Task: Find connections with filter location Besançon with filter topic #property with filter profile language French with filter current company Instant Info Solutions - IIS INDIA with filter school University of Mysore with filter industry Equipment Rental Services with filter service category AnimationArchitecture with filter keywords title Community Volunteer Jobs
Action: Mouse moved to (551, 75)
Screenshot: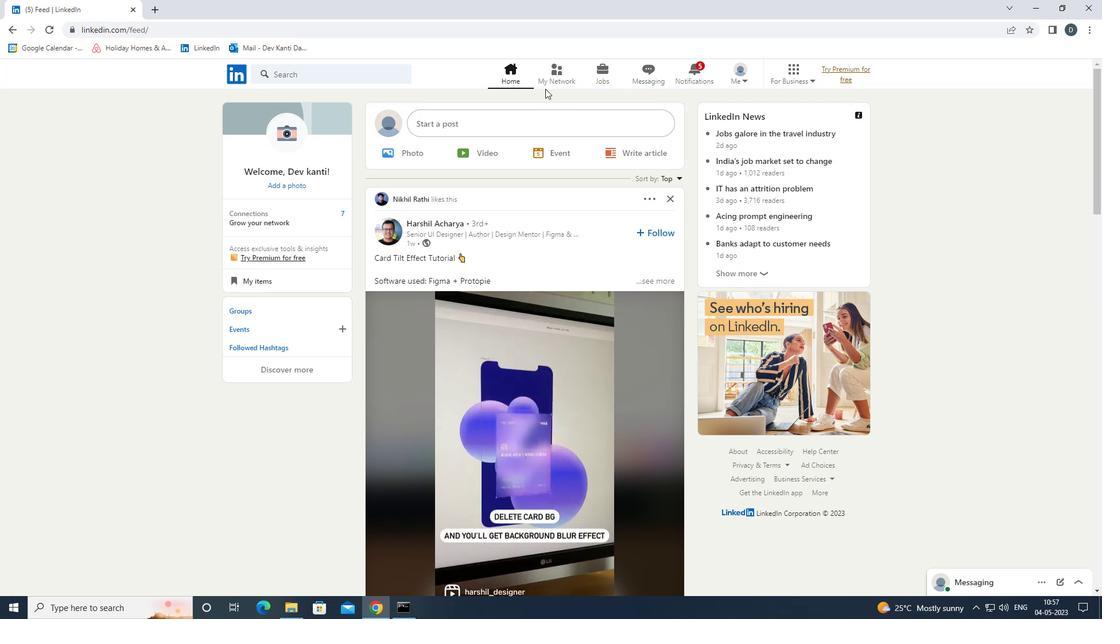 
Action: Mouse pressed left at (551, 75)
Screenshot: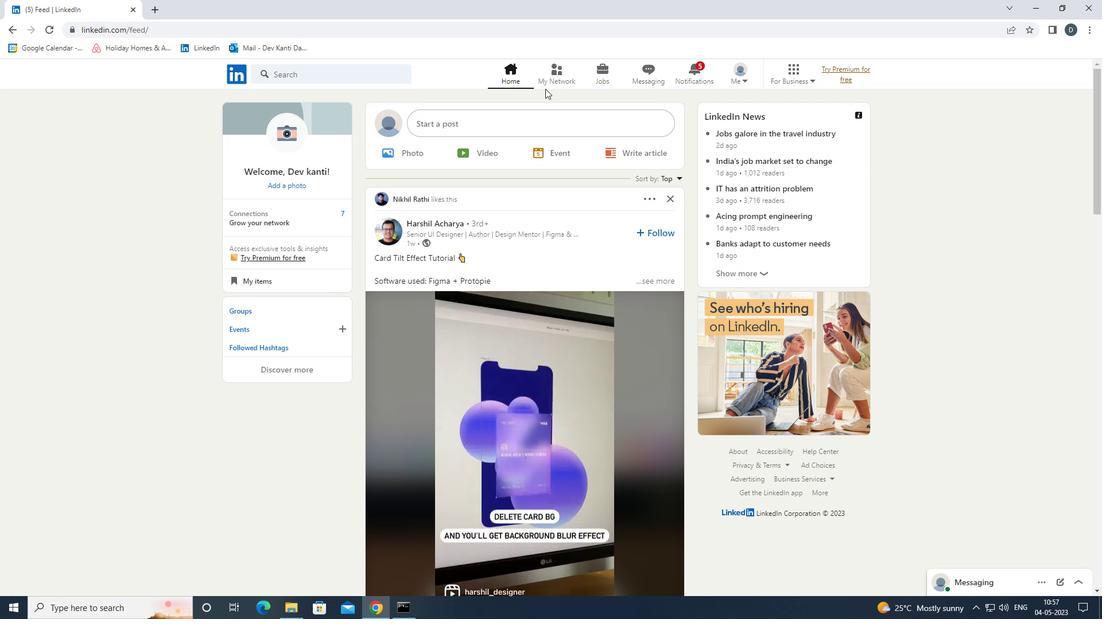 
Action: Mouse moved to (378, 139)
Screenshot: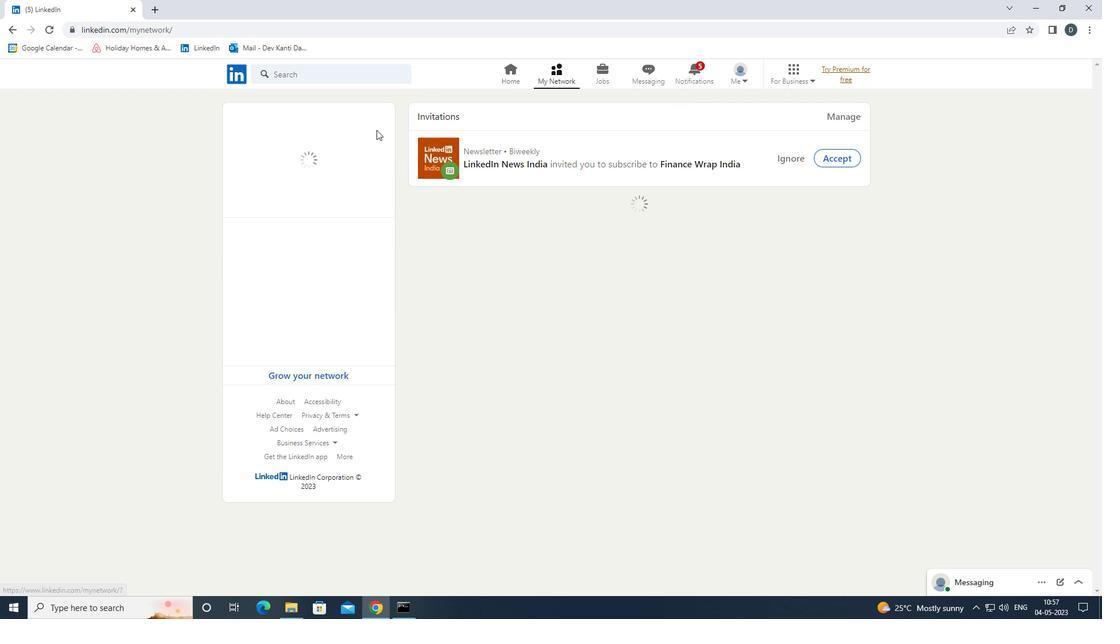 
Action: Mouse pressed left at (378, 139)
Screenshot: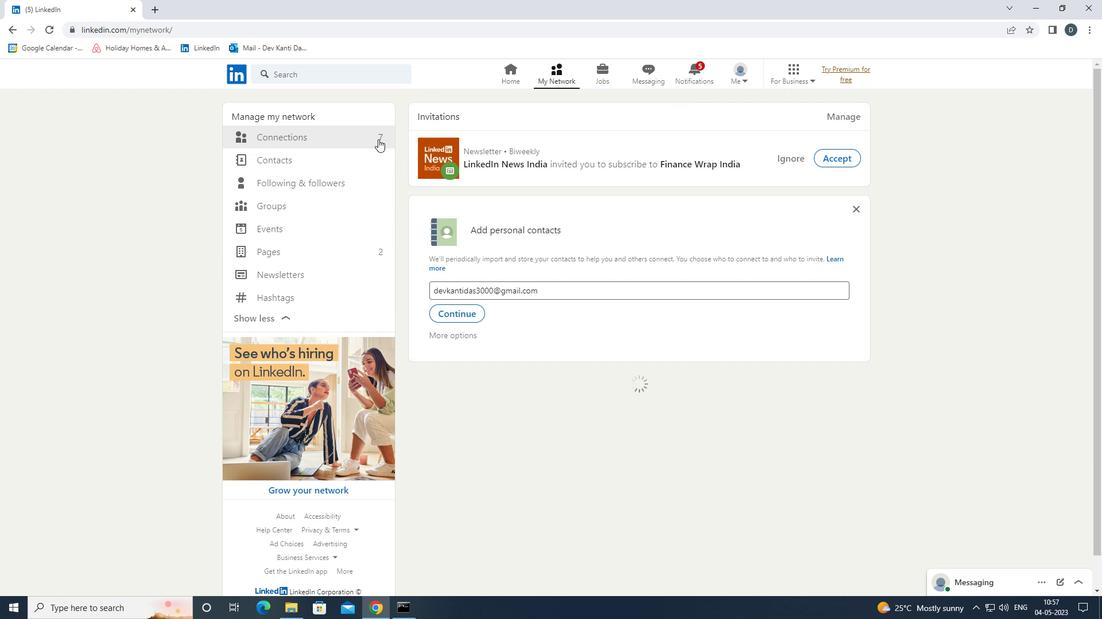 
Action: Mouse moved to (615, 138)
Screenshot: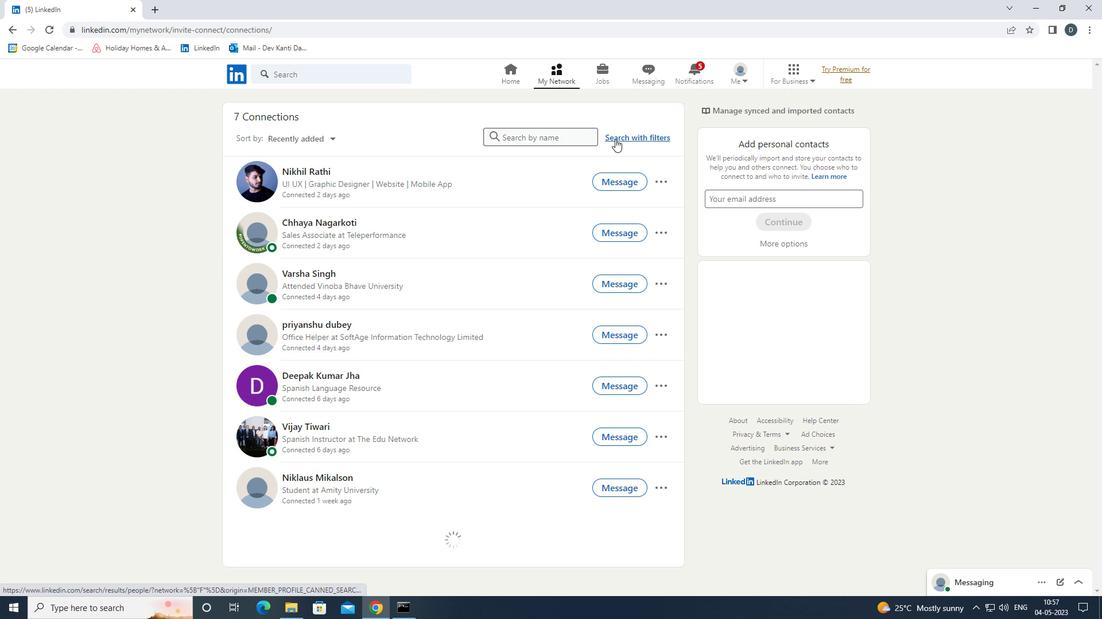 
Action: Mouse pressed left at (615, 138)
Screenshot: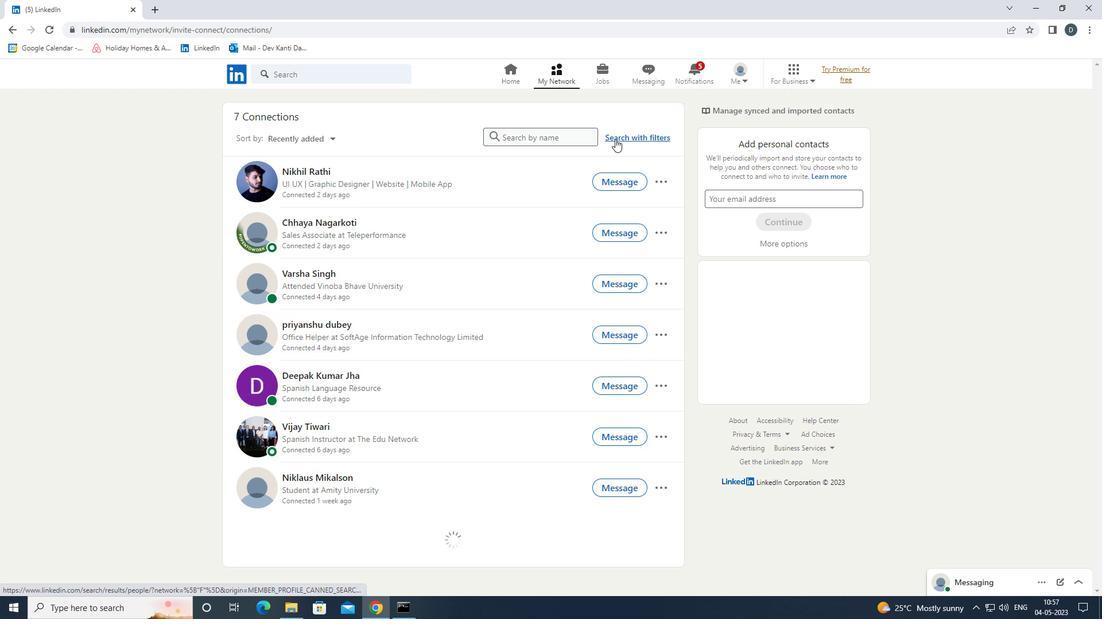 
Action: Mouse moved to (590, 105)
Screenshot: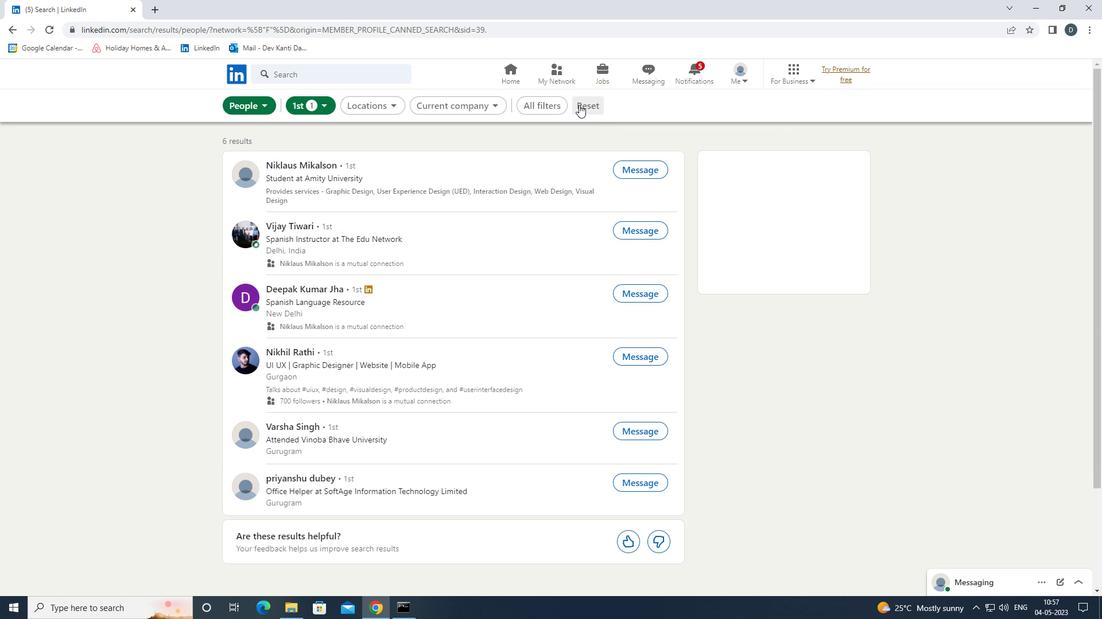 
Action: Mouse pressed left at (590, 105)
Screenshot: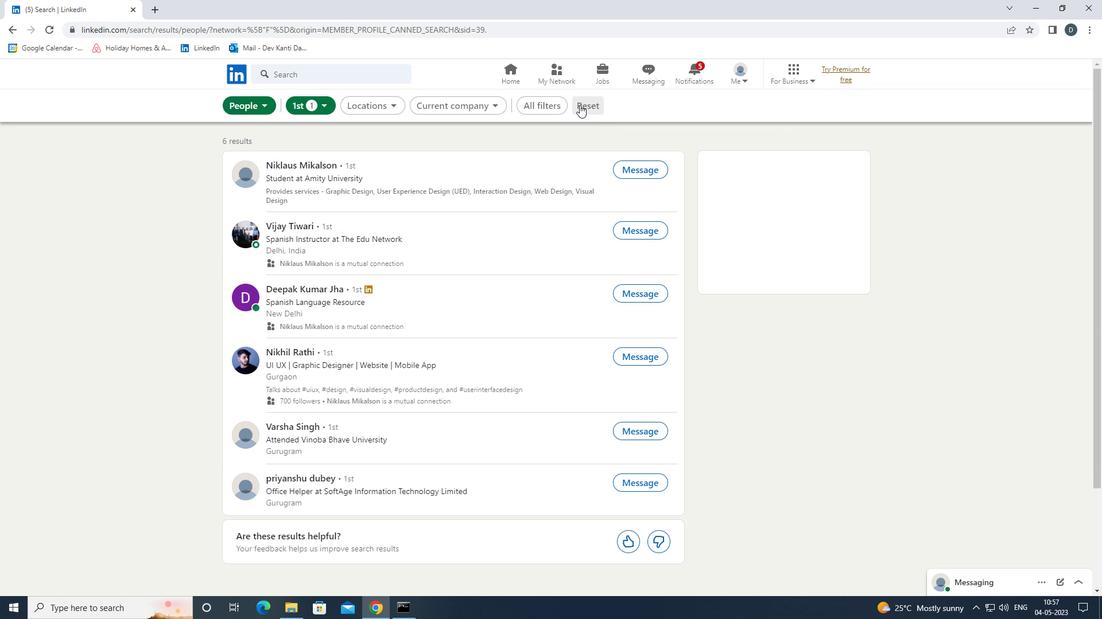 
Action: Mouse moved to (572, 106)
Screenshot: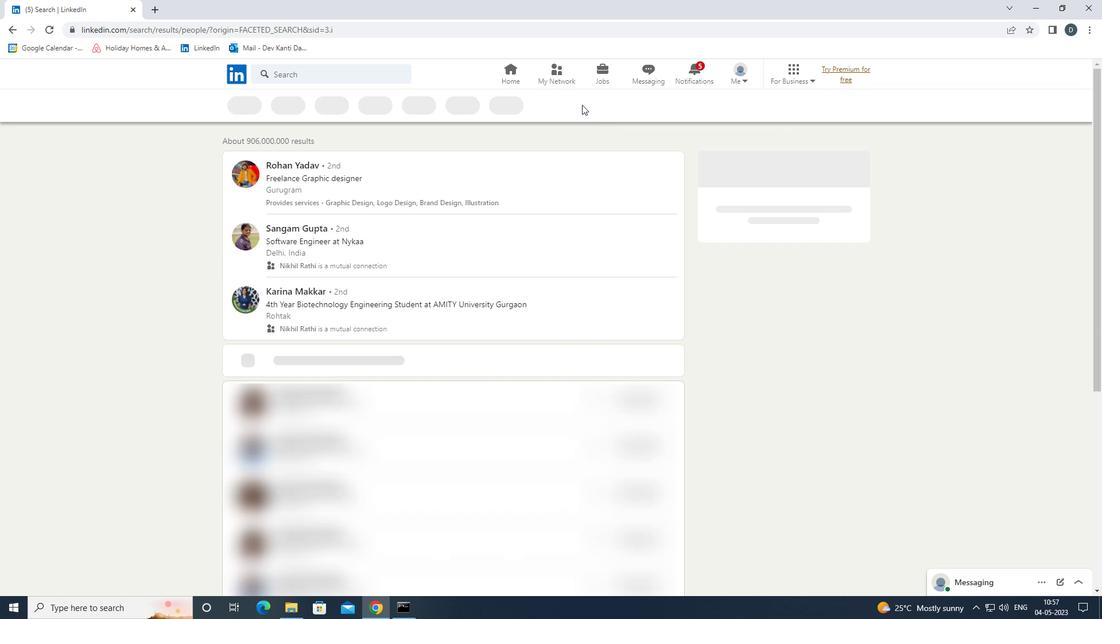 
Action: Mouse pressed left at (572, 106)
Screenshot: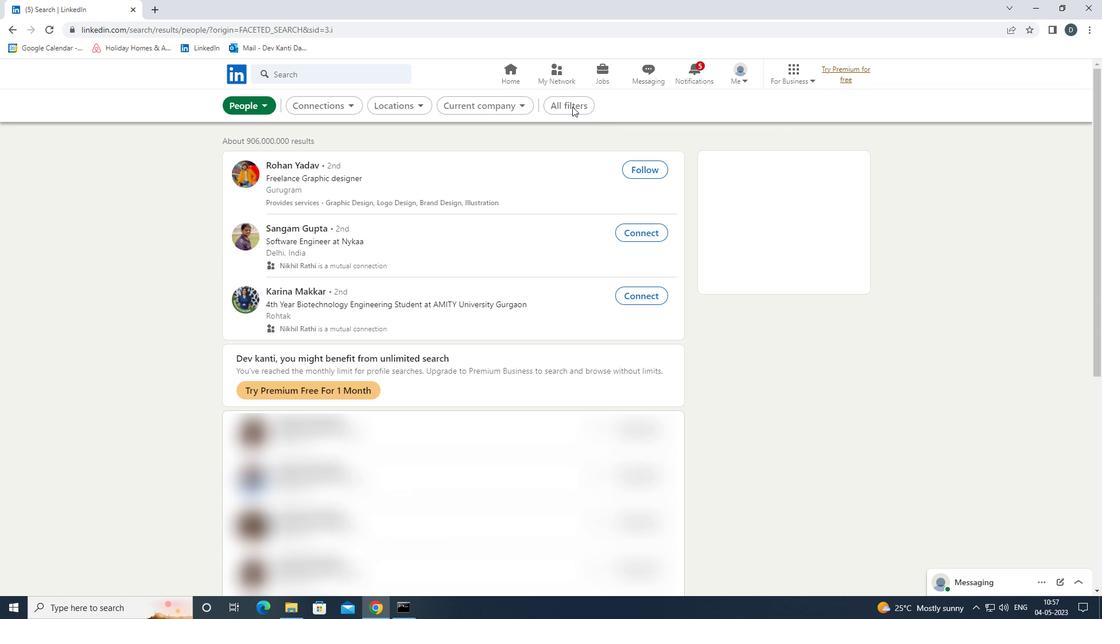 
Action: Mouse moved to (966, 278)
Screenshot: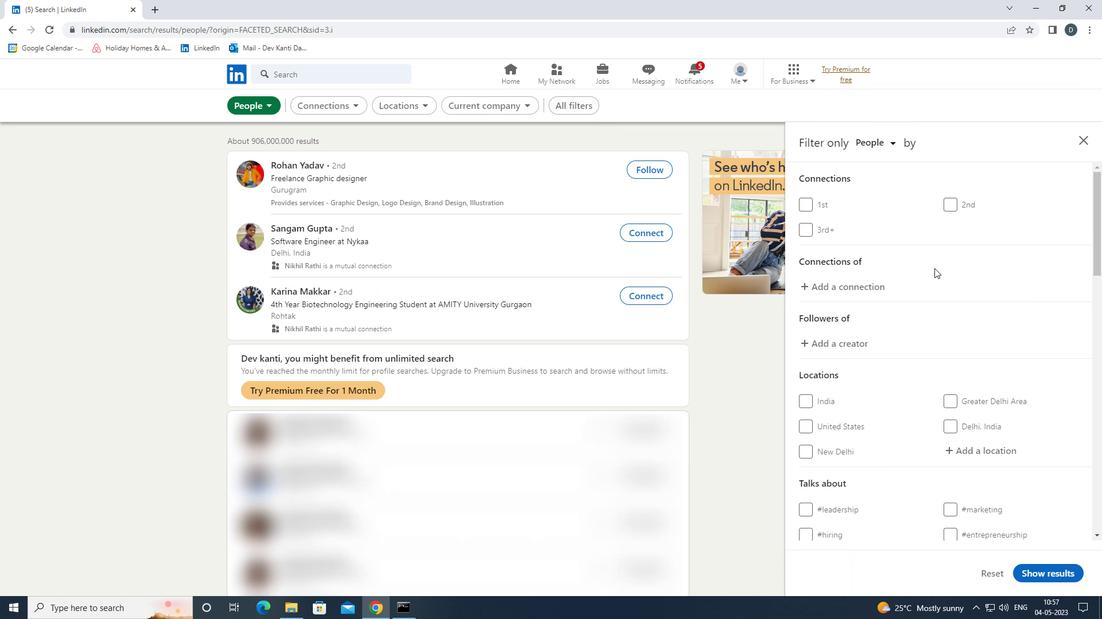 
Action: Mouse scrolled (966, 278) with delta (0, 0)
Screenshot: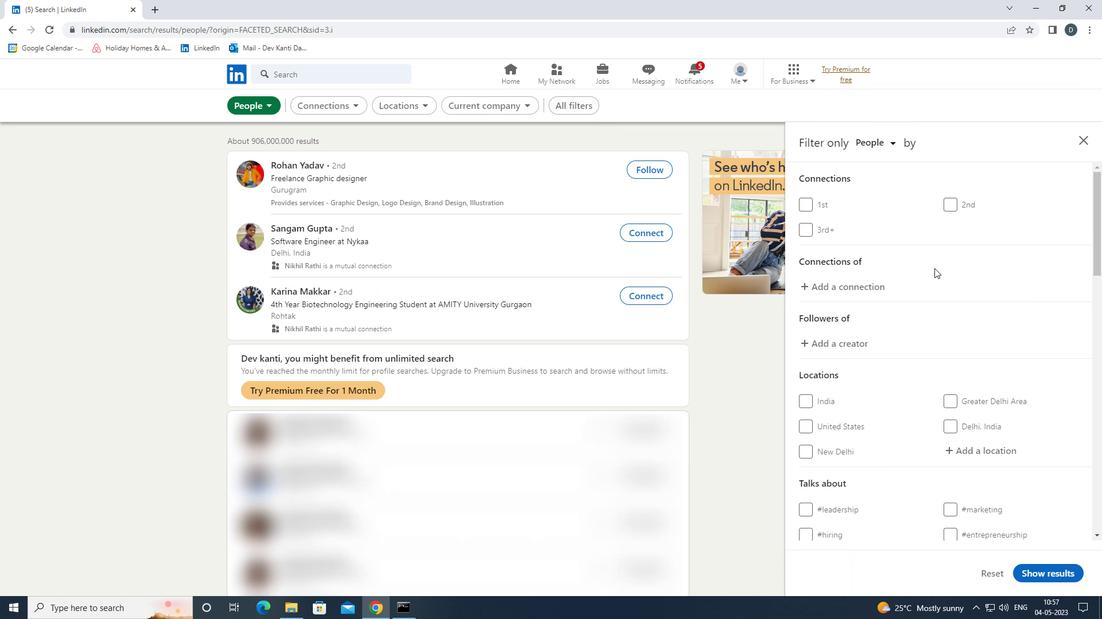 
Action: Mouse moved to (969, 282)
Screenshot: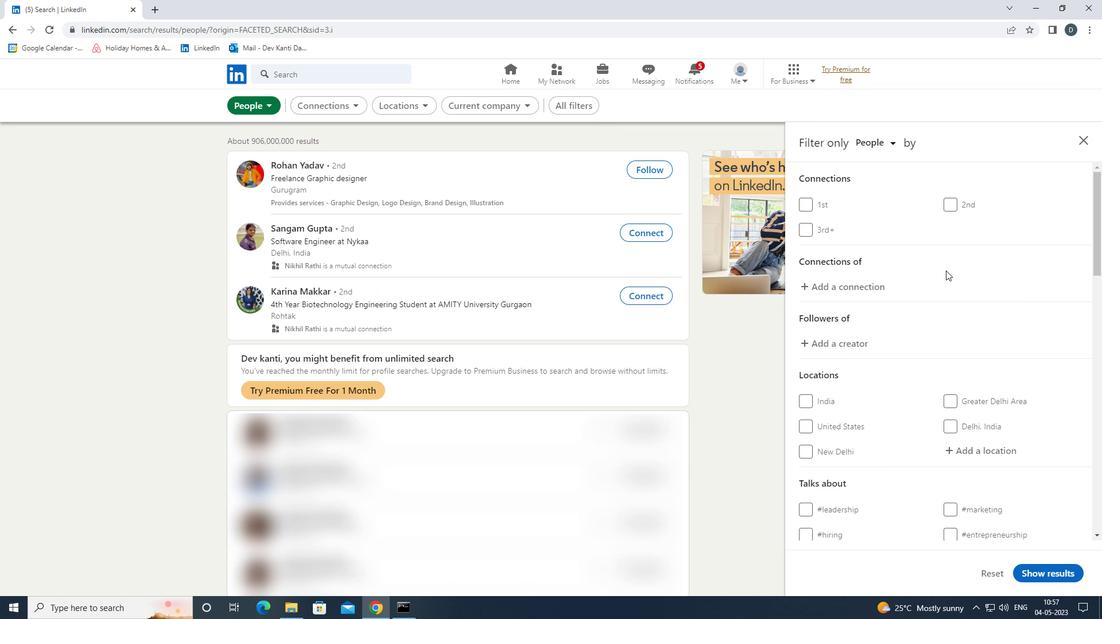 
Action: Mouse scrolled (969, 282) with delta (0, 0)
Screenshot: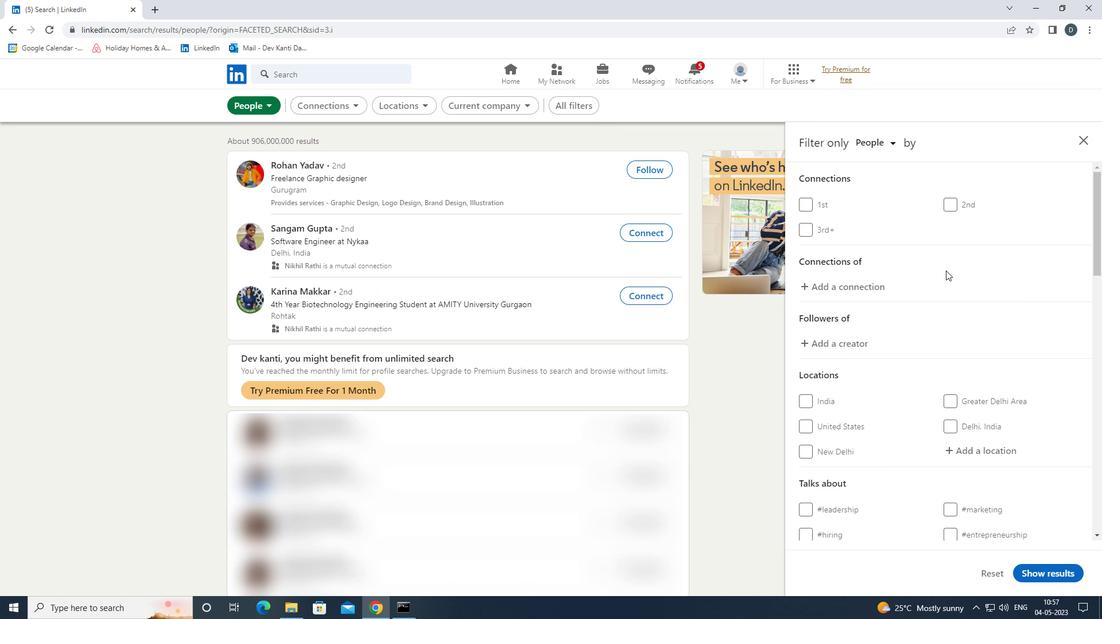 
Action: Mouse moved to (990, 335)
Screenshot: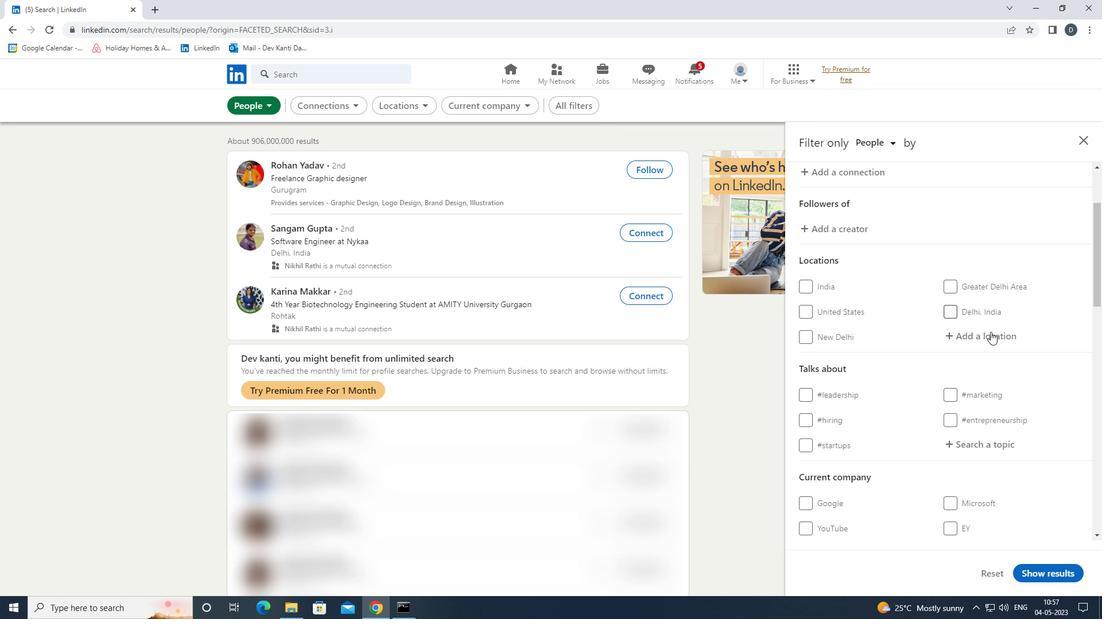 
Action: Mouse pressed left at (990, 335)
Screenshot: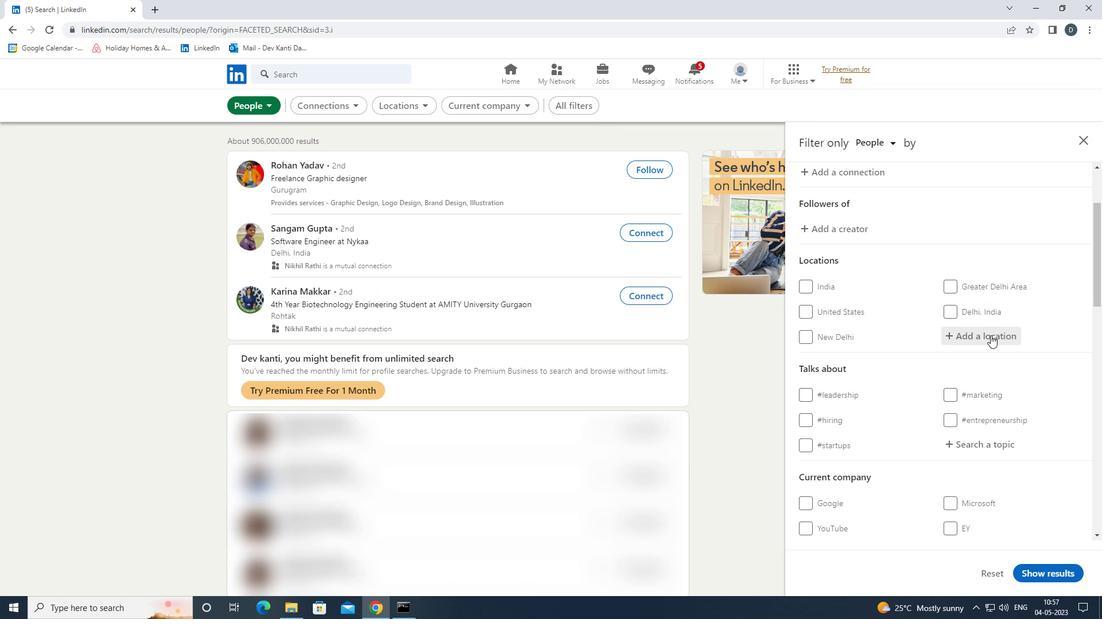 
Action: Key pressed <Key.shift>BESANCON<Key.down><Key.enter>
Screenshot: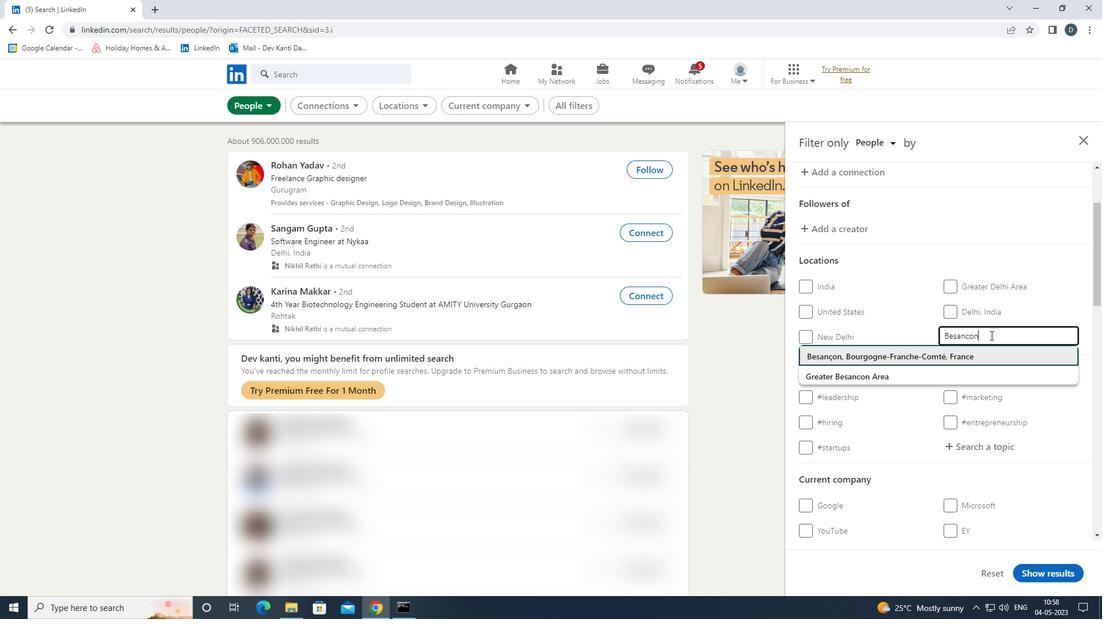 
Action: Mouse scrolled (990, 335) with delta (0, 0)
Screenshot: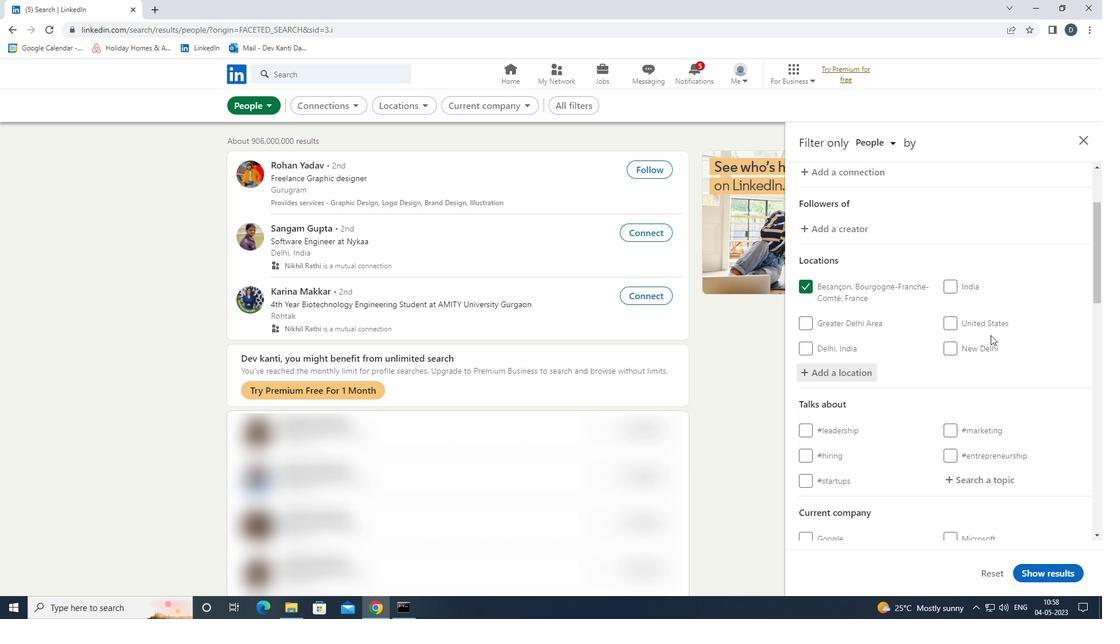 
Action: Mouse moved to (995, 344)
Screenshot: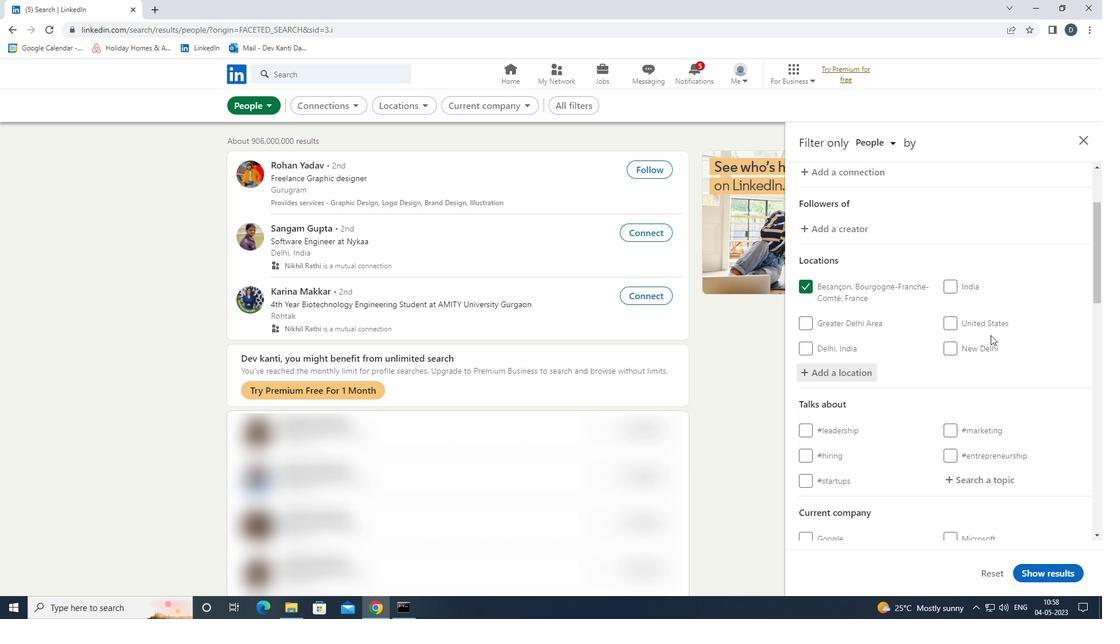 
Action: Mouse scrolled (995, 343) with delta (0, 0)
Screenshot: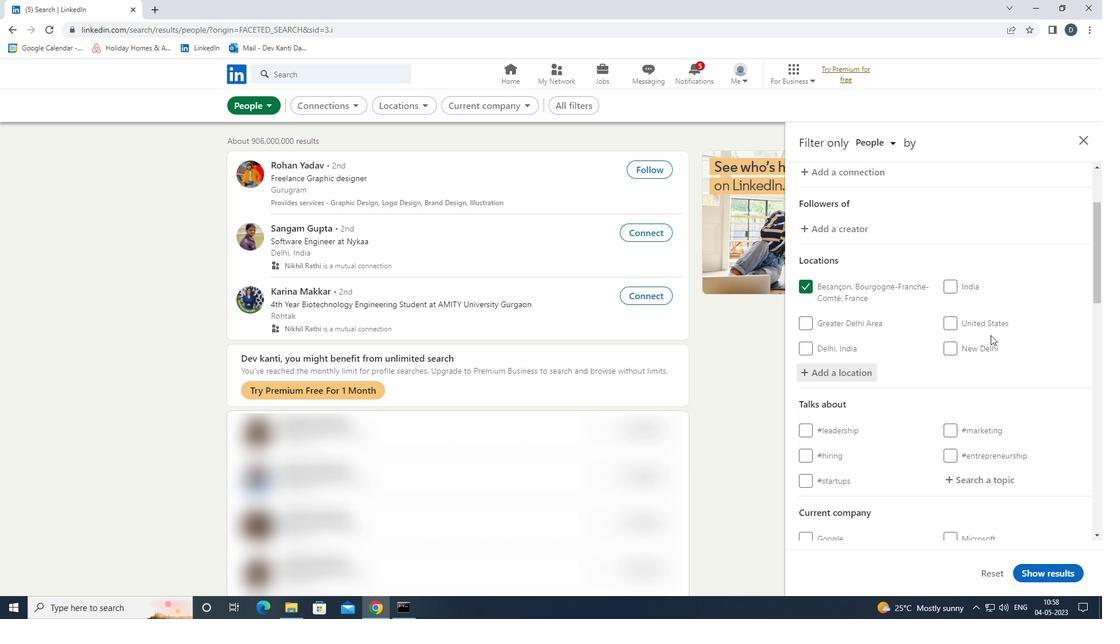 
Action: Mouse moved to (992, 375)
Screenshot: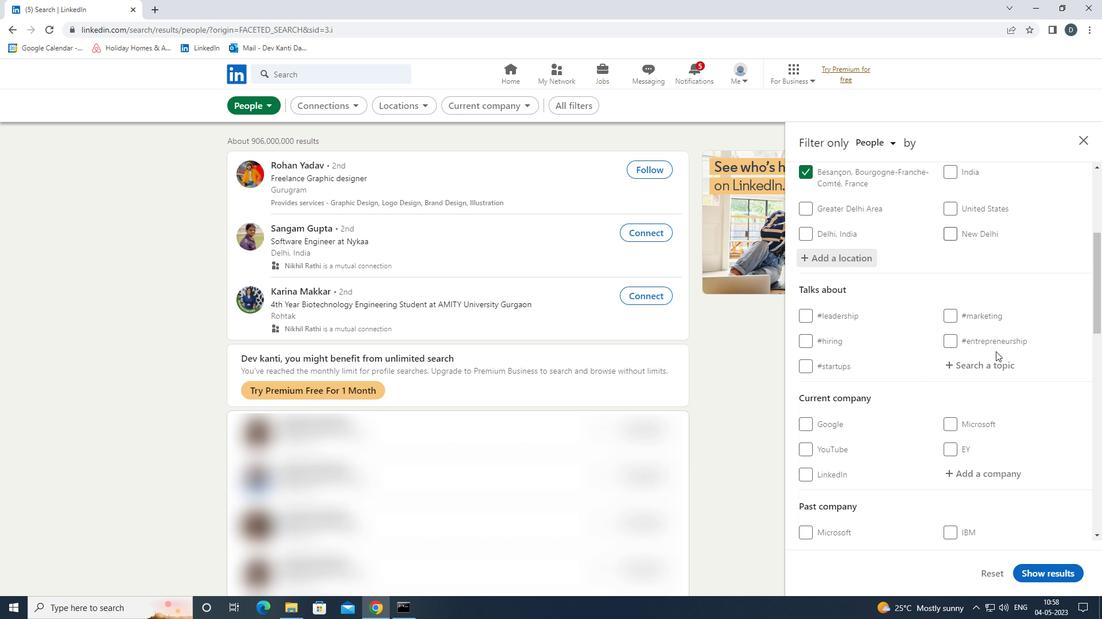 
Action: Mouse pressed left at (992, 375)
Screenshot: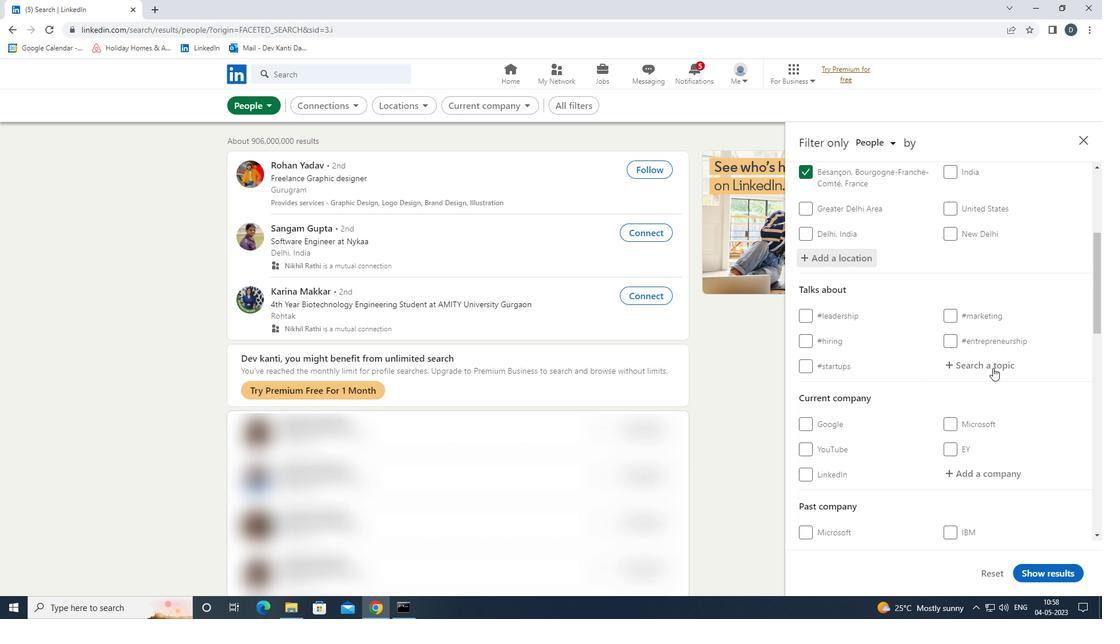 
Action: Mouse moved to (992, 371)
Screenshot: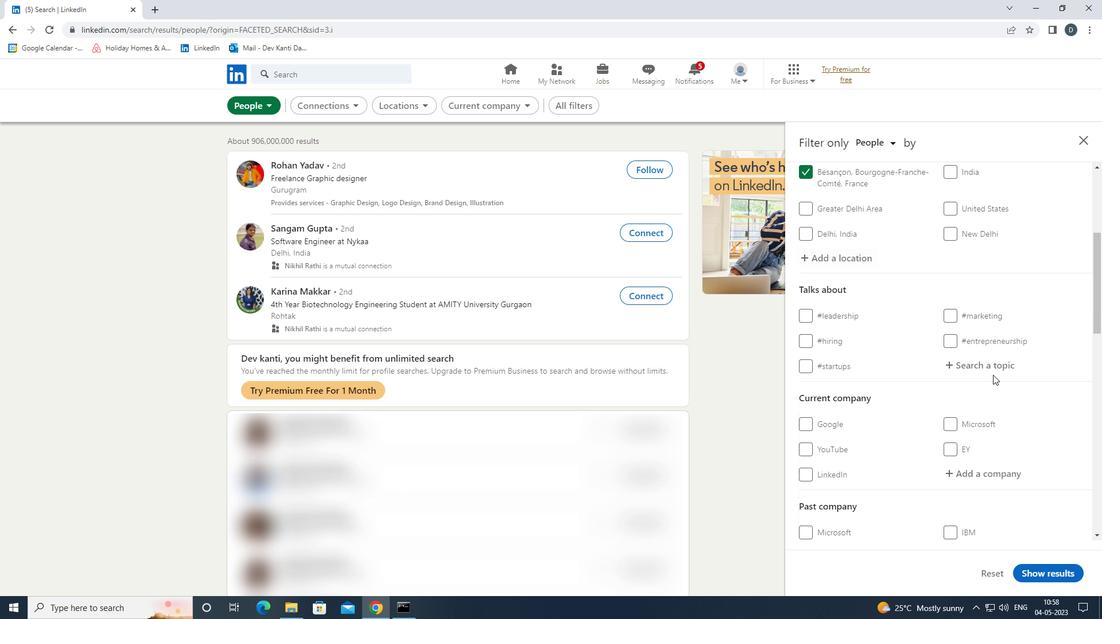 
Action: Mouse pressed left at (992, 371)
Screenshot: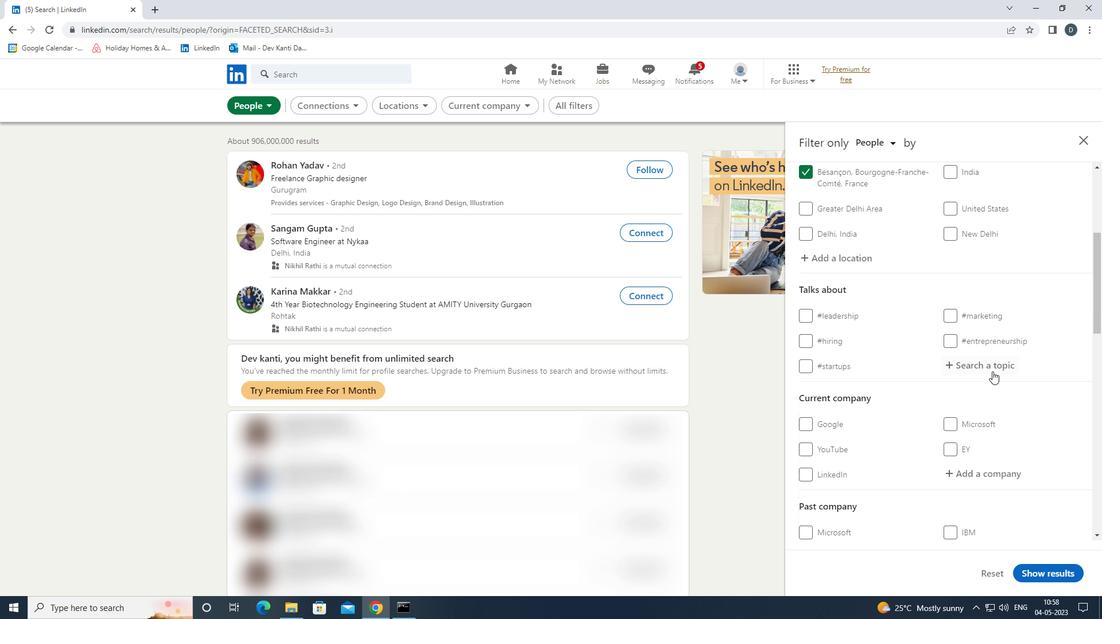 
Action: Key pressed PROPERTY<Key.down><Key.enter>
Screenshot: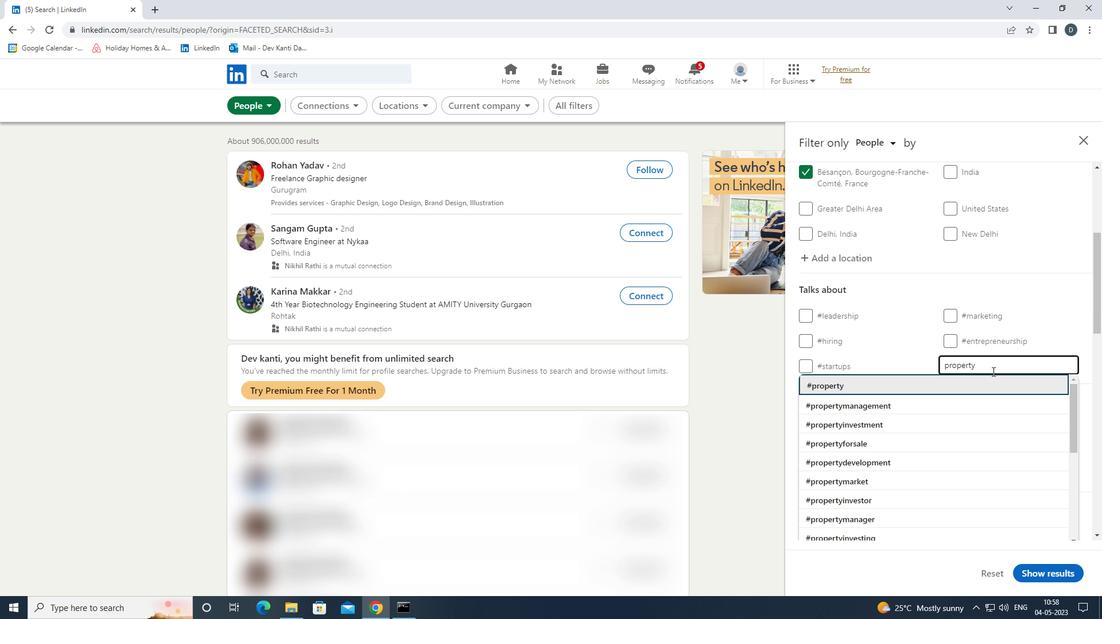 
Action: Mouse scrolled (992, 371) with delta (0, 0)
Screenshot: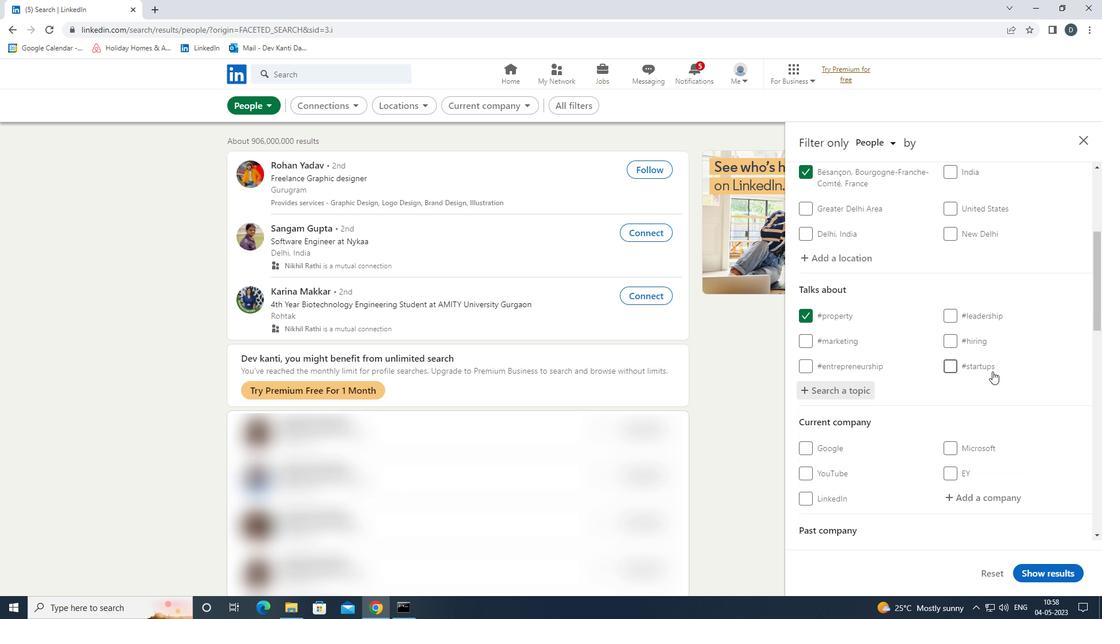 
Action: Mouse scrolled (992, 371) with delta (0, 0)
Screenshot: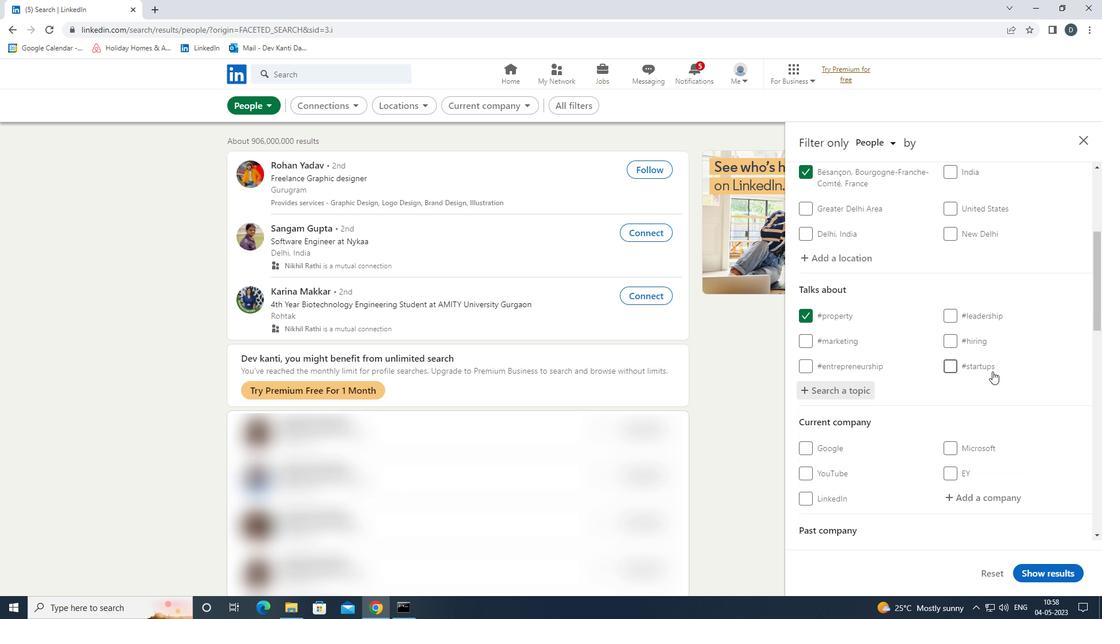 
Action: Mouse scrolled (992, 371) with delta (0, 0)
Screenshot: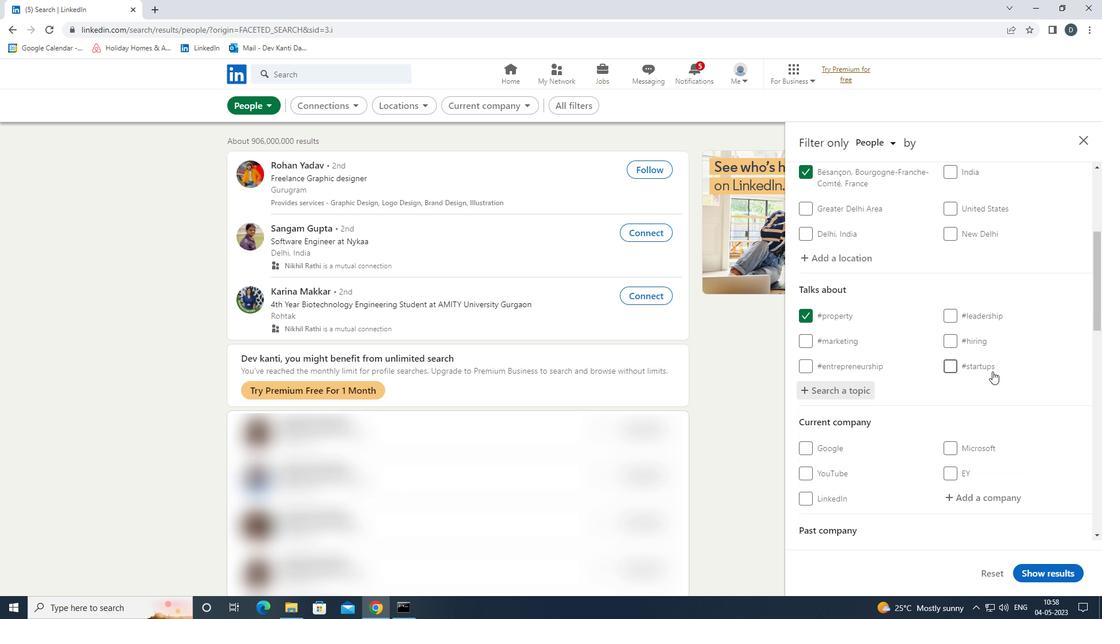 
Action: Mouse scrolled (992, 371) with delta (0, 0)
Screenshot: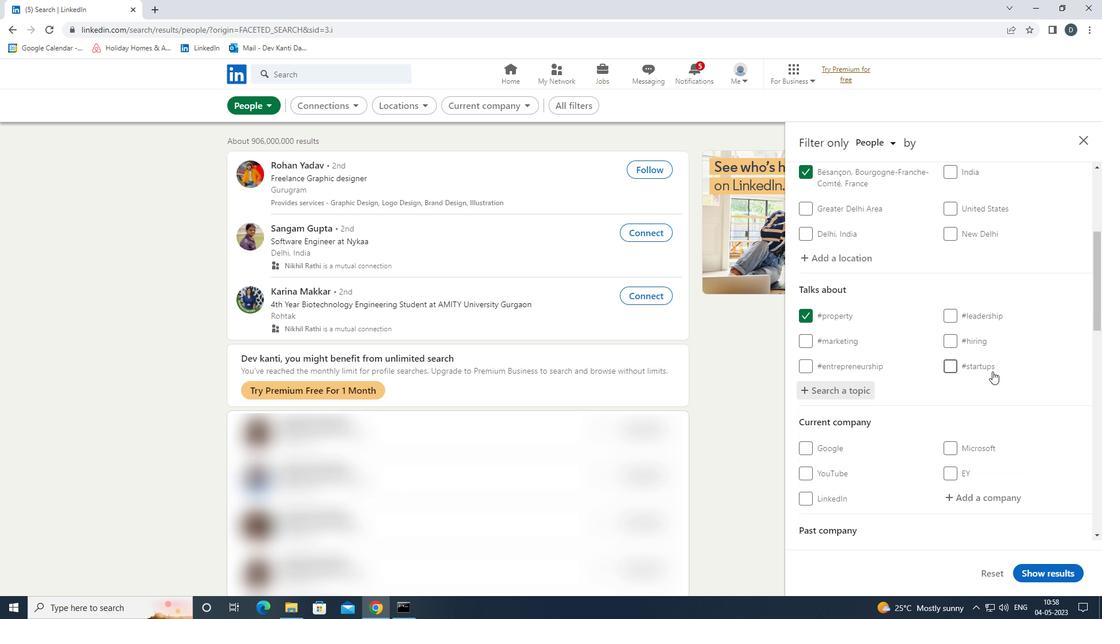 
Action: Mouse moved to (996, 369)
Screenshot: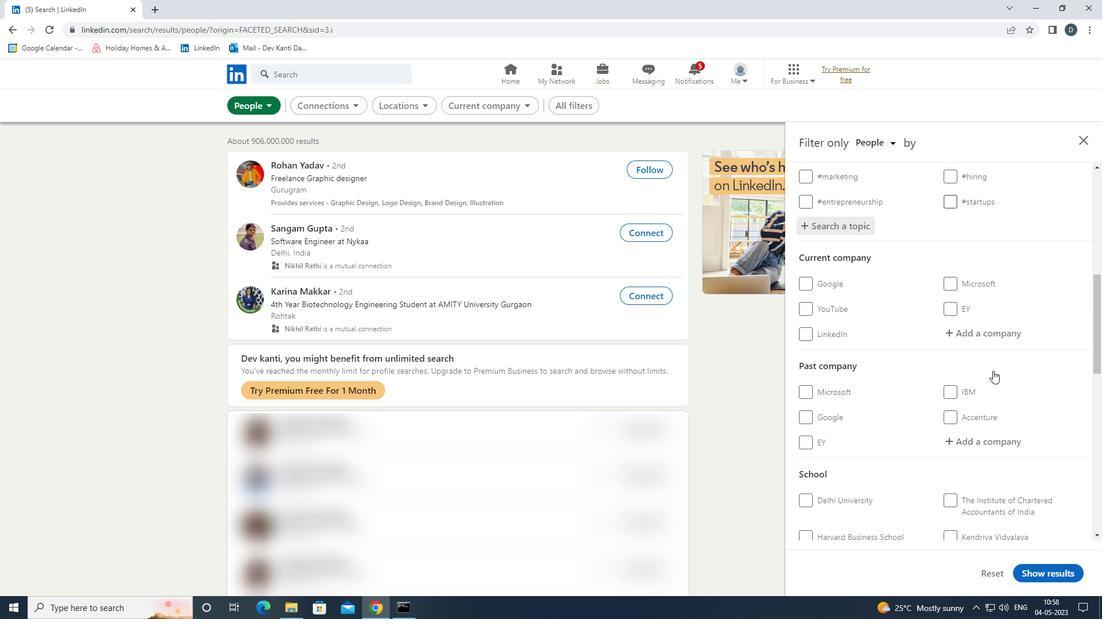 
Action: Mouse scrolled (996, 369) with delta (0, 0)
Screenshot: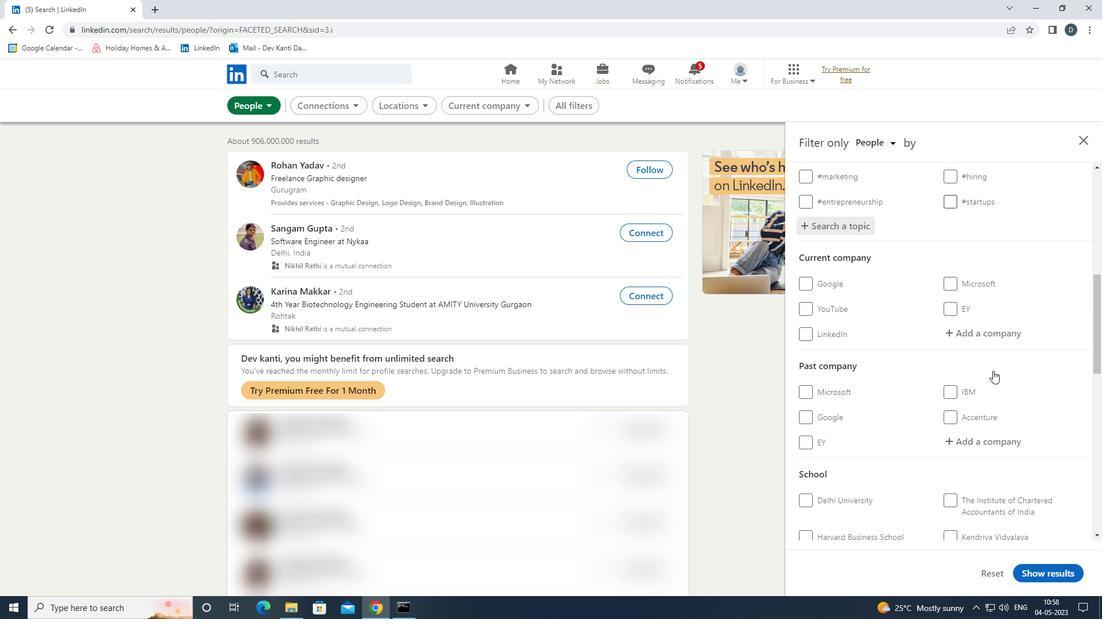 
Action: Mouse scrolled (996, 369) with delta (0, 0)
Screenshot: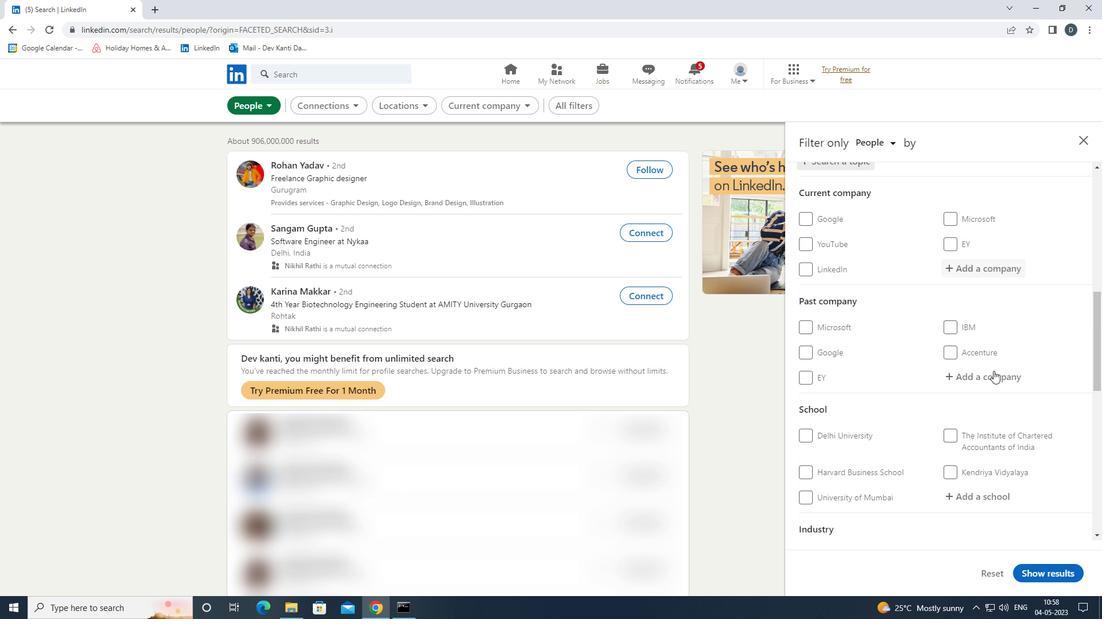 
Action: Mouse moved to (996, 369)
Screenshot: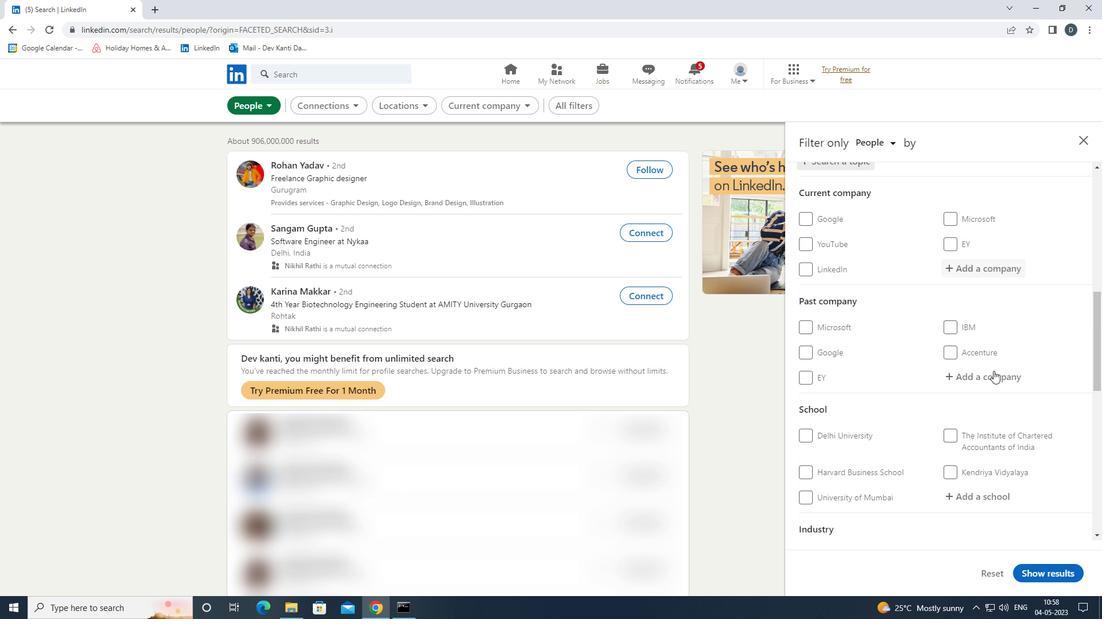 
Action: Mouse scrolled (996, 369) with delta (0, 0)
Screenshot: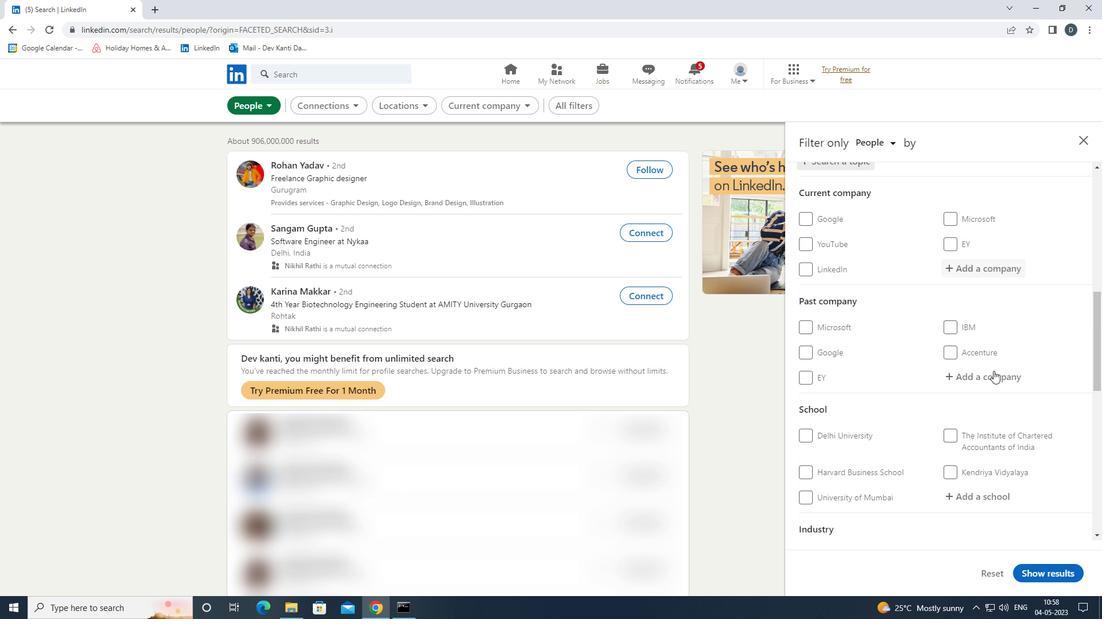 
Action: Mouse scrolled (996, 369) with delta (0, 0)
Screenshot: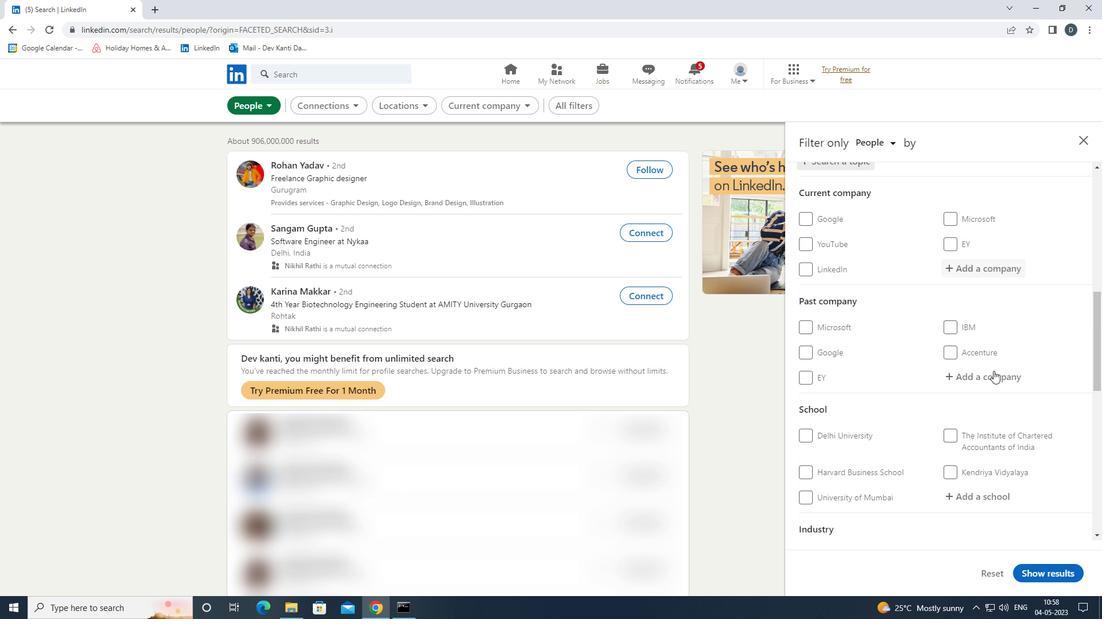 
Action: Mouse moved to (956, 459)
Screenshot: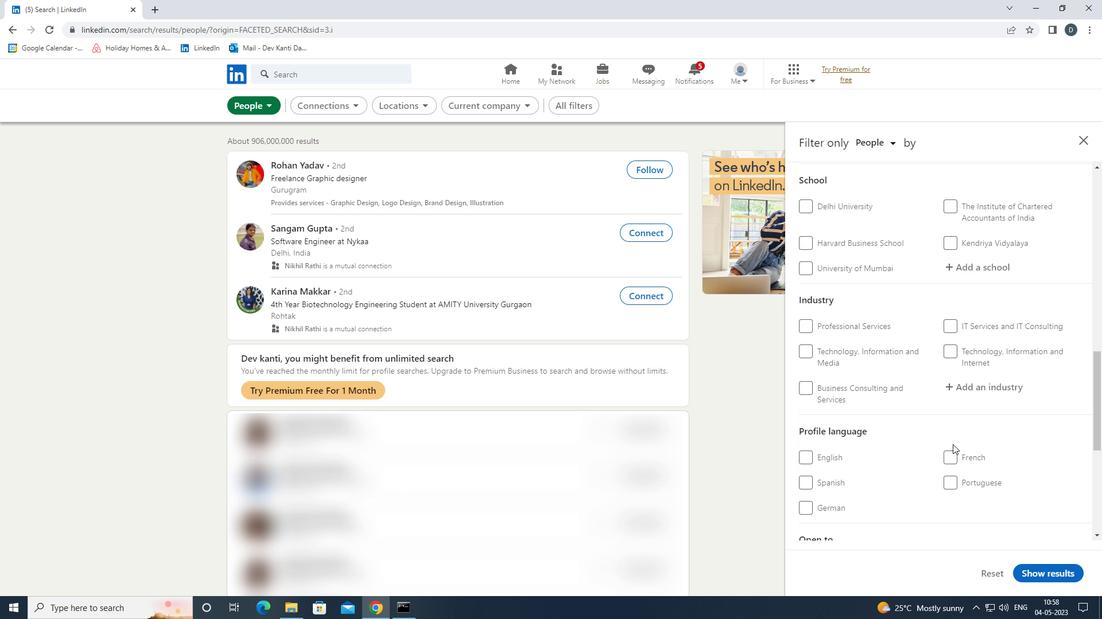 
Action: Mouse pressed left at (956, 459)
Screenshot: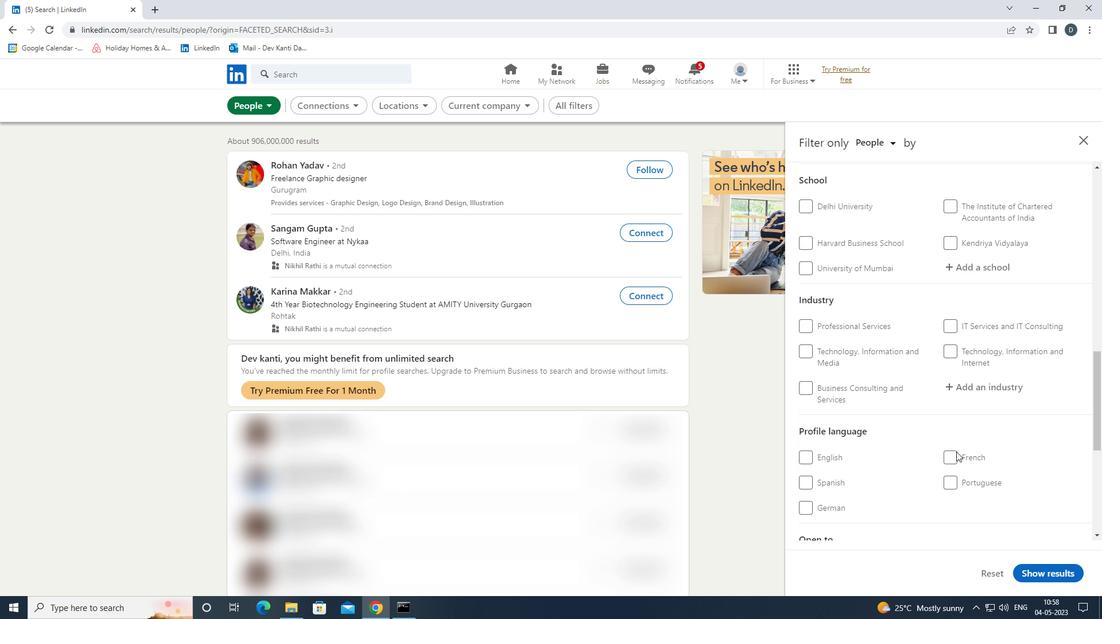 
Action: Mouse moved to (957, 459)
Screenshot: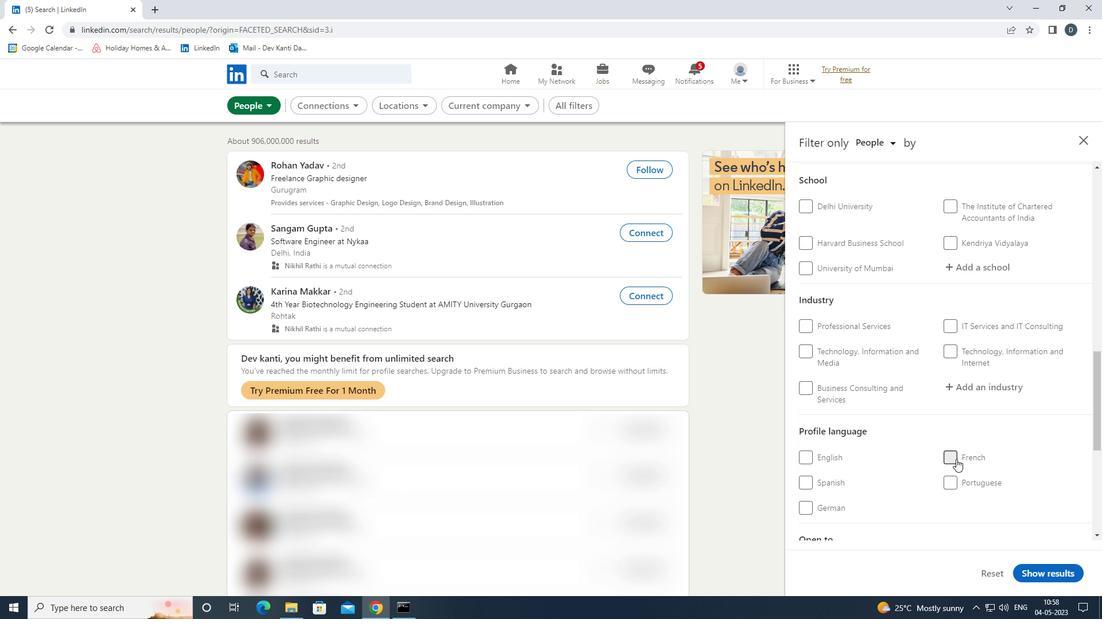 
Action: Mouse scrolled (957, 460) with delta (0, 0)
Screenshot: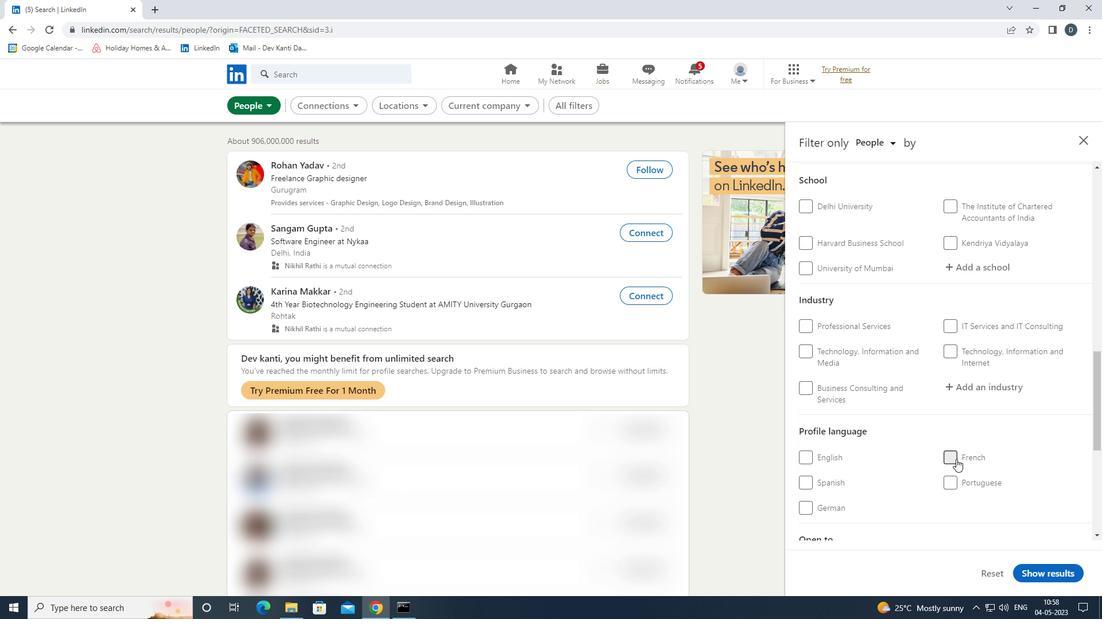 
Action: Mouse scrolled (957, 460) with delta (0, 0)
Screenshot: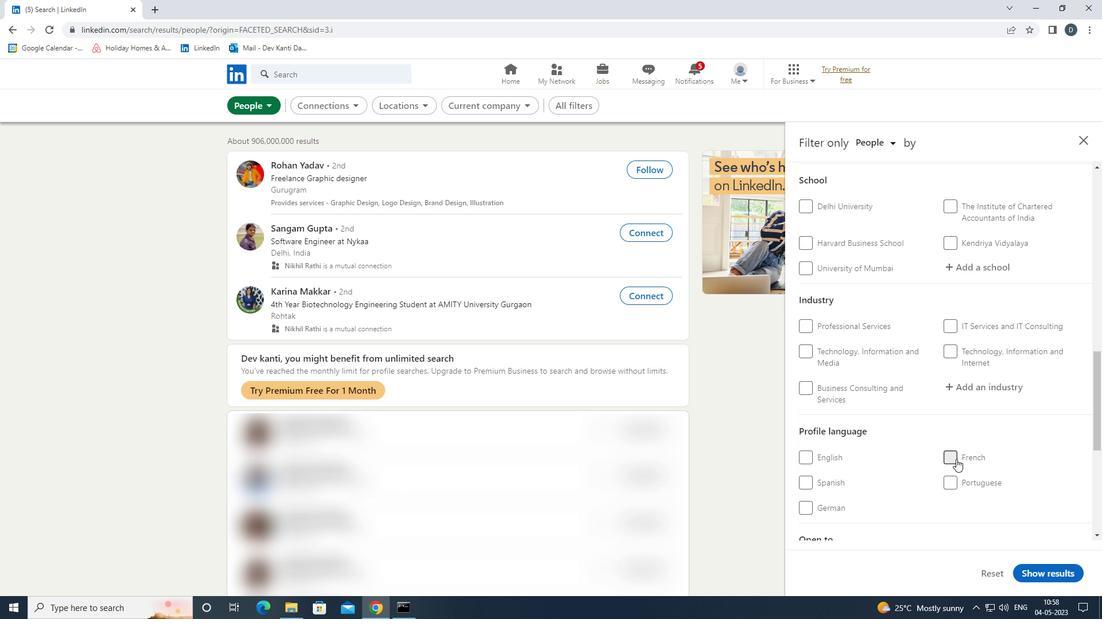
Action: Mouse scrolled (957, 460) with delta (0, 0)
Screenshot: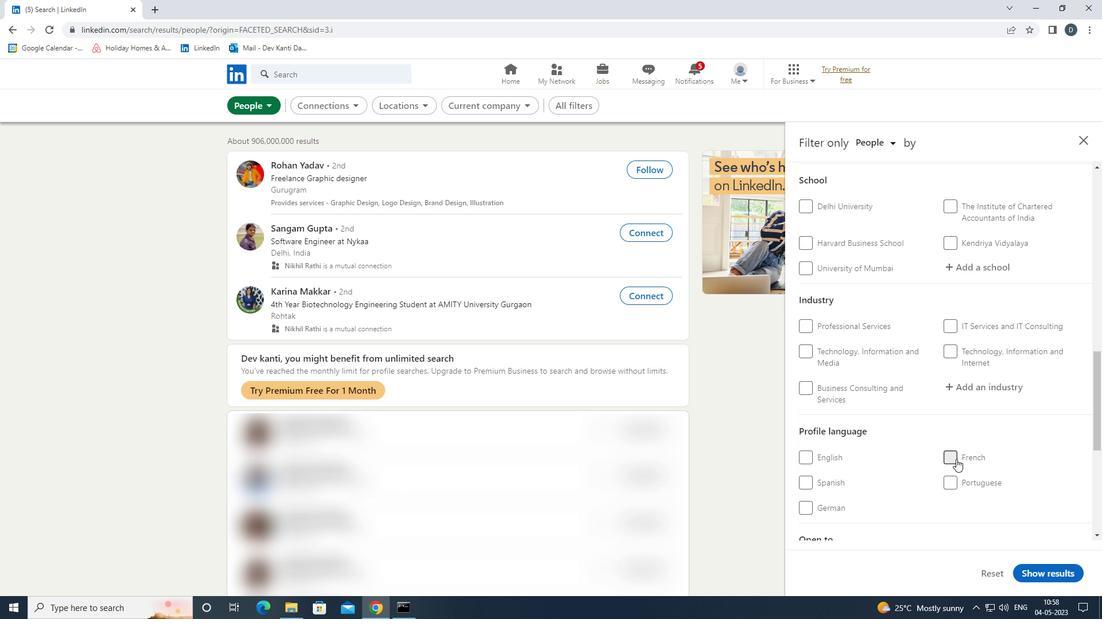 
Action: Mouse scrolled (957, 460) with delta (0, 0)
Screenshot: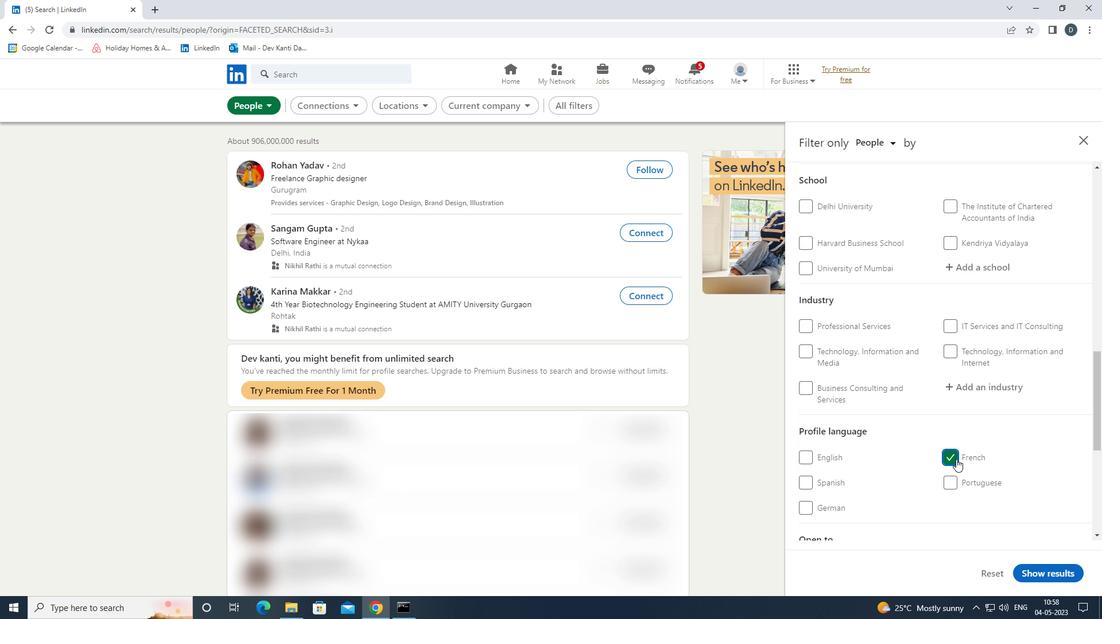 
Action: Mouse scrolled (957, 460) with delta (0, 0)
Screenshot: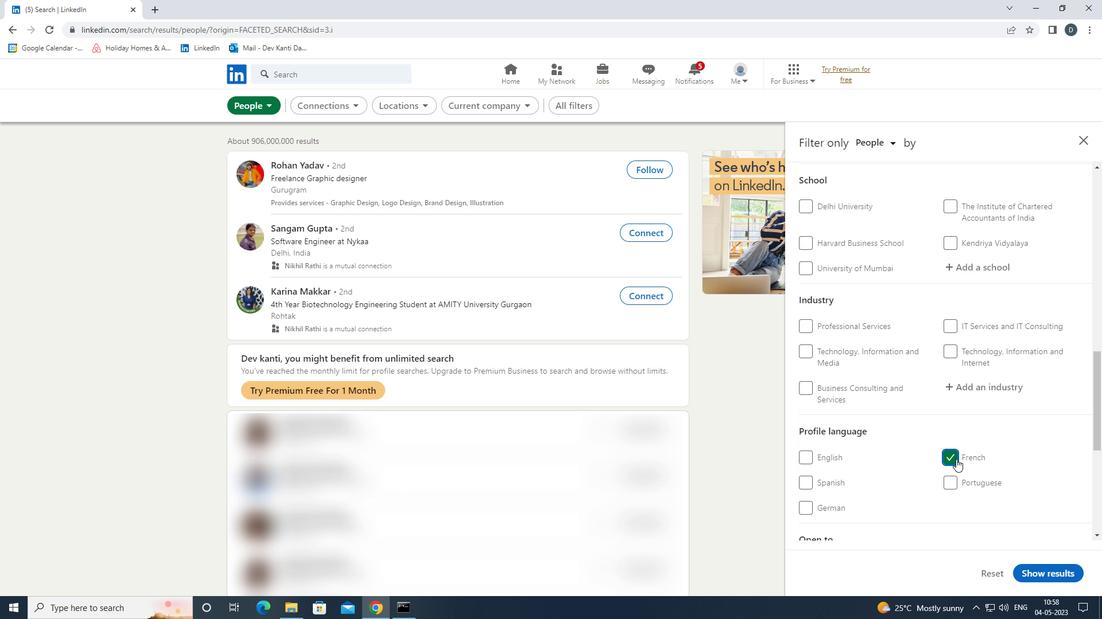 
Action: Mouse scrolled (957, 460) with delta (0, 0)
Screenshot: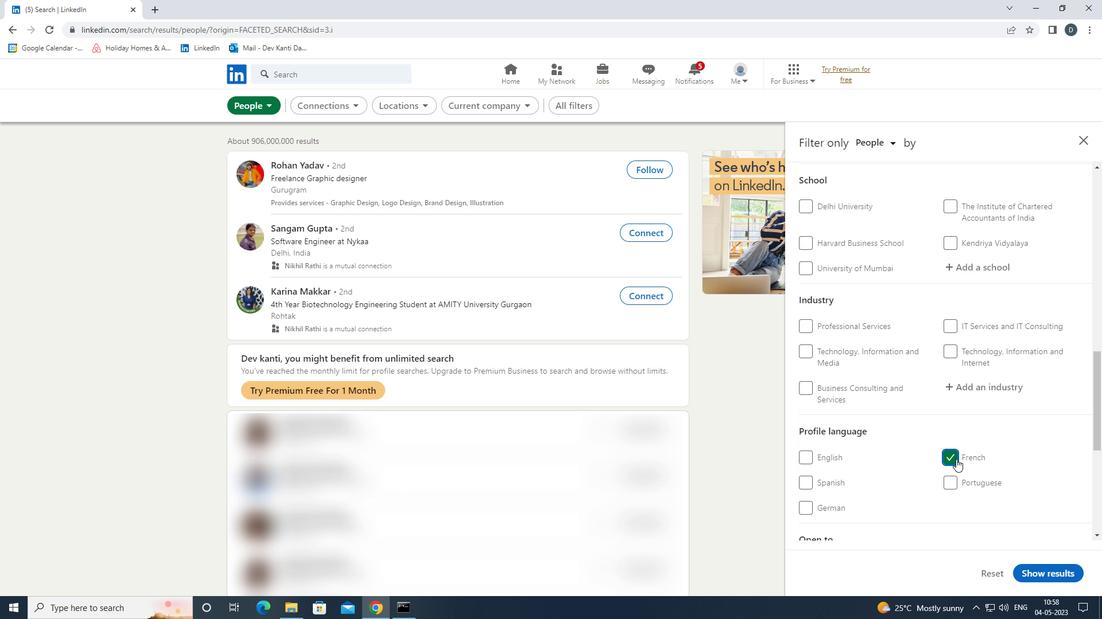
Action: Mouse scrolled (957, 460) with delta (0, 0)
Screenshot: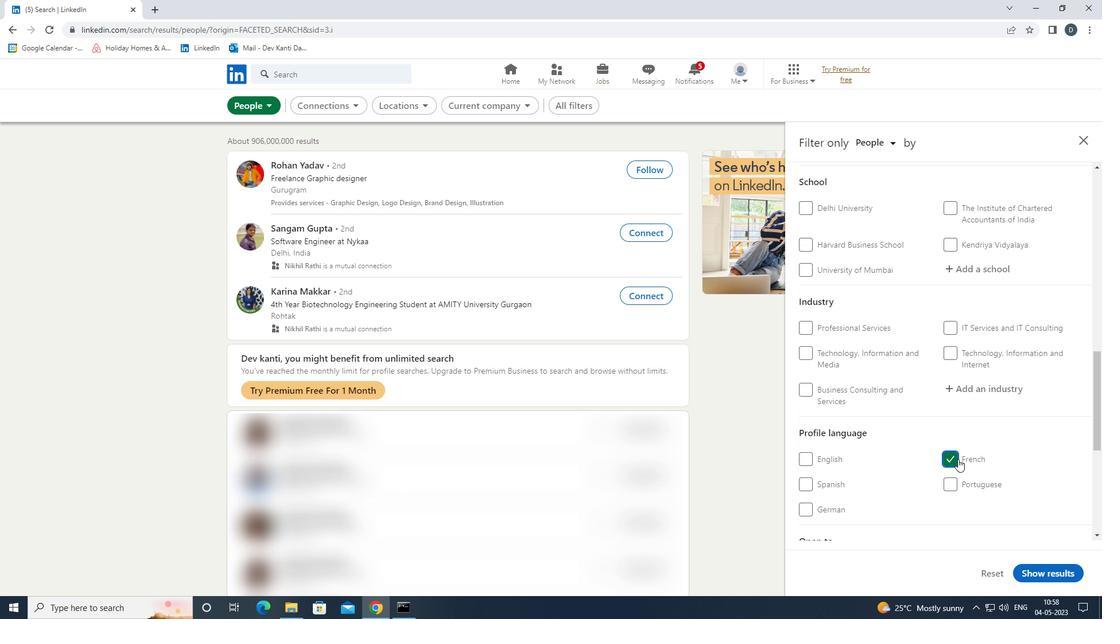 
Action: Mouse moved to (986, 408)
Screenshot: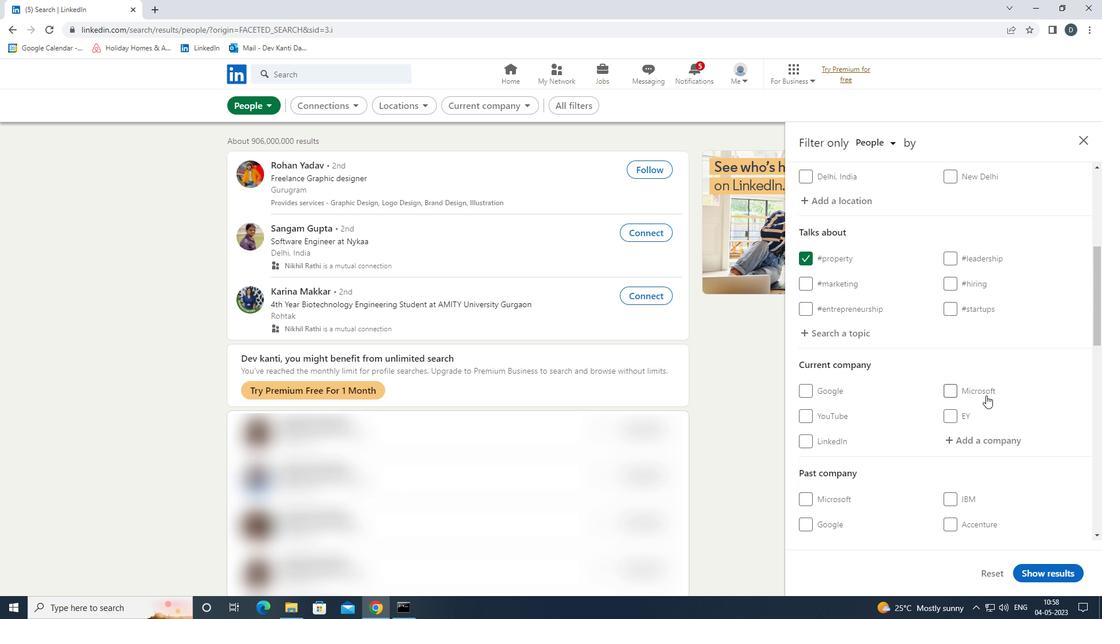 
Action: Mouse scrolled (986, 407) with delta (0, 0)
Screenshot: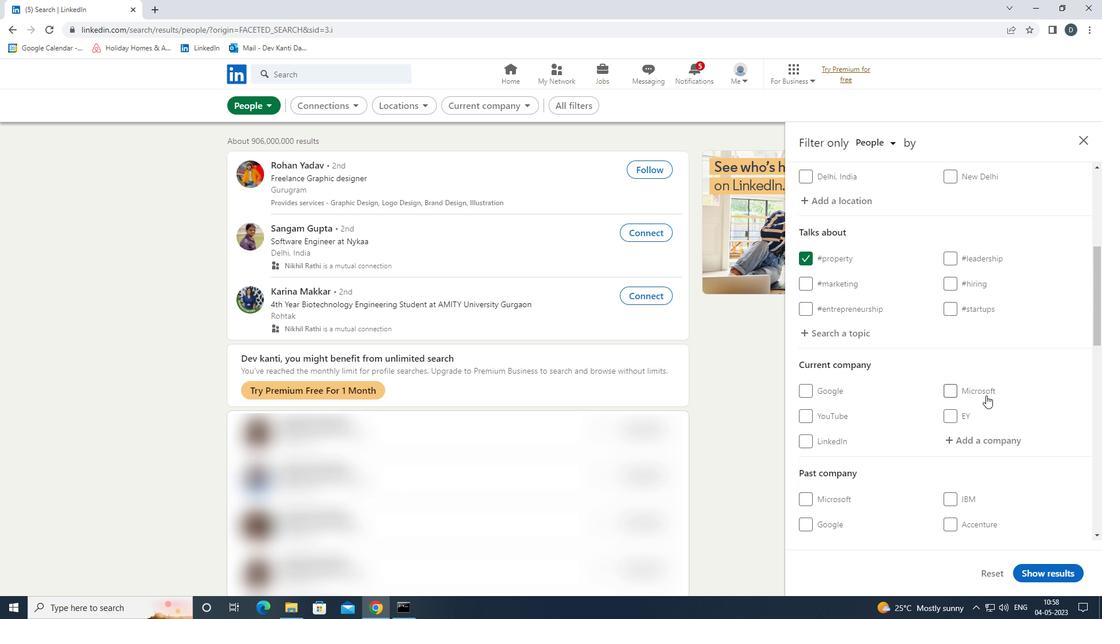 
Action: Mouse scrolled (986, 407) with delta (0, 0)
Screenshot: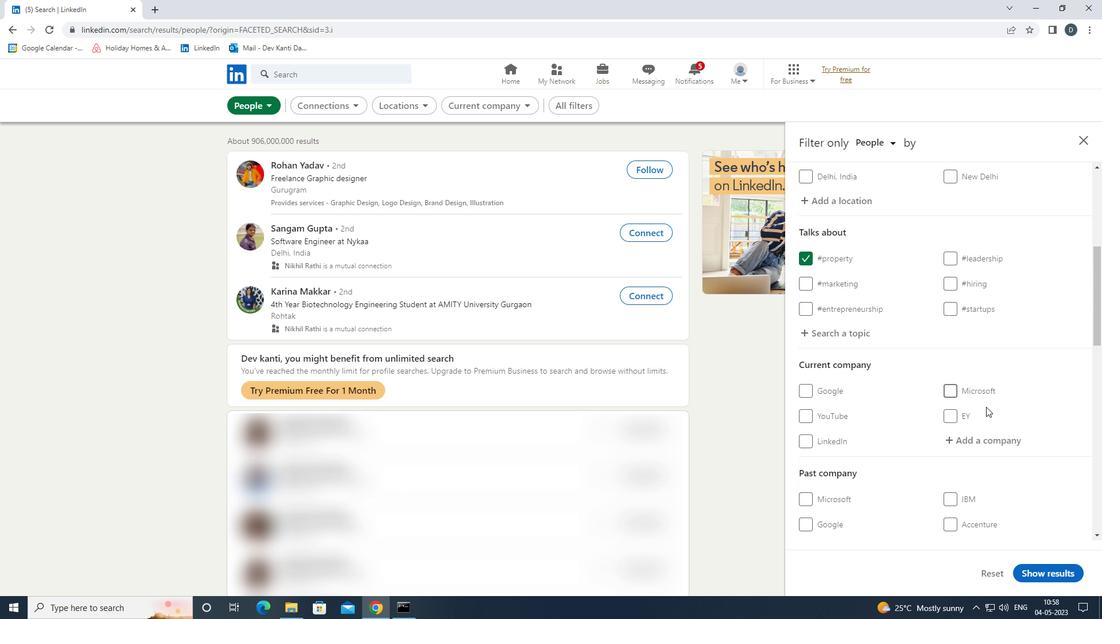 
Action: Mouse moved to (1000, 317)
Screenshot: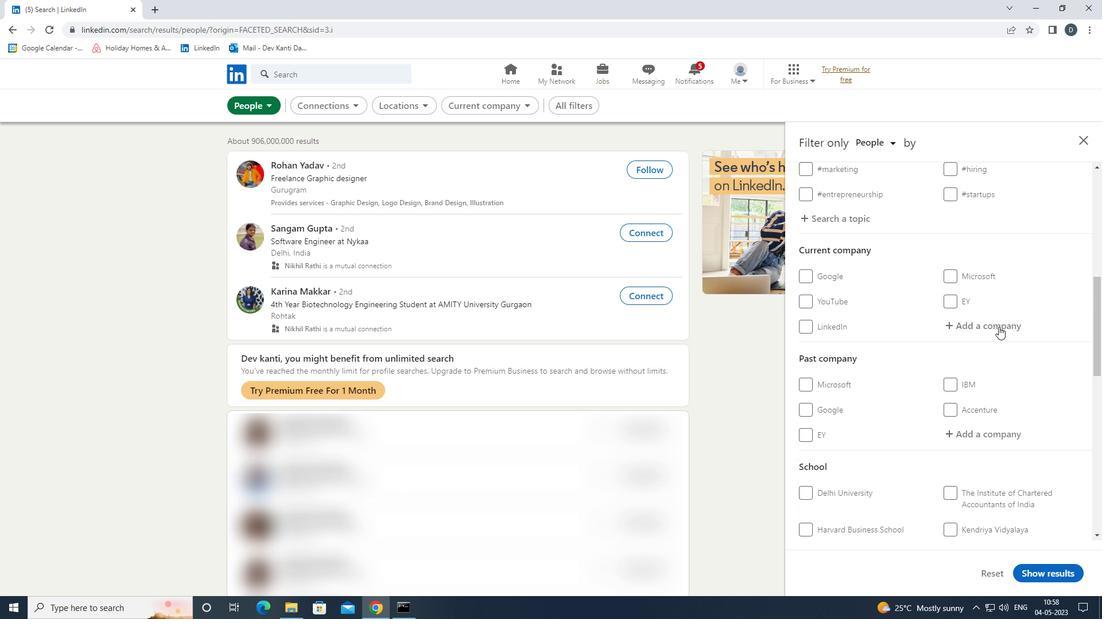
Action: Mouse pressed left at (1000, 317)
Screenshot: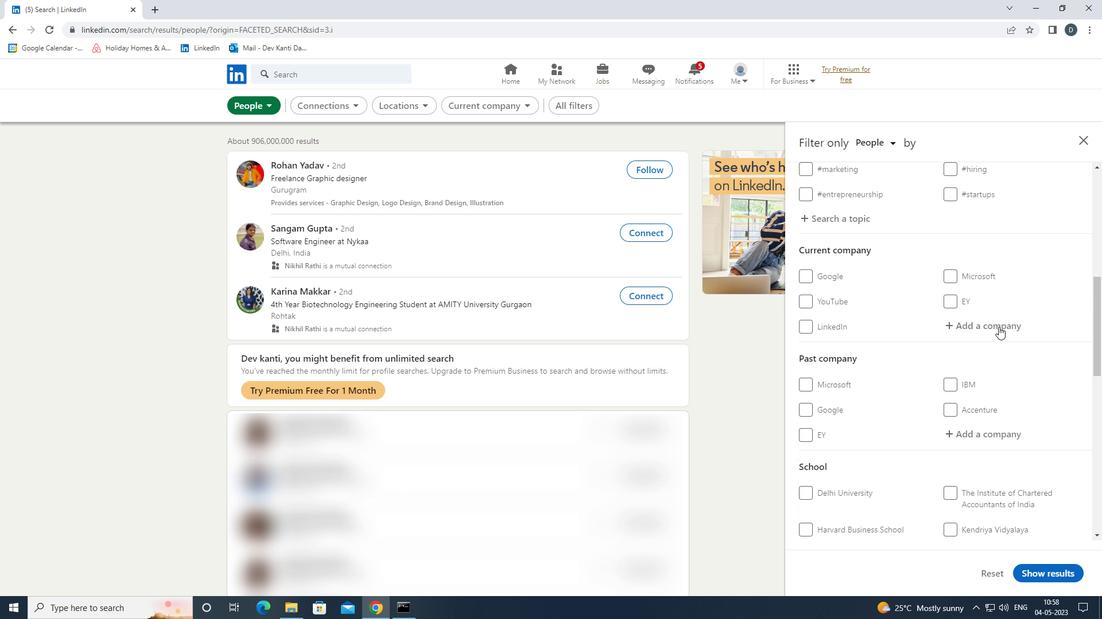
Action: Mouse moved to (997, 317)
Screenshot: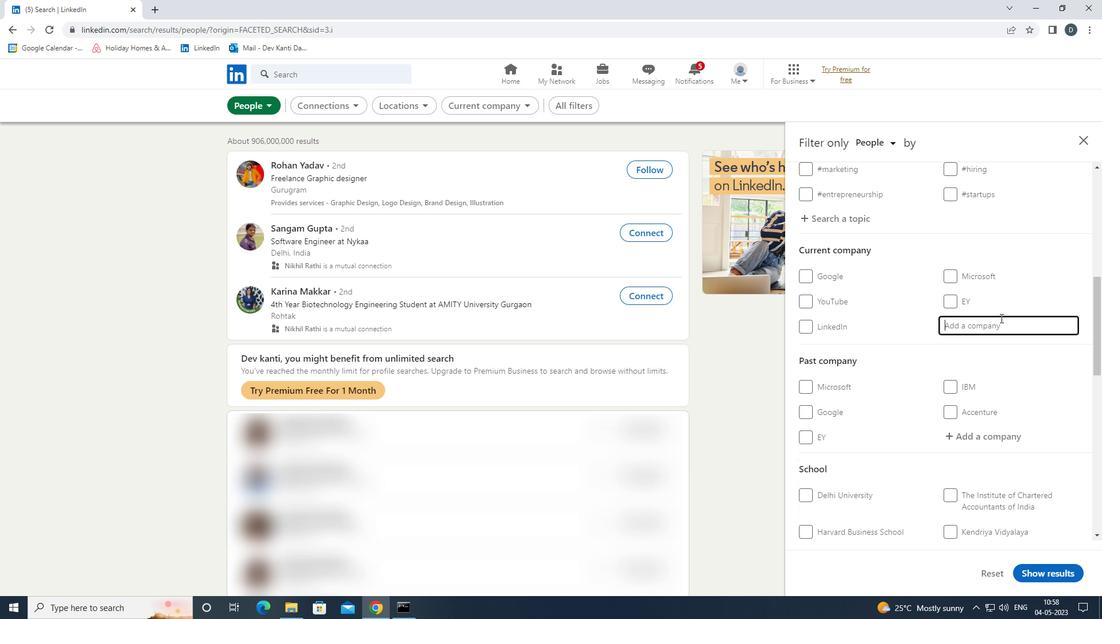 
Action: Key pressed <Key.shift>INSTANT<Key.space><Key.down><Key.shift><Key.shift><Key.shift><Key.shift><Key.shift><Key.shift><Key.shift><Key.shift>INFO<Key.space><Key.shift><Key.shift><Key.shift><Key.shift><Key.shift><Key.shift><Key.shift><Key.shift><Key.shift><Key.shift>S<Key.down><Key.enter>
Screenshot: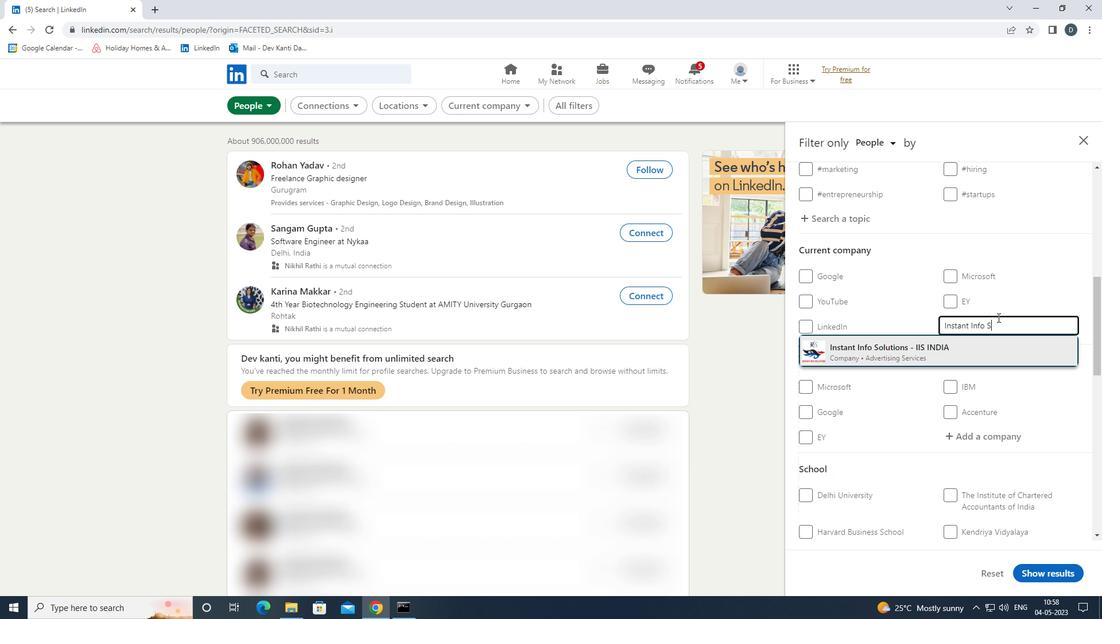 
Action: Mouse moved to (994, 318)
Screenshot: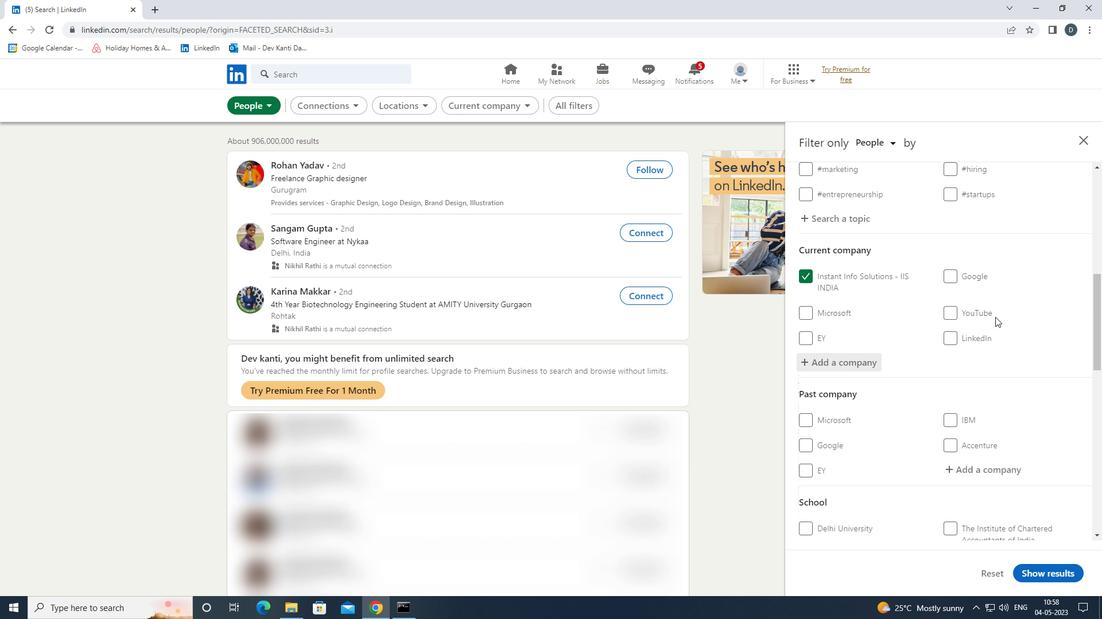 
Action: Mouse scrolled (994, 317) with delta (0, 0)
Screenshot: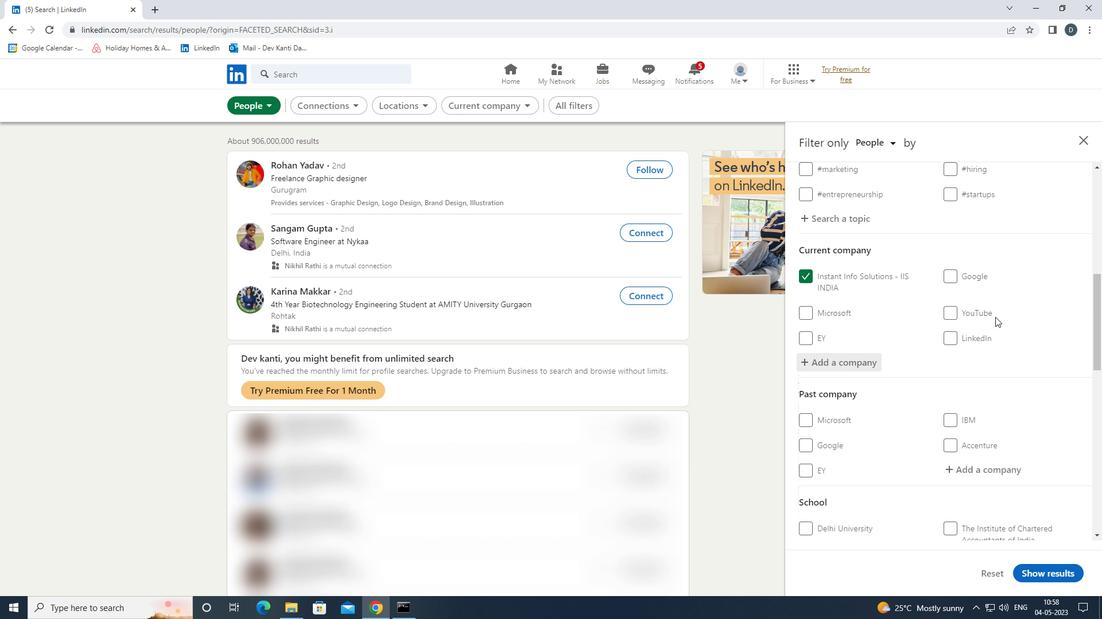 
Action: Mouse moved to (994, 319)
Screenshot: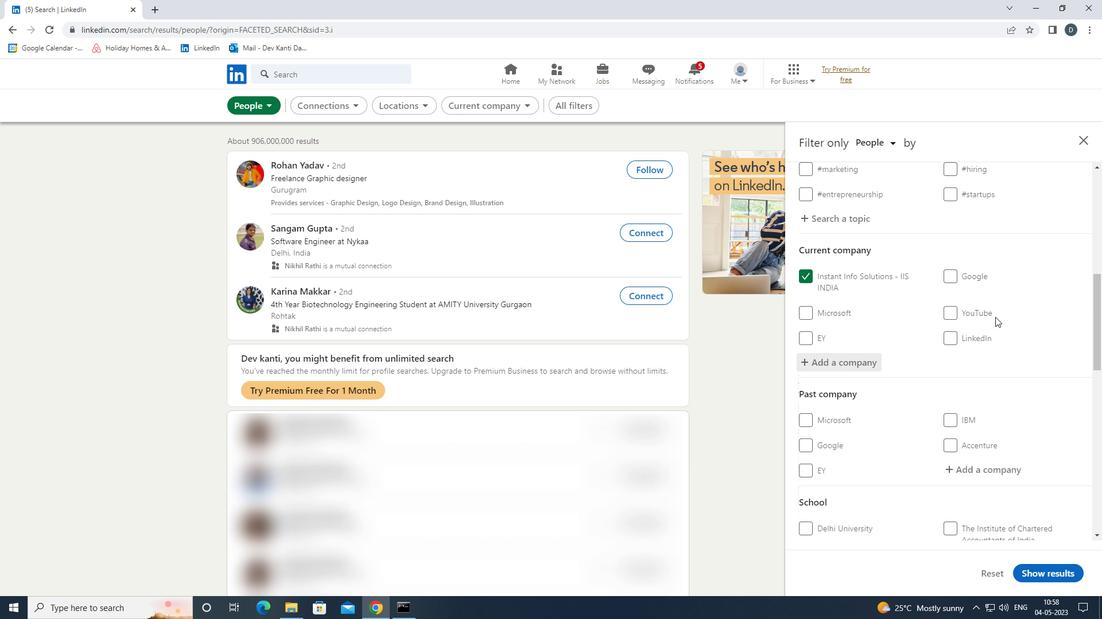 
Action: Mouse scrolled (994, 318) with delta (0, 0)
Screenshot: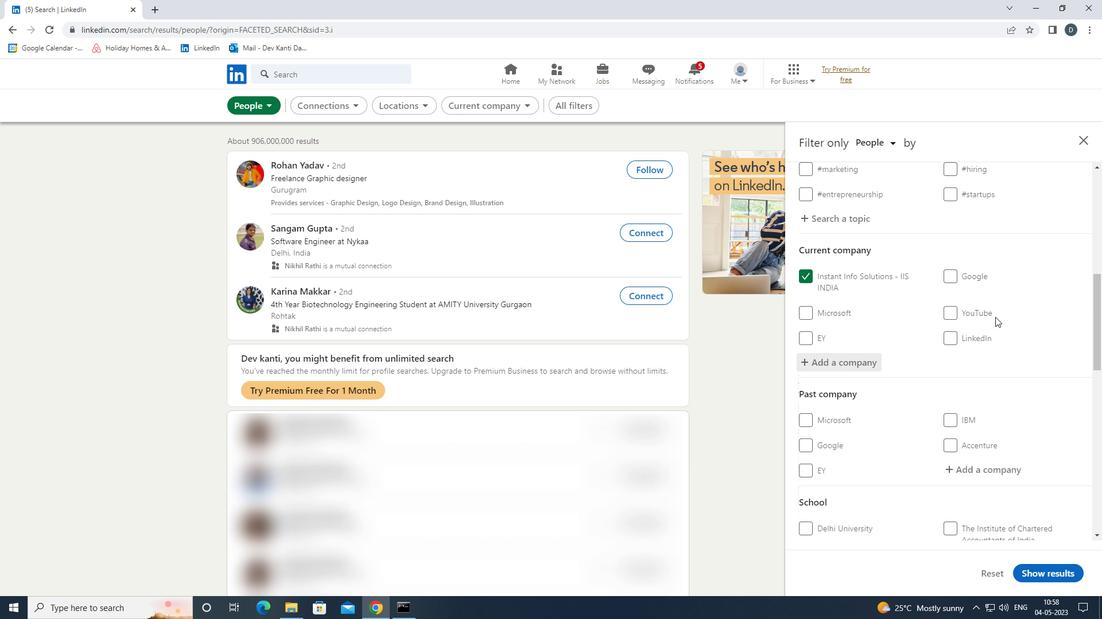 
Action: Mouse scrolled (994, 318) with delta (0, 0)
Screenshot: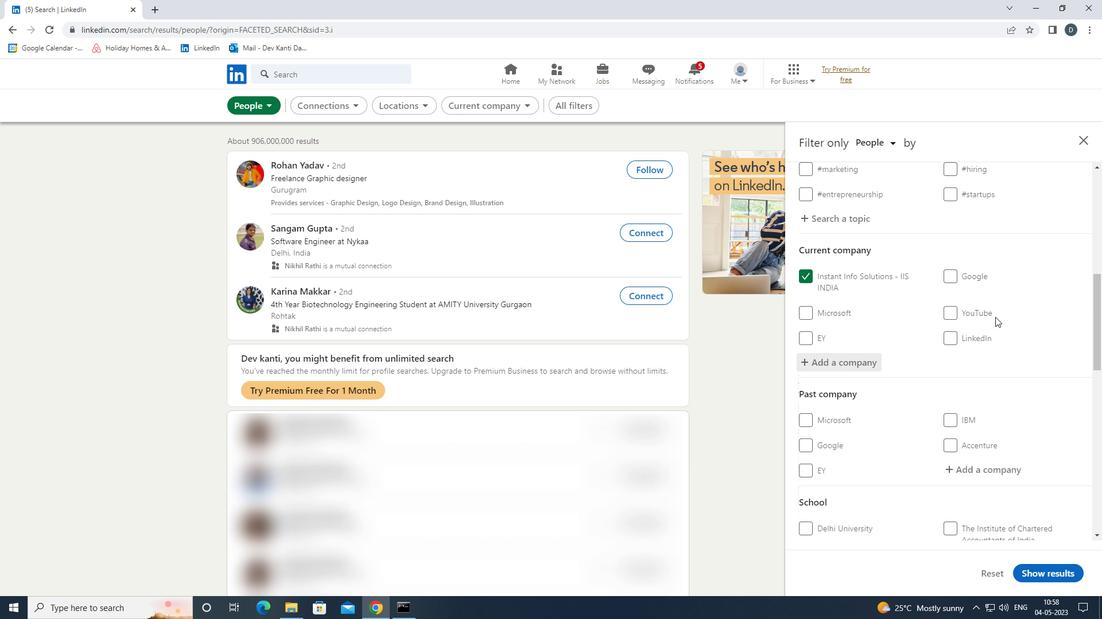 
Action: Mouse moved to (989, 409)
Screenshot: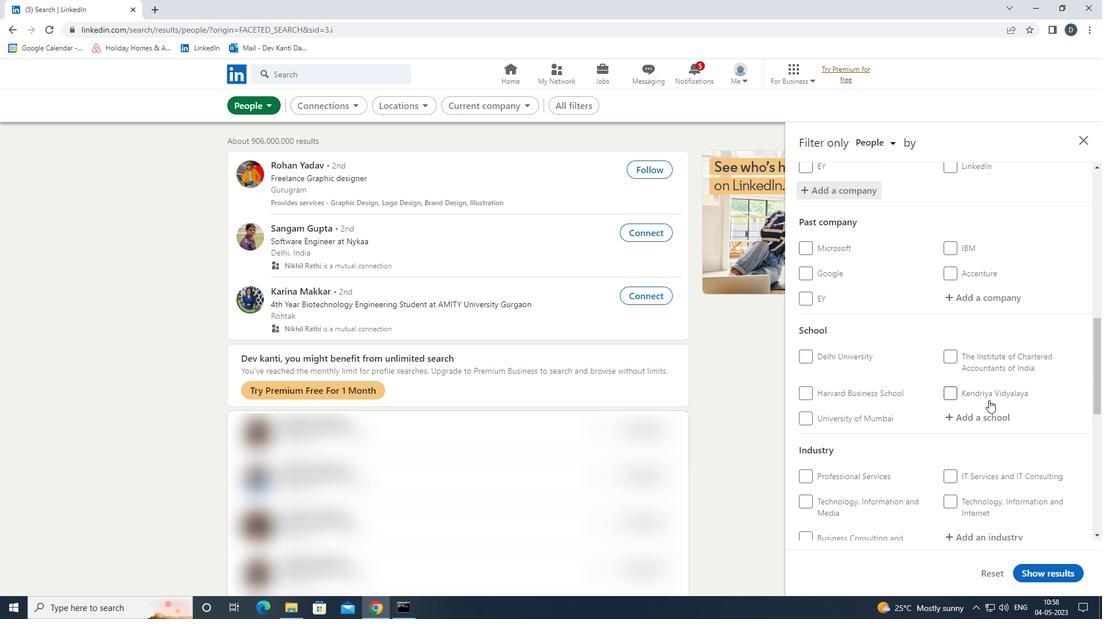 
Action: Mouse pressed left at (989, 409)
Screenshot: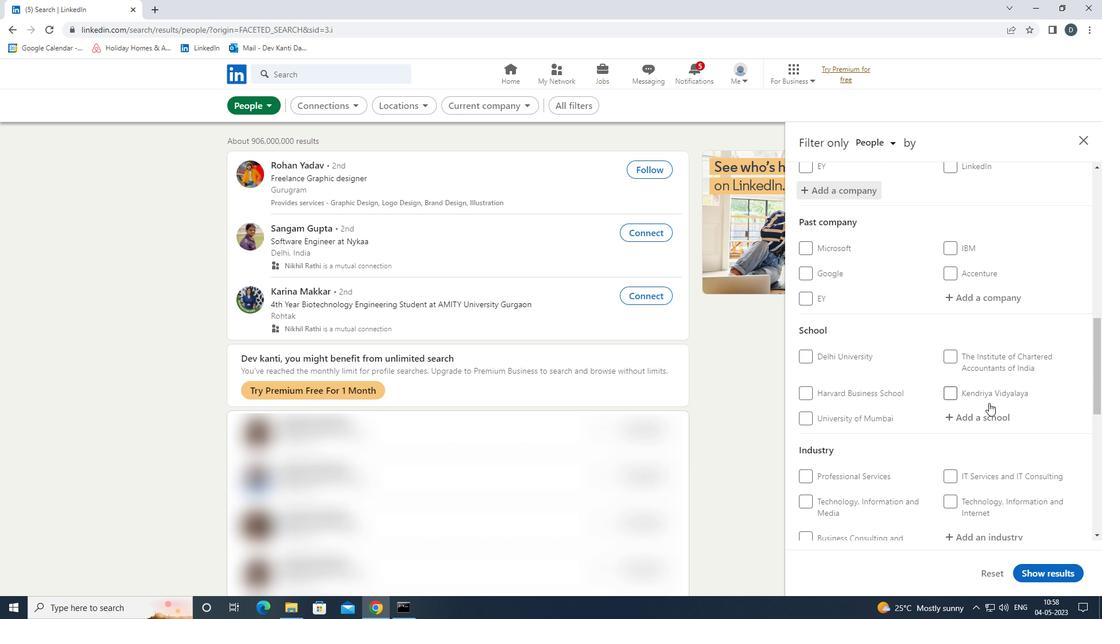 
Action: Mouse moved to (990, 412)
Screenshot: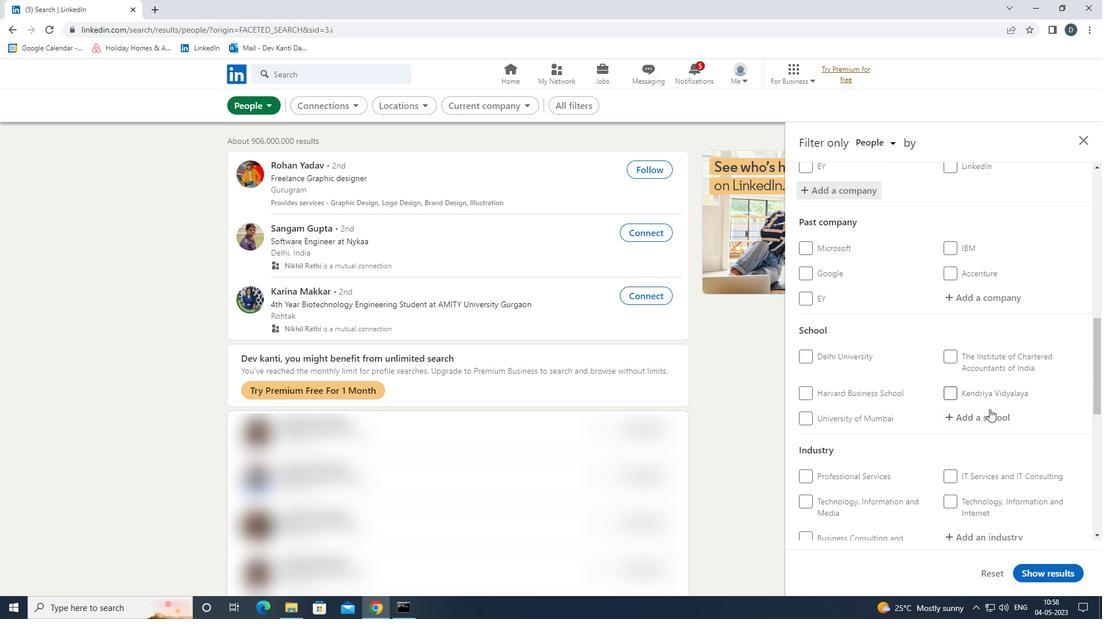 
Action: Key pressed <Key.shift>UNIVERSITY<Key.space>OF<Key.space><Key.shift>MYSORE<Key.down><Key.enter>
Screenshot: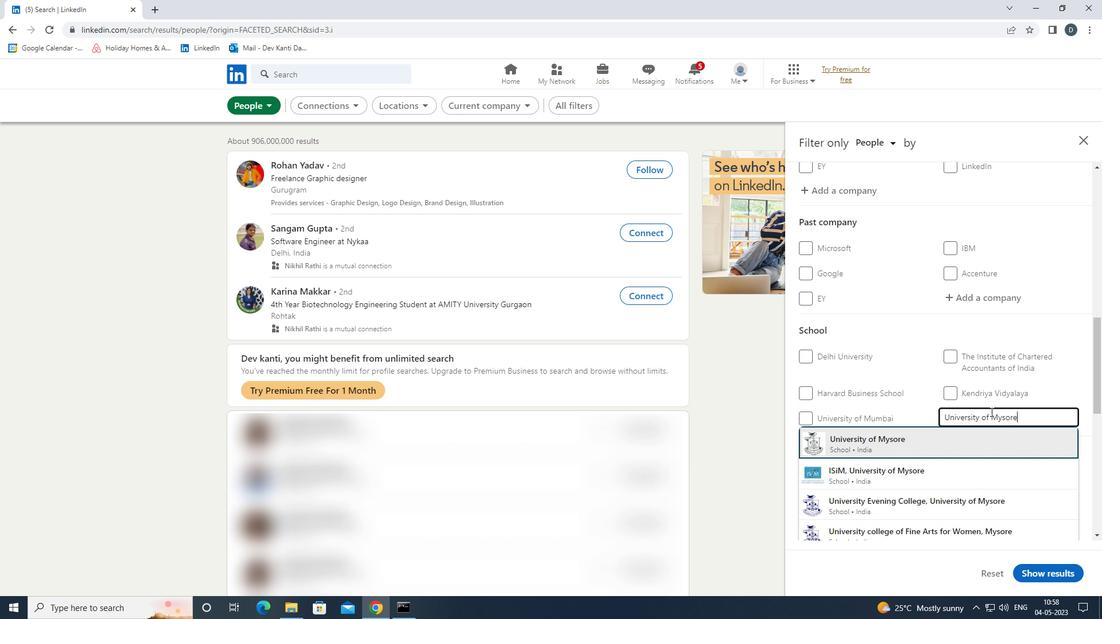 
Action: Mouse moved to (997, 411)
Screenshot: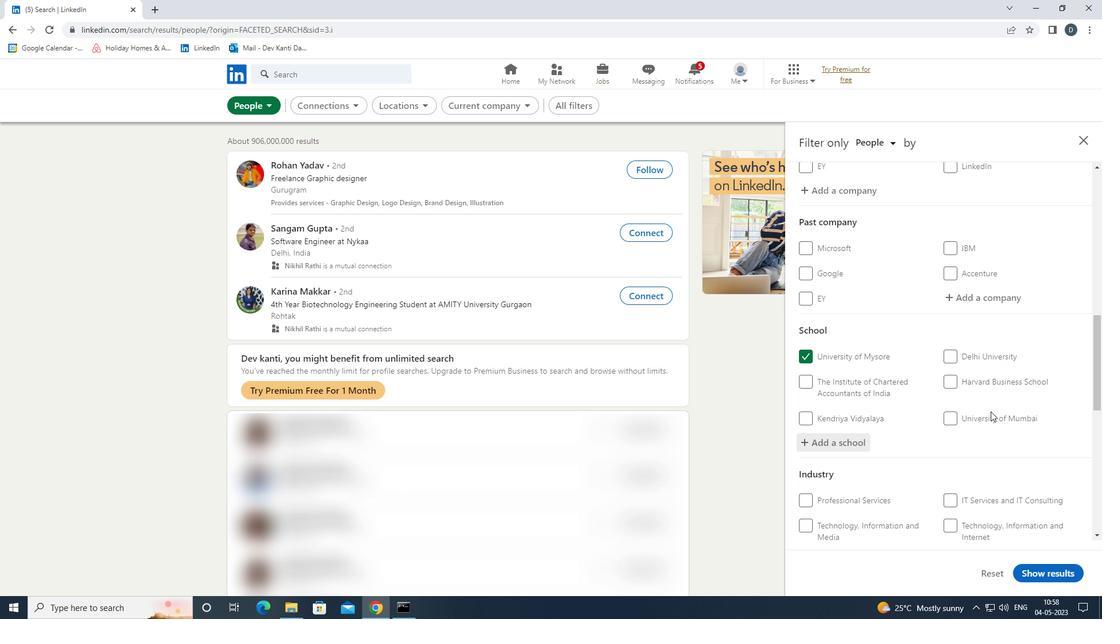 
Action: Mouse scrolled (997, 410) with delta (0, 0)
Screenshot: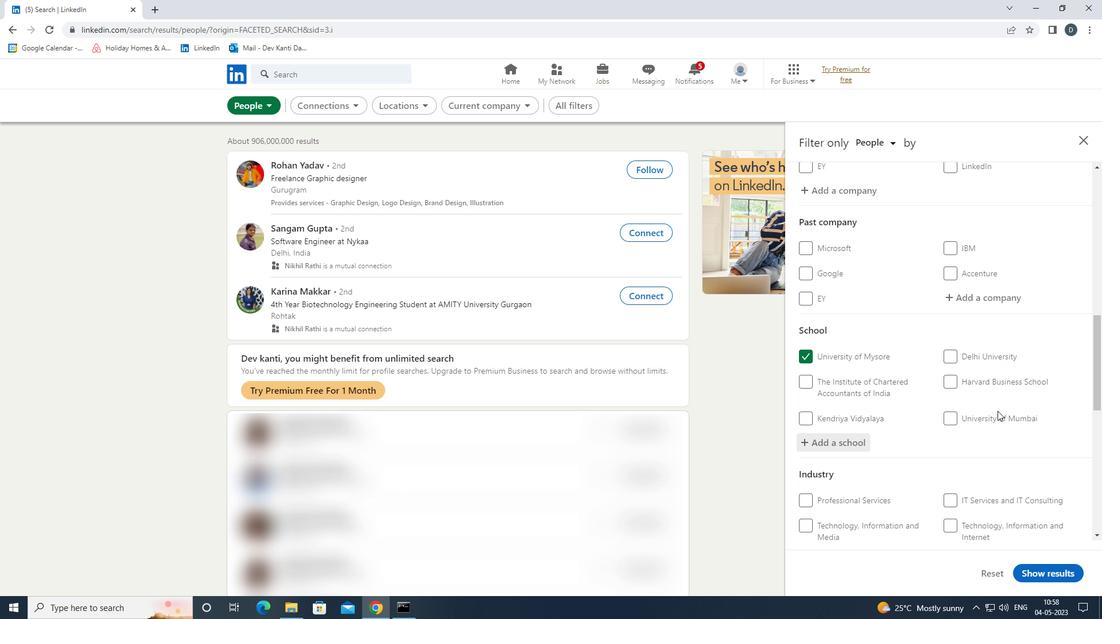 
Action: Mouse scrolled (997, 410) with delta (0, 0)
Screenshot: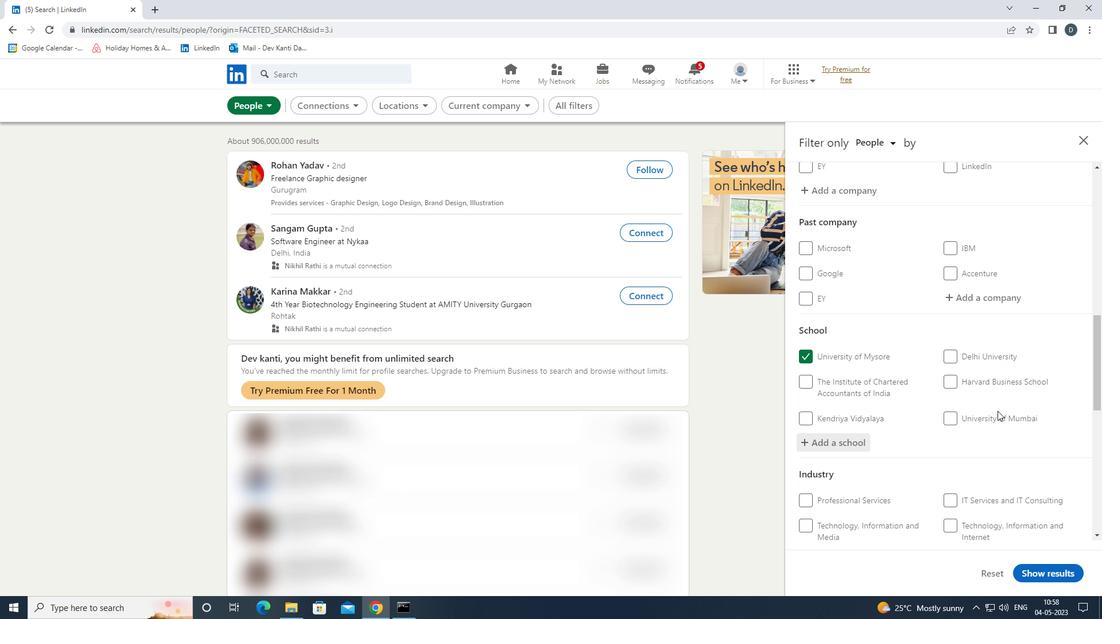 
Action: Mouse moved to (970, 399)
Screenshot: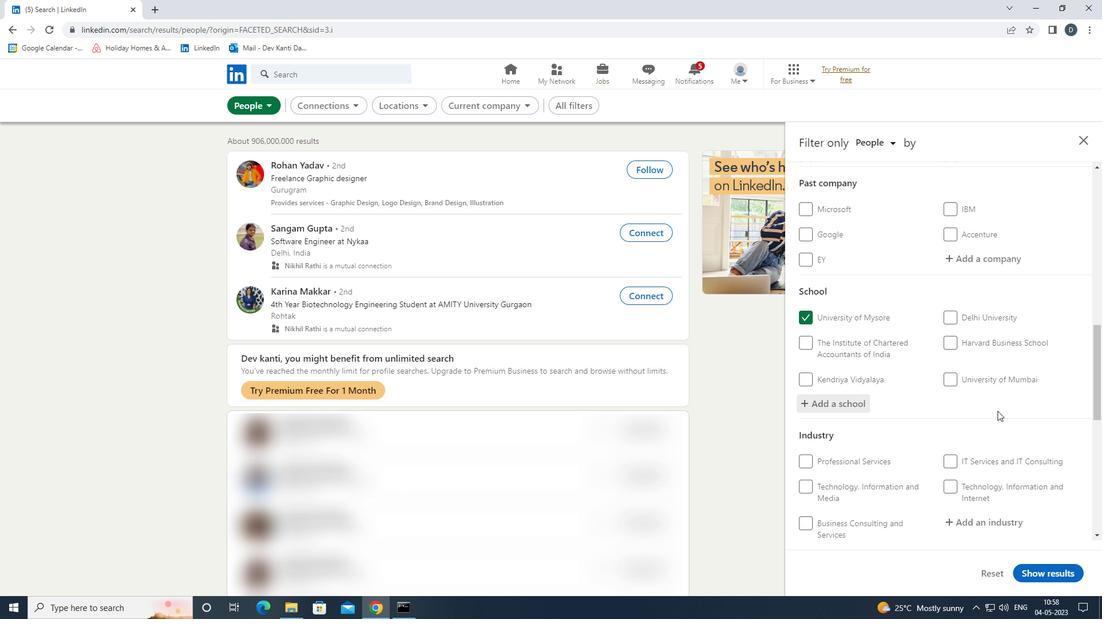
Action: Mouse scrolled (970, 398) with delta (0, 0)
Screenshot: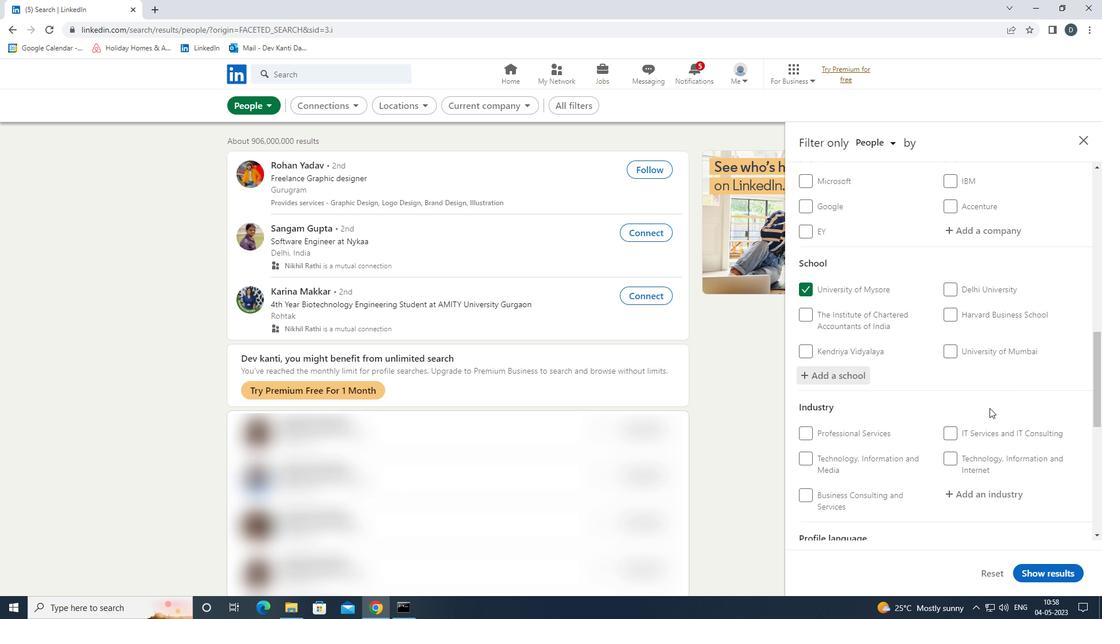 
Action: Mouse moved to (966, 383)
Screenshot: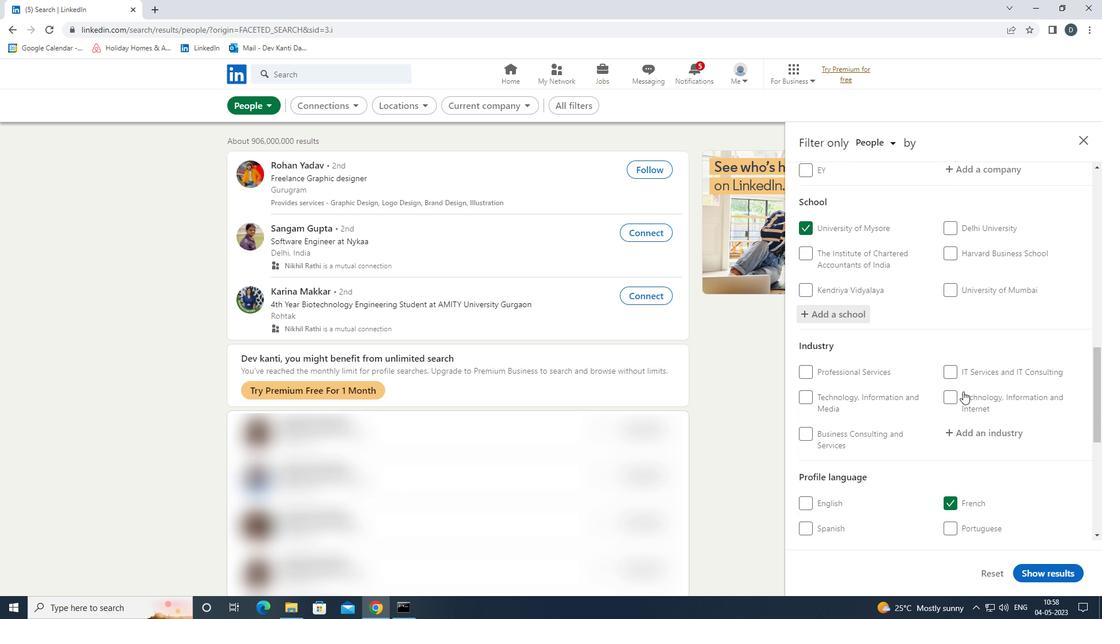 
Action: Mouse pressed left at (966, 383)
Screenshot: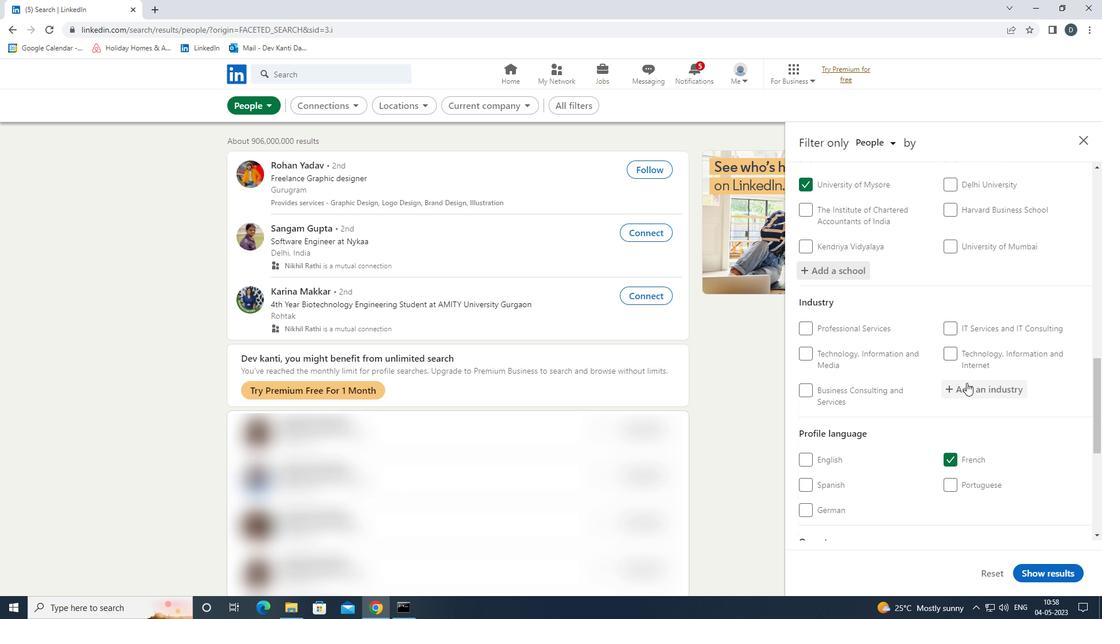 
Action: Key pressed <Key.shift><Key.shift><Key.shift>EQUIPMENT<Key.space><Key.shift>RENTAL<Key.space><Key.shift>SER<Key.down><Key.enter>
Screenshot: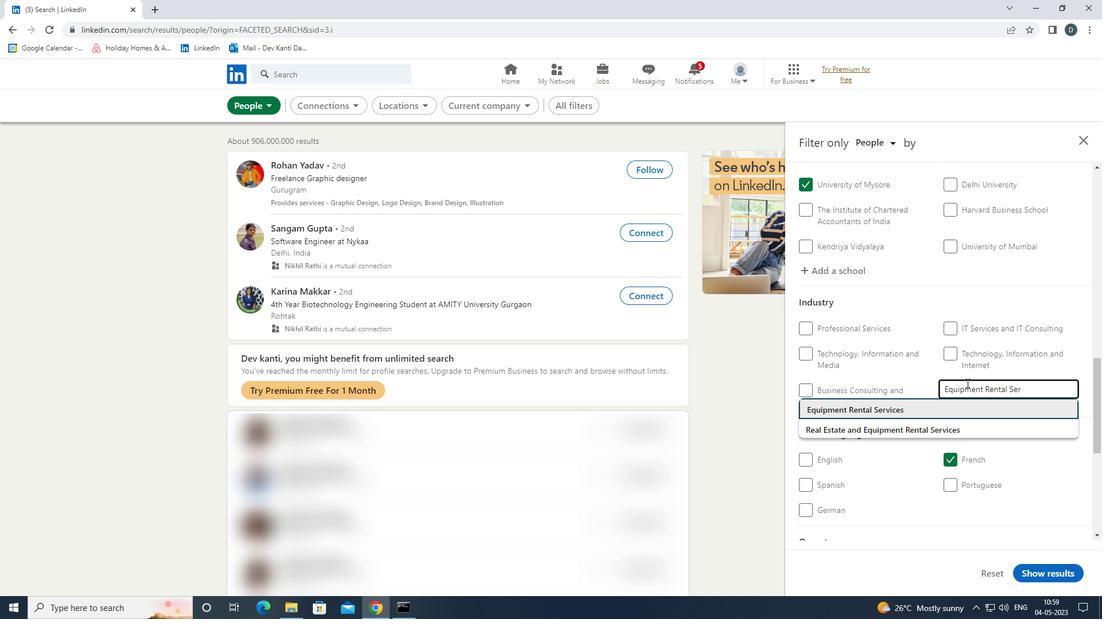 
Action: Mouse moved to (953, 358)
Screenshot: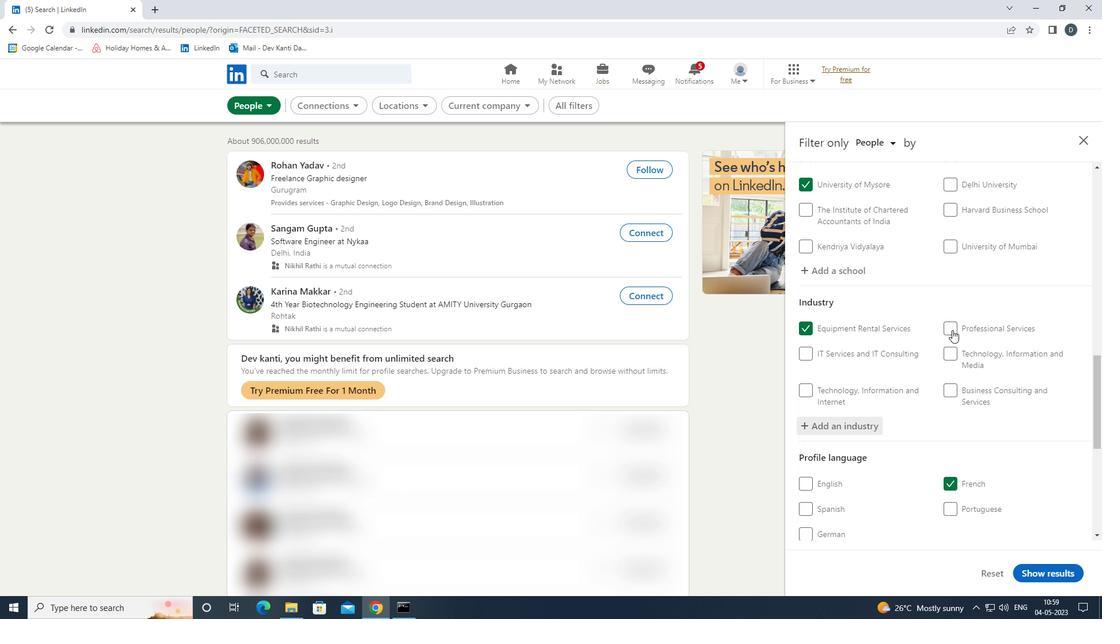 
Action: Mouse scrolled (953, 358) with delta (0, 0)
Screenshot: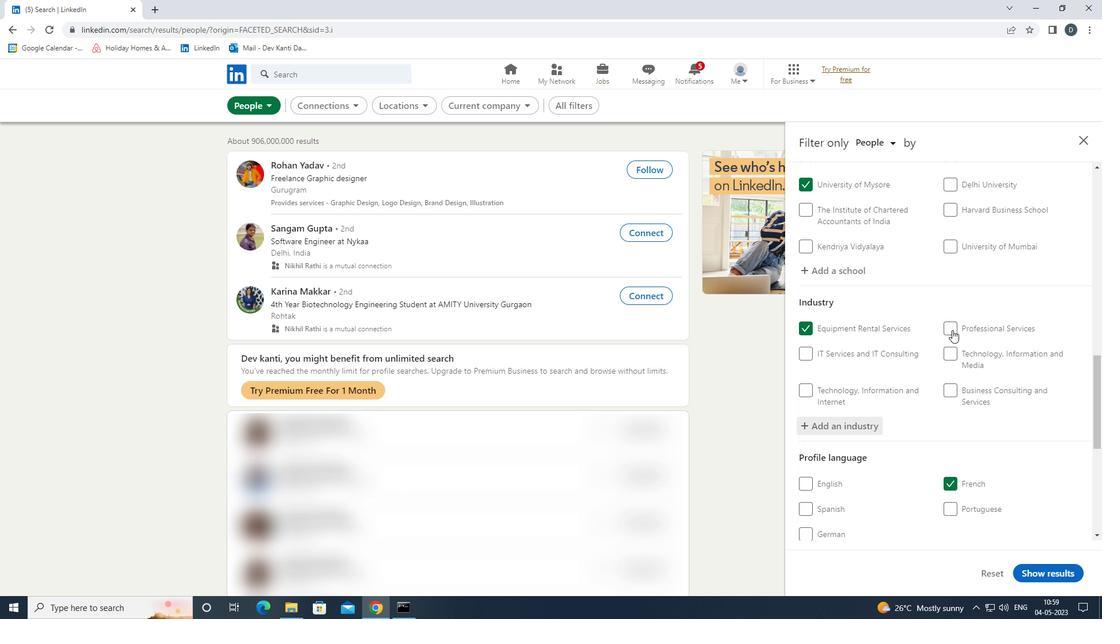 
Action: Mouse moved to (953, 359)
Screenshot: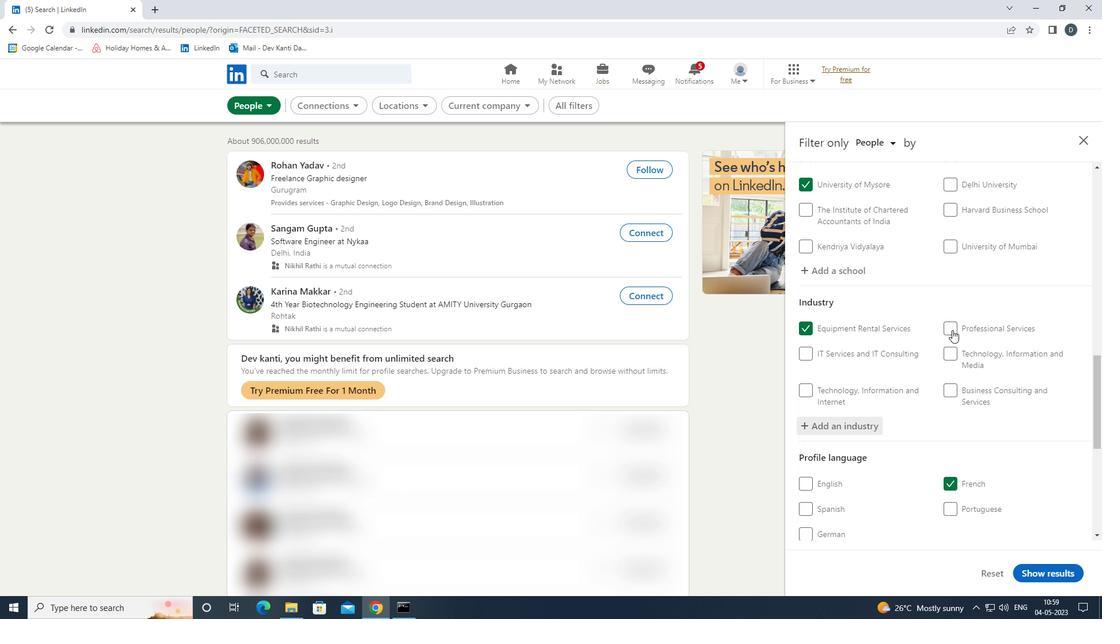 
Action: Mouse scrolled (953, 359) with delta (0, 0)
Screenshot: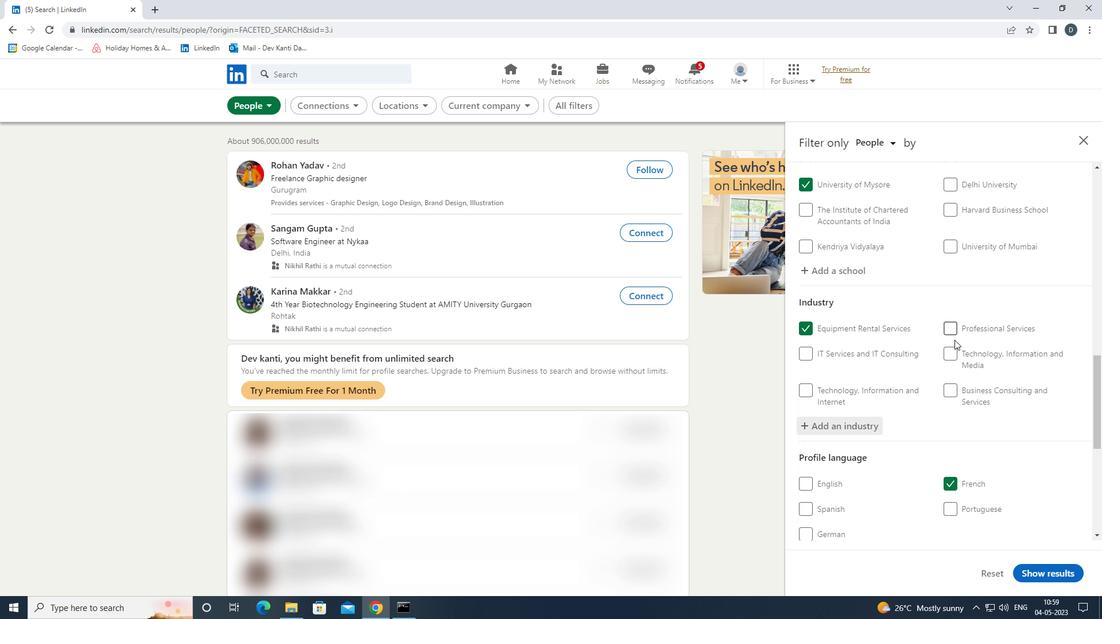 
Action: Mouse moved to (953, 360)
Screenshot: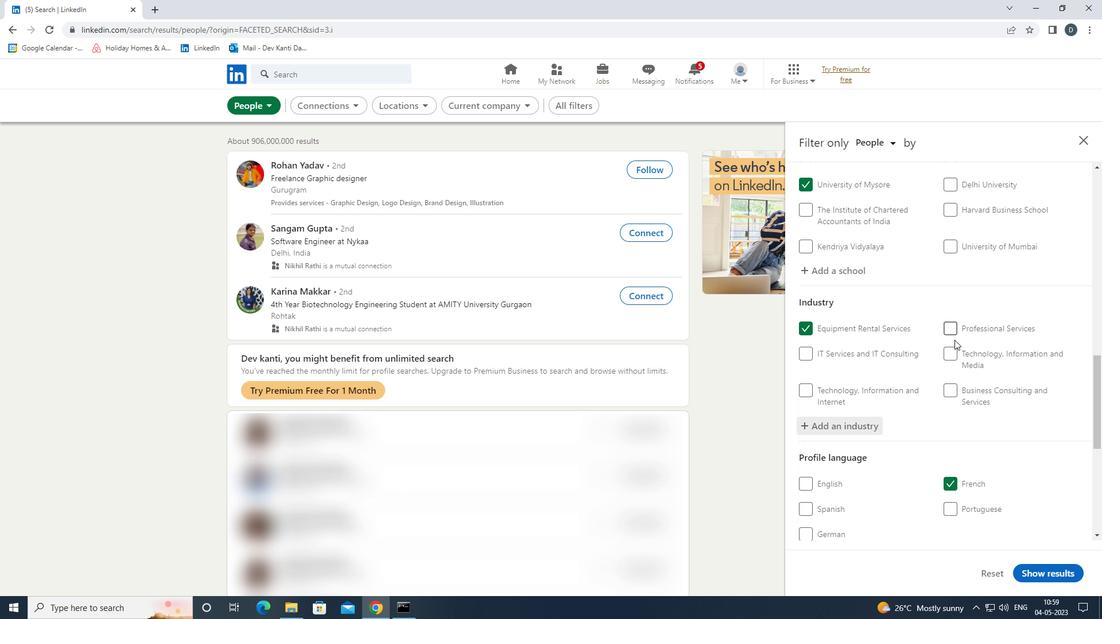 
Action: Mouse scrolled (953, 359) with delta (0, 0)
Screenshot: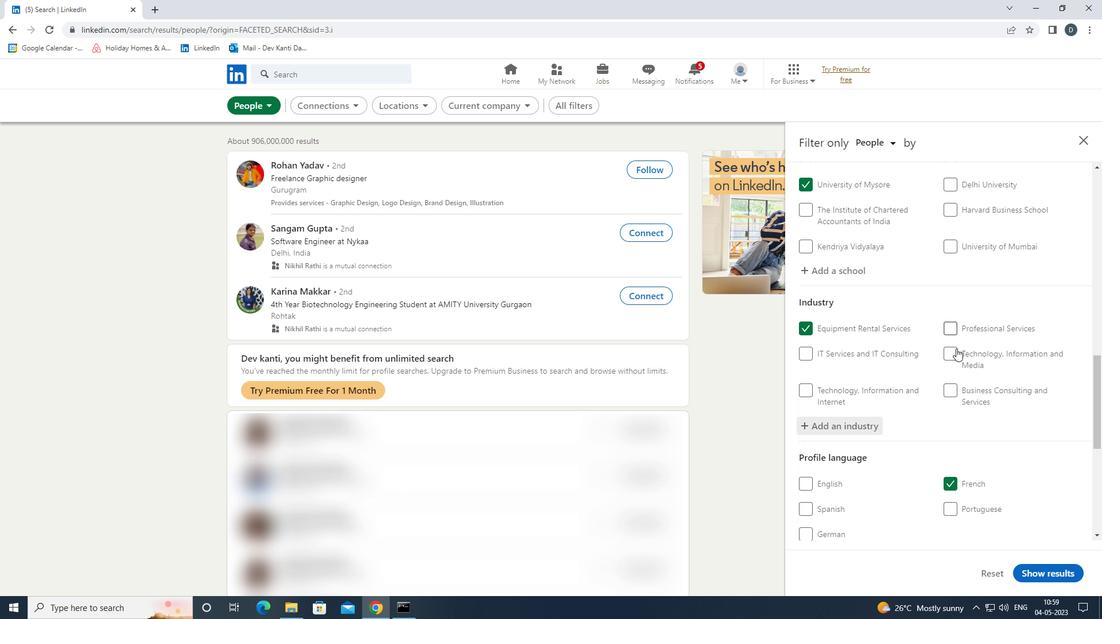 
Action: Mouse moved to (953, 359)
Screenshot: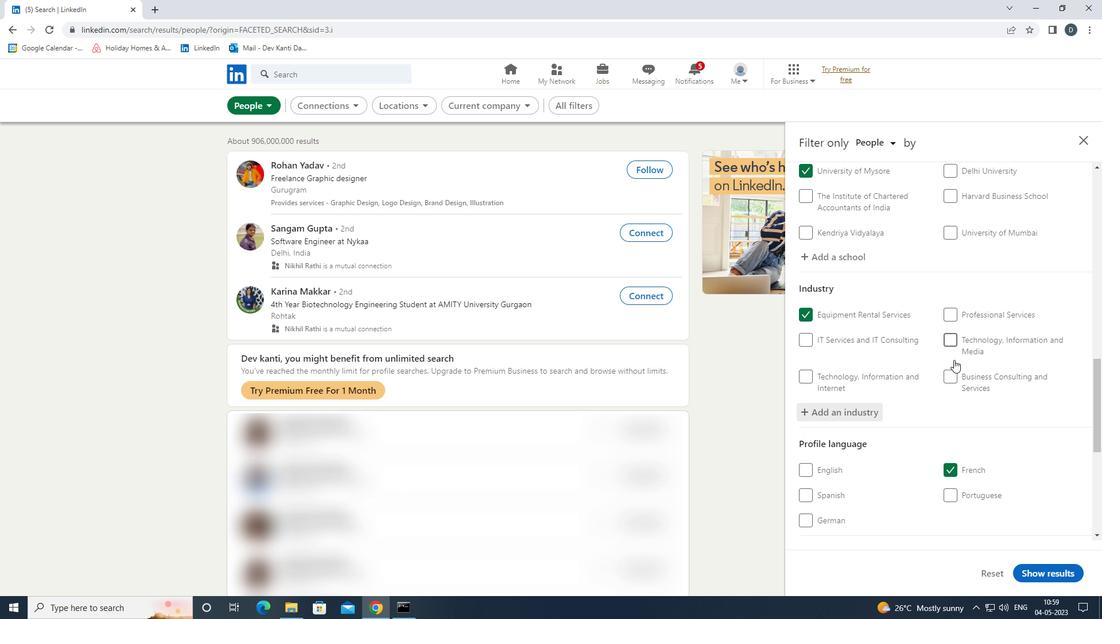 
Action: Mouse scrolled (953, 359) with delta (0, 0)
Screenshot: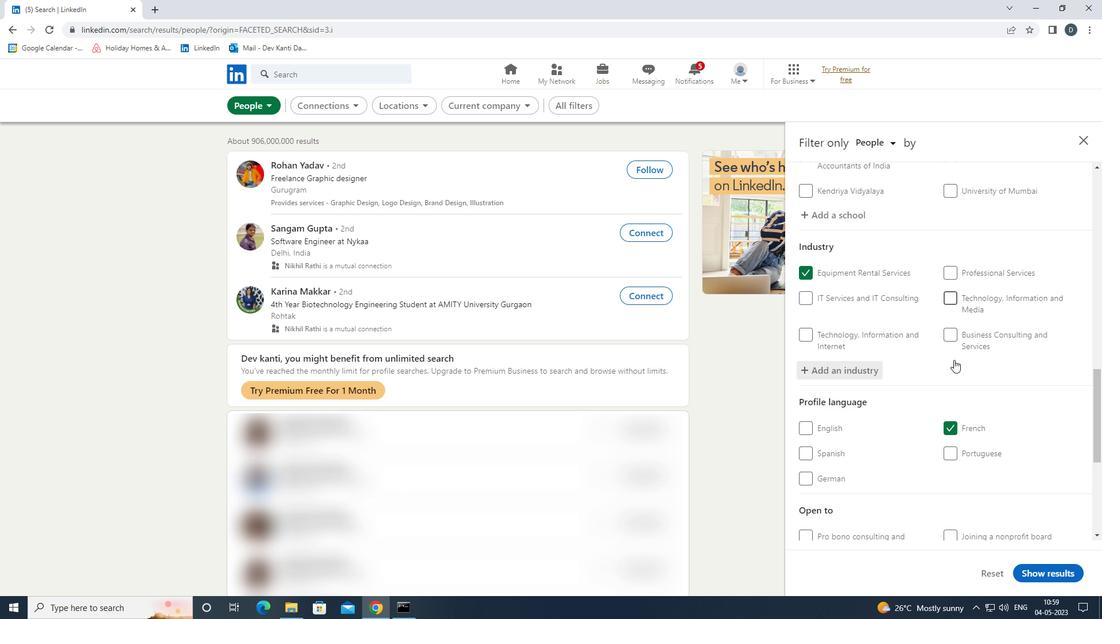 
Action: Mouse scrolled (953, 359) with delta (0, 0)
Screenshot: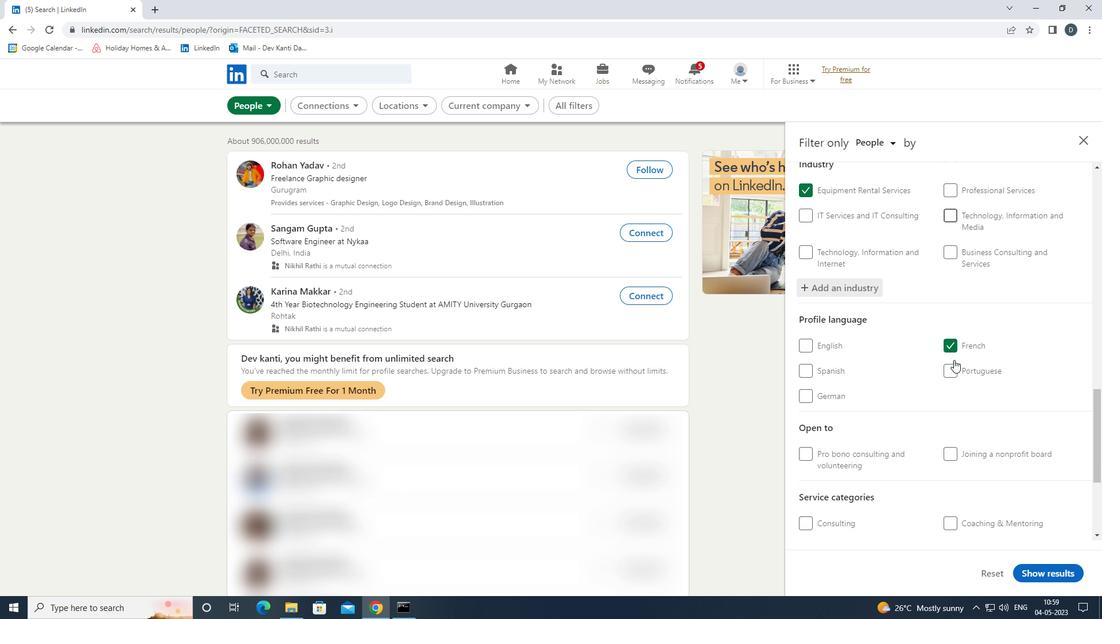 
Action: Mouse moved to (979, 420)
Screenshot: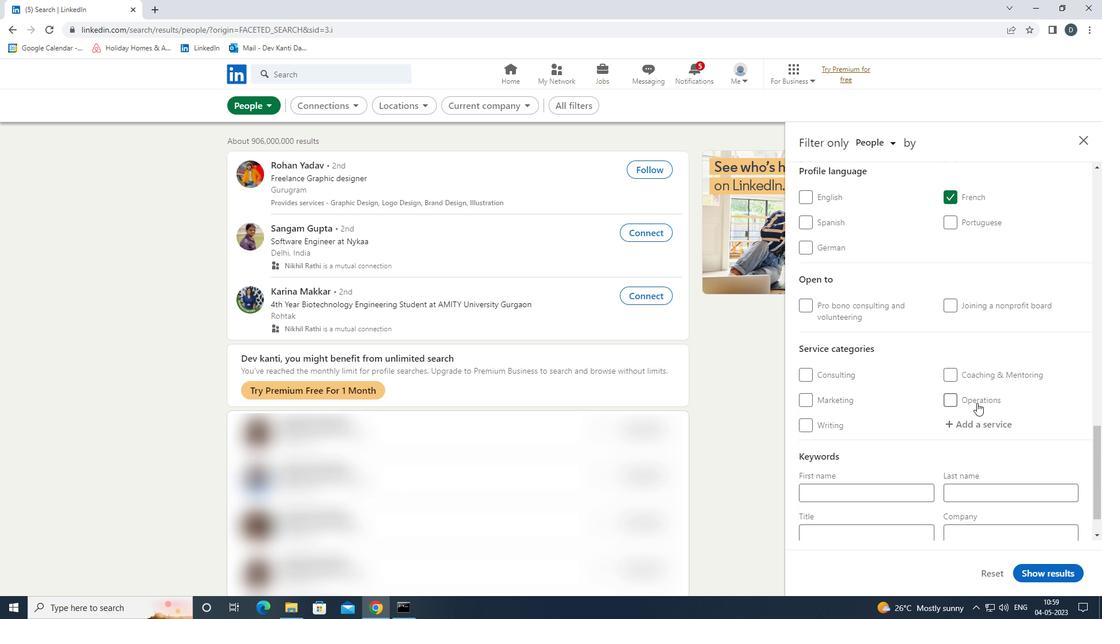 
Action: Mouse pressed left at (979, 420)
Screenshot: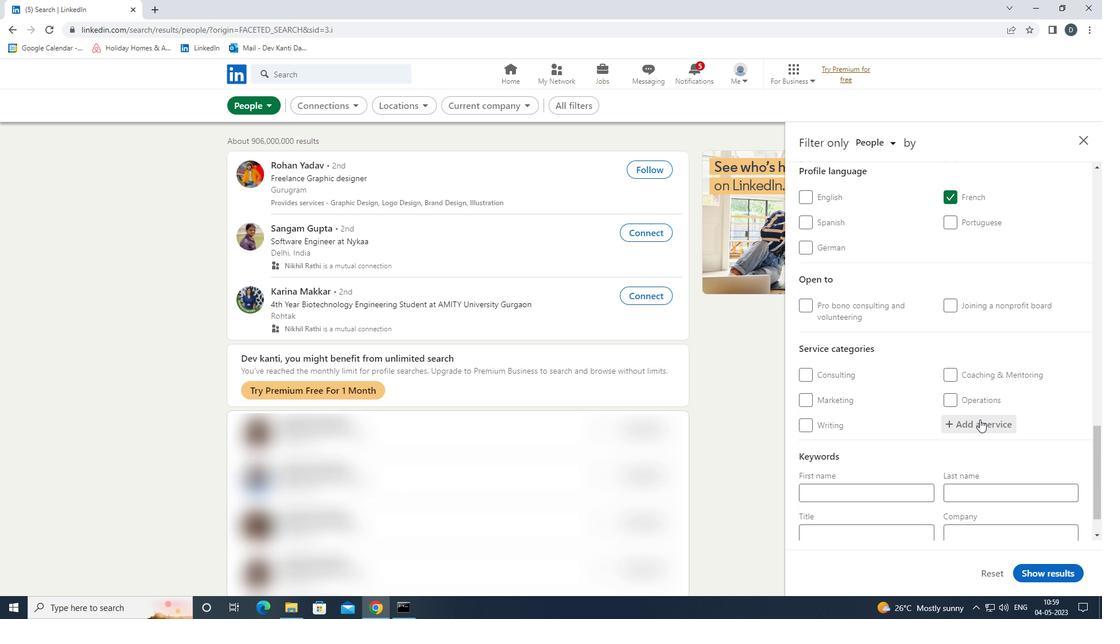 
Action: Key pressed <Key.shift>ANIMATION<Key.shift>ARCHITECTURE<Key.enter>
Screenshot: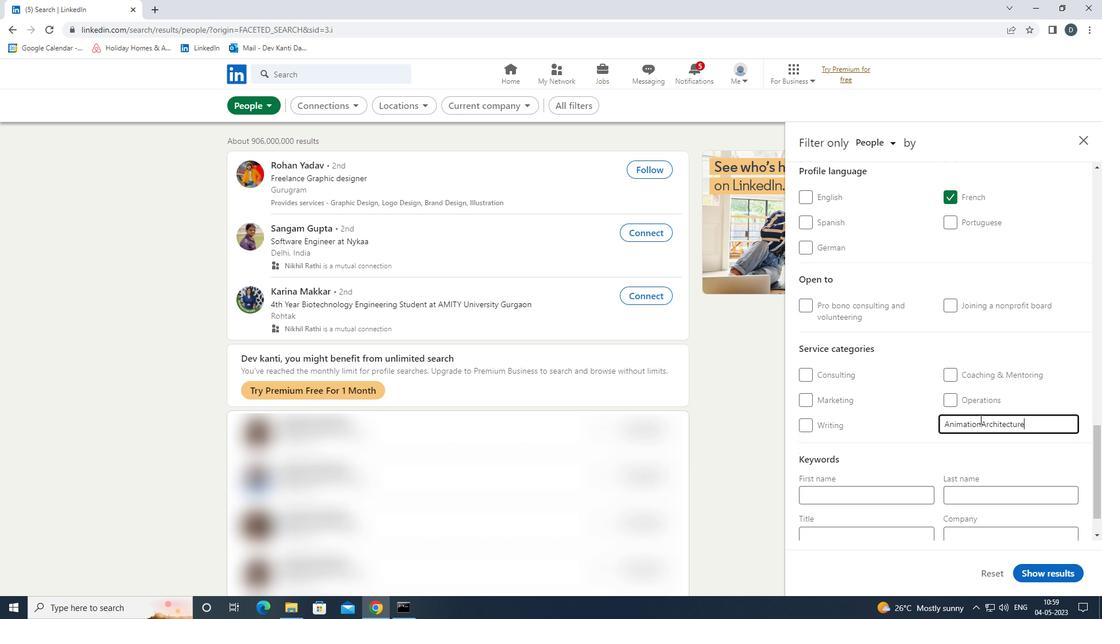 
Action: Mouse moved to (971, 365)
Screenshot: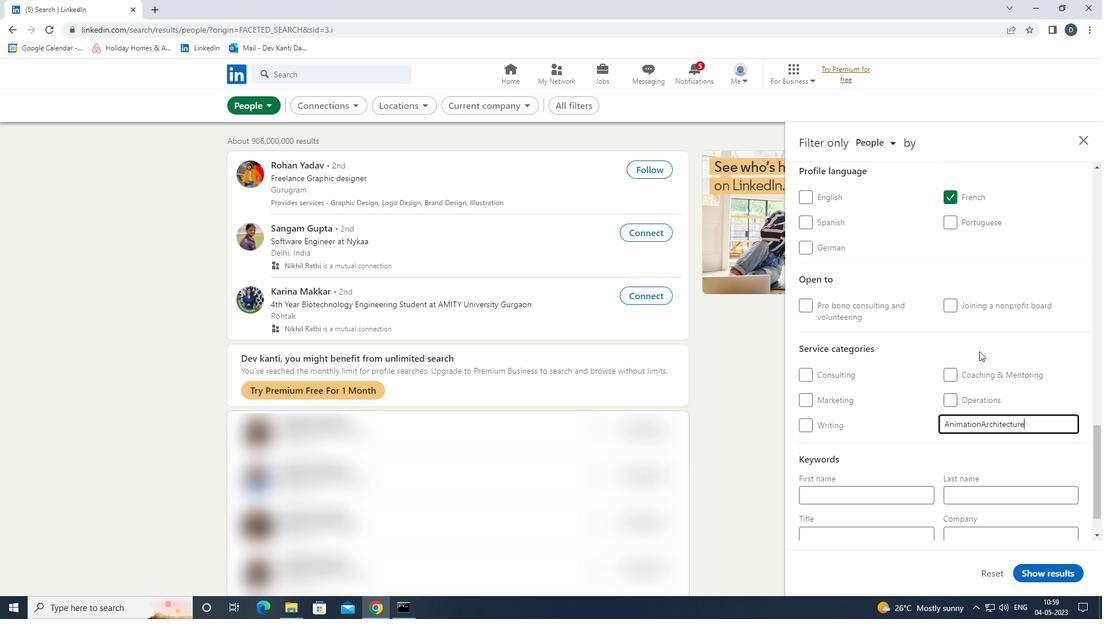 
Action: Mouse scrolled (971, 365) with delta (0, 0)
Screenshot: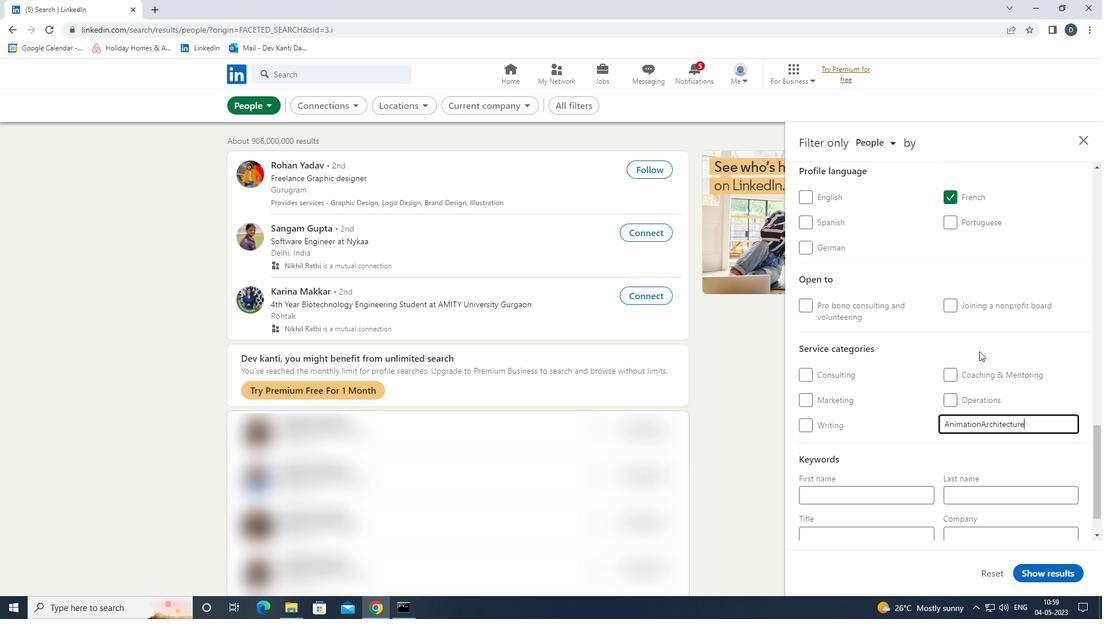 
Action: Mouse moved to (970, 371)
Screenshot: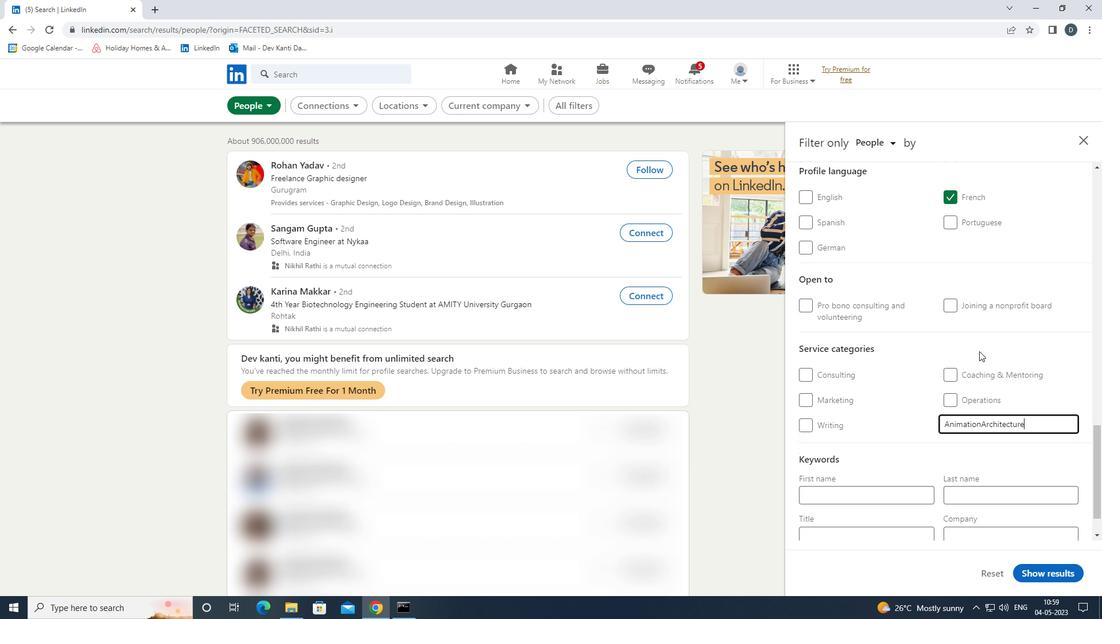 
Action: Mouse scrolled (970, 370) with delta (0, 0)
Screenshot: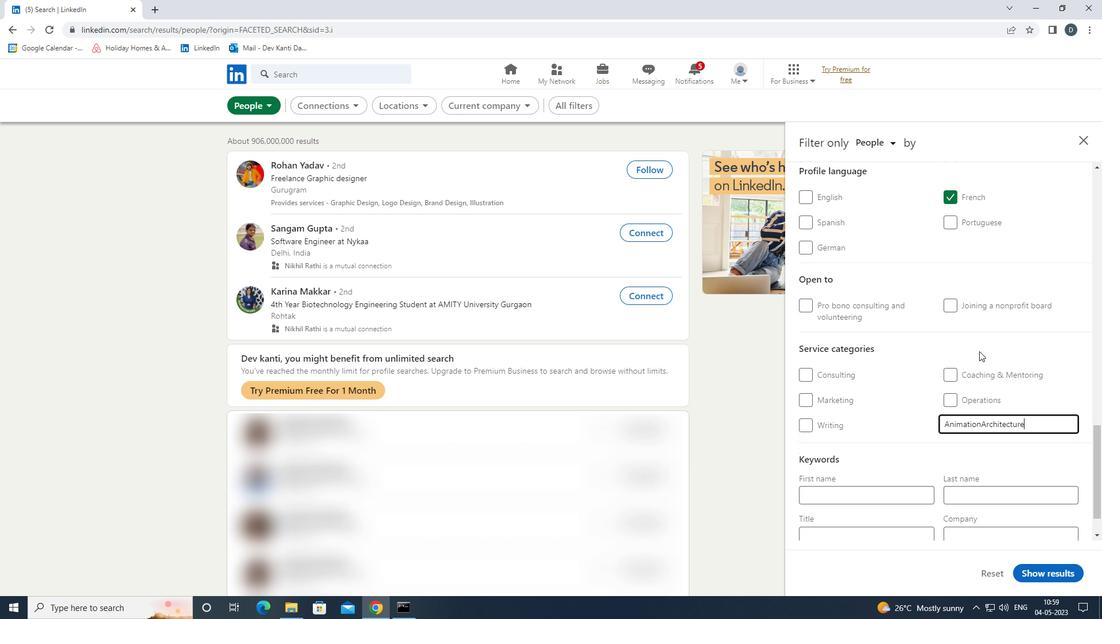 
Action: Mouse moved to (970, 372)
Screenshot: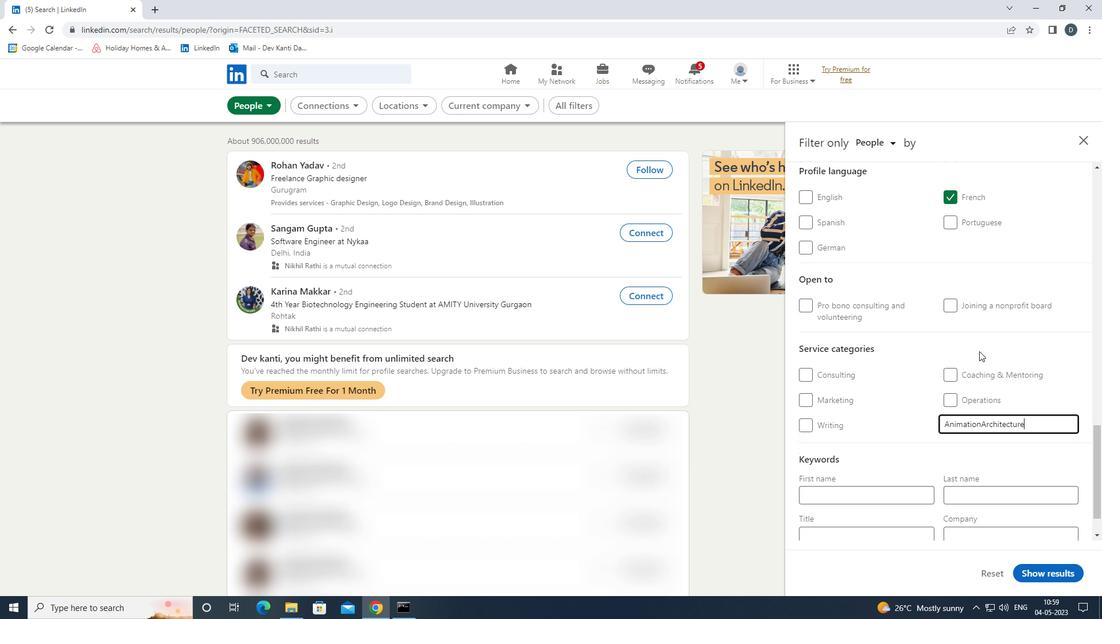 
Action: Mouse scrolled (970, 371) with delta (0, 0)
Screenshot: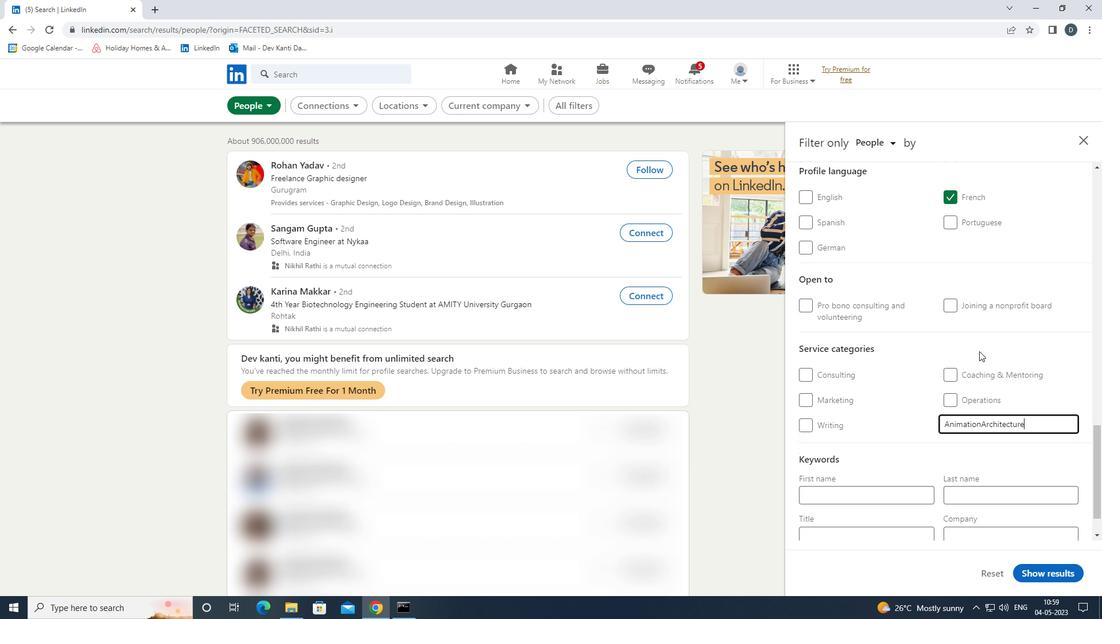 
Action: Mouse moved to (970, 373)
Screenshot: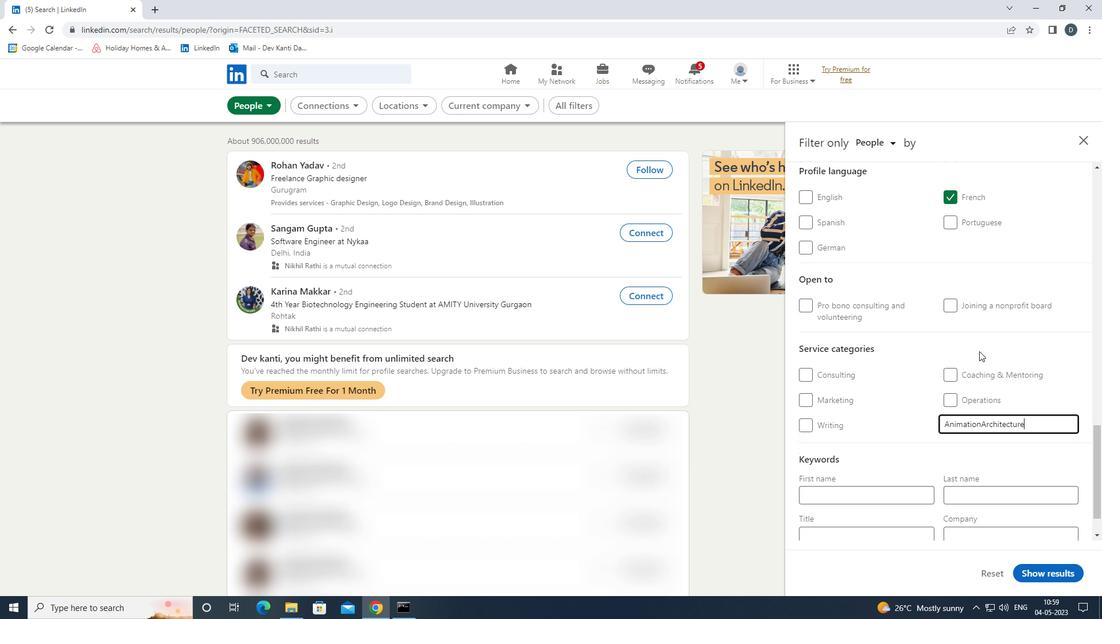 
Action: Mouse scrolled (970, 373) with delta (0, 0)
Screenshot: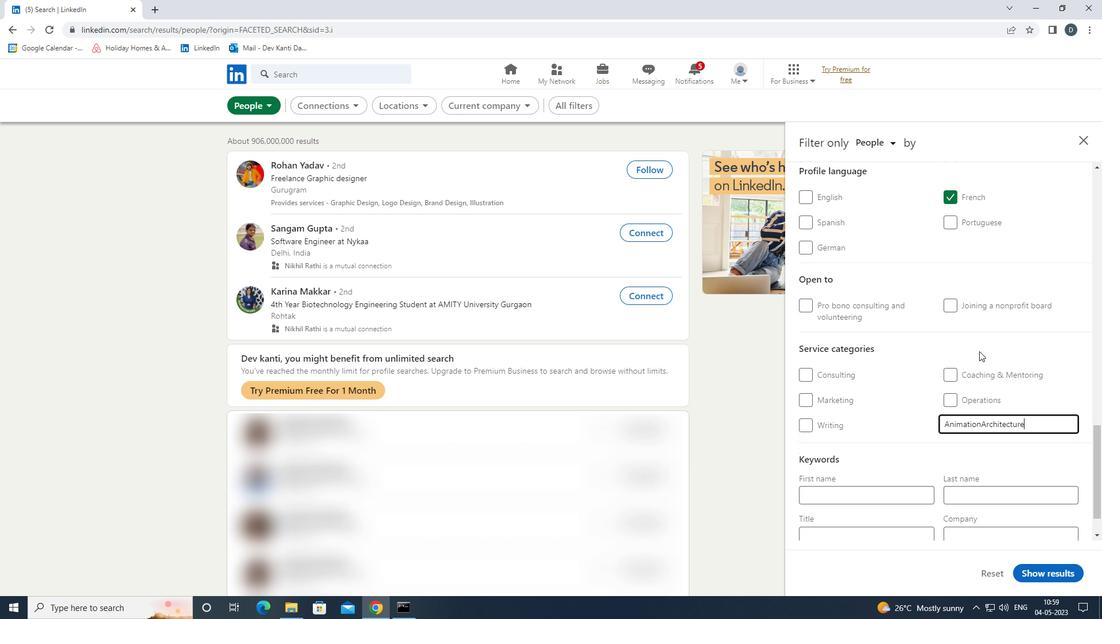 
Action: Mouse moved to (970, 377)
Screenshot: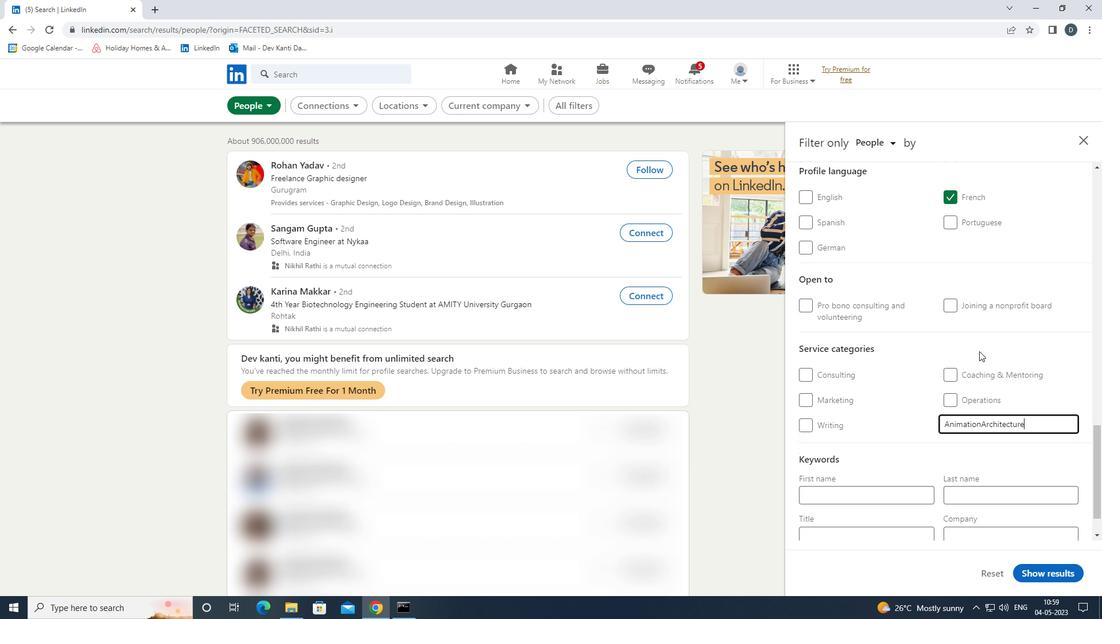 
Action: Mouse scrolled (970, 376) with delta (0, 0)
Screenshot: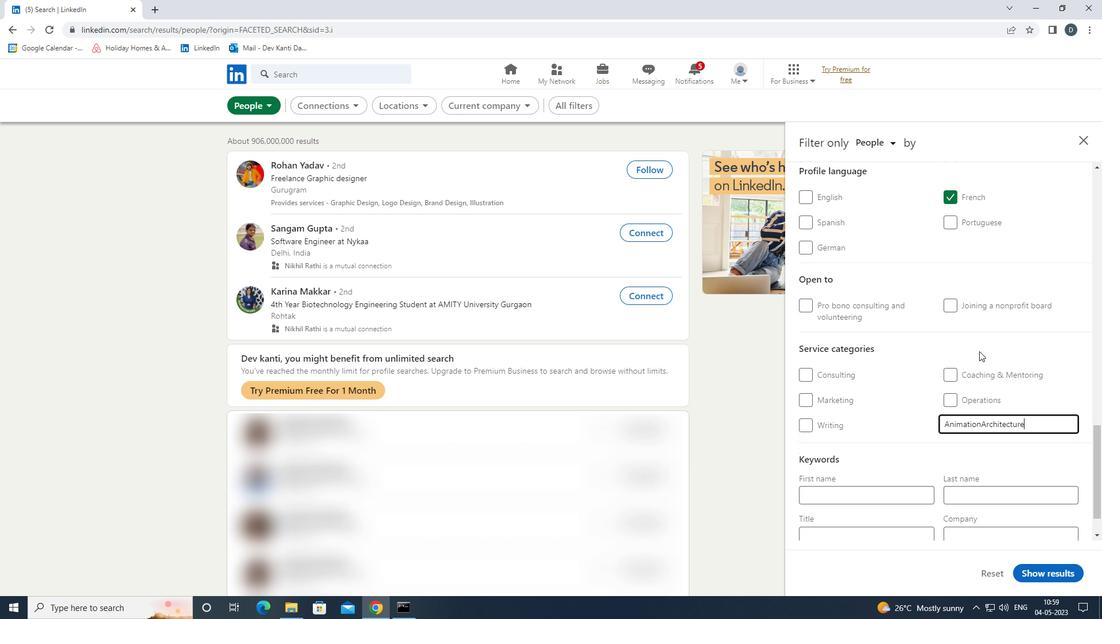 
Action: Mouse moved to (871, 490)
Screenshot: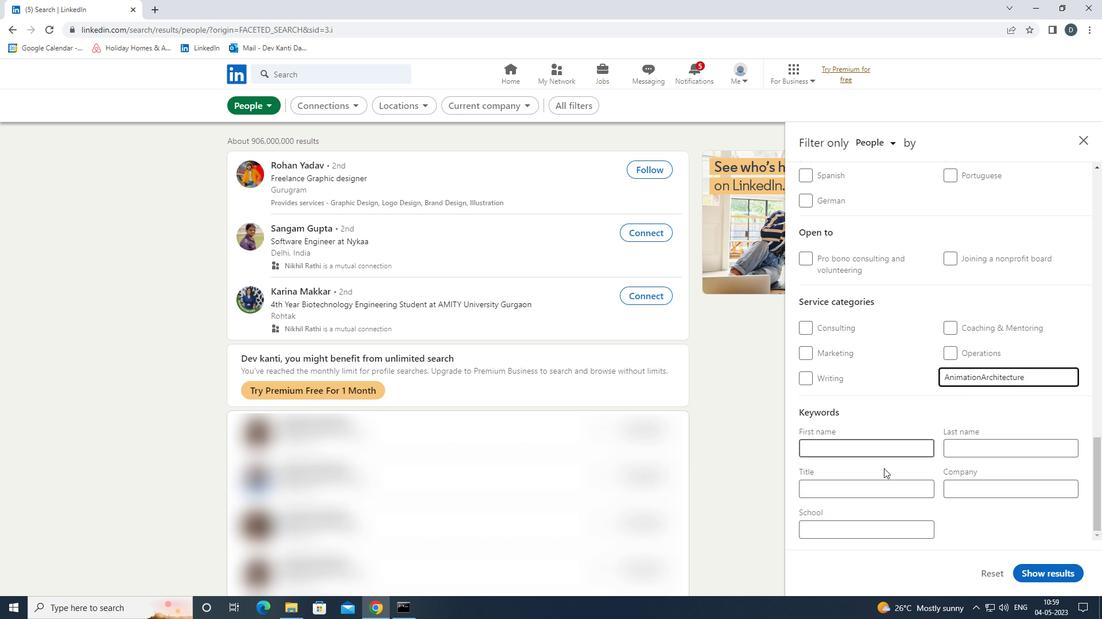 
Action: Mouse pressed left at (871, 490)
Screenshot: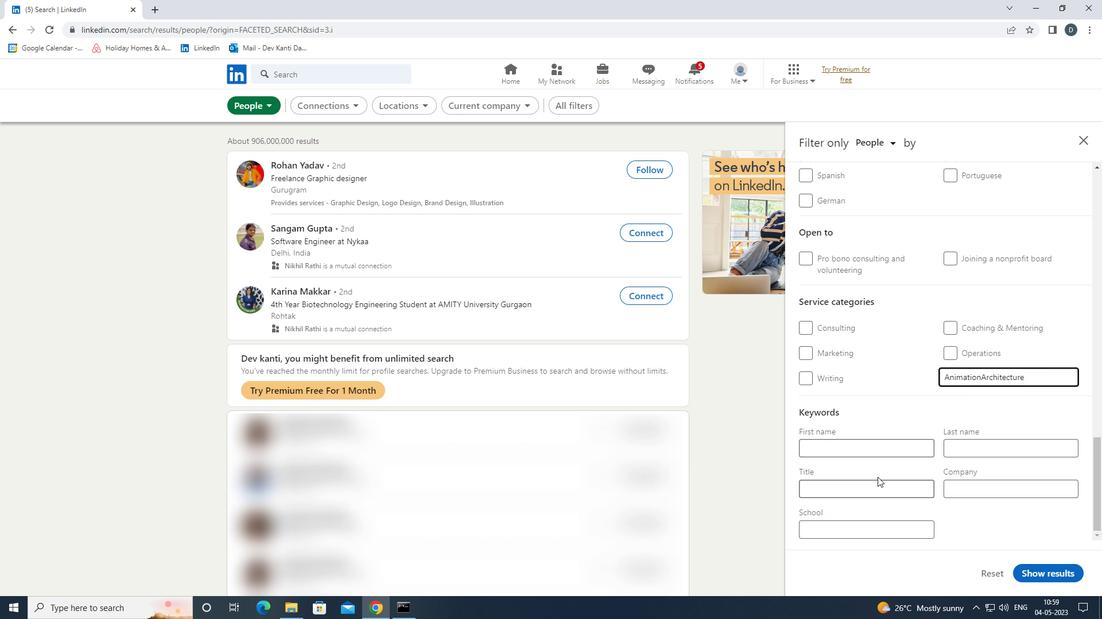 
Action: Mouse moved to (870, 490)
Screenshot: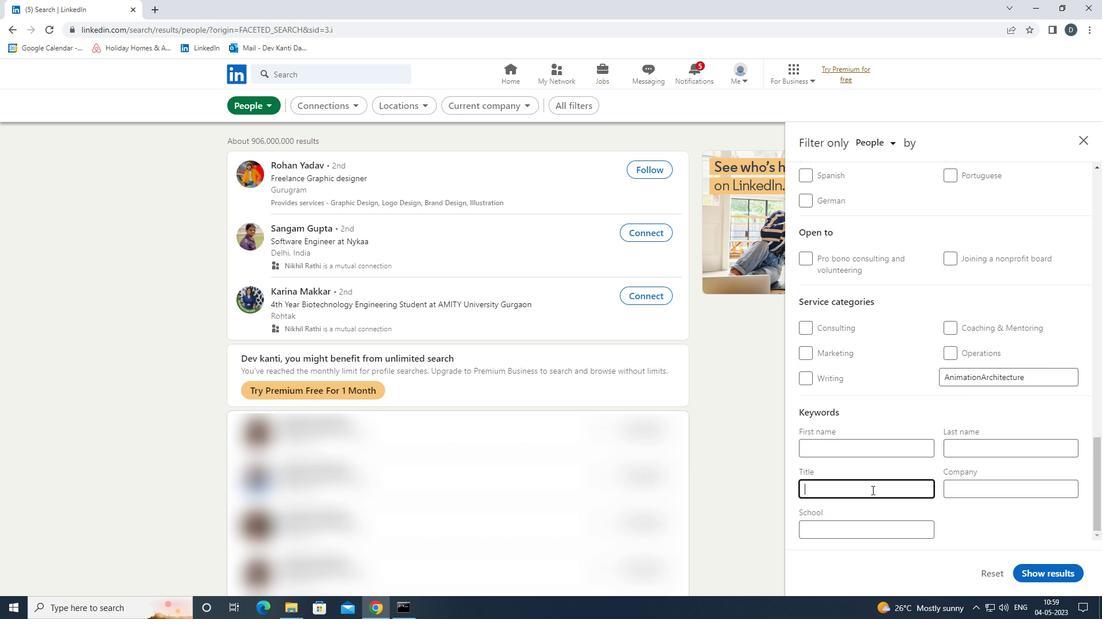 
Action: Key pressed <Key.shift>COMMUNITY<Key.space><Key.shift><Key.shift><Key.shift><Key.shift><Key.shift><Key.shift>VOLUNTEER<Key.space><Key.shift>JOBS
Screenshot: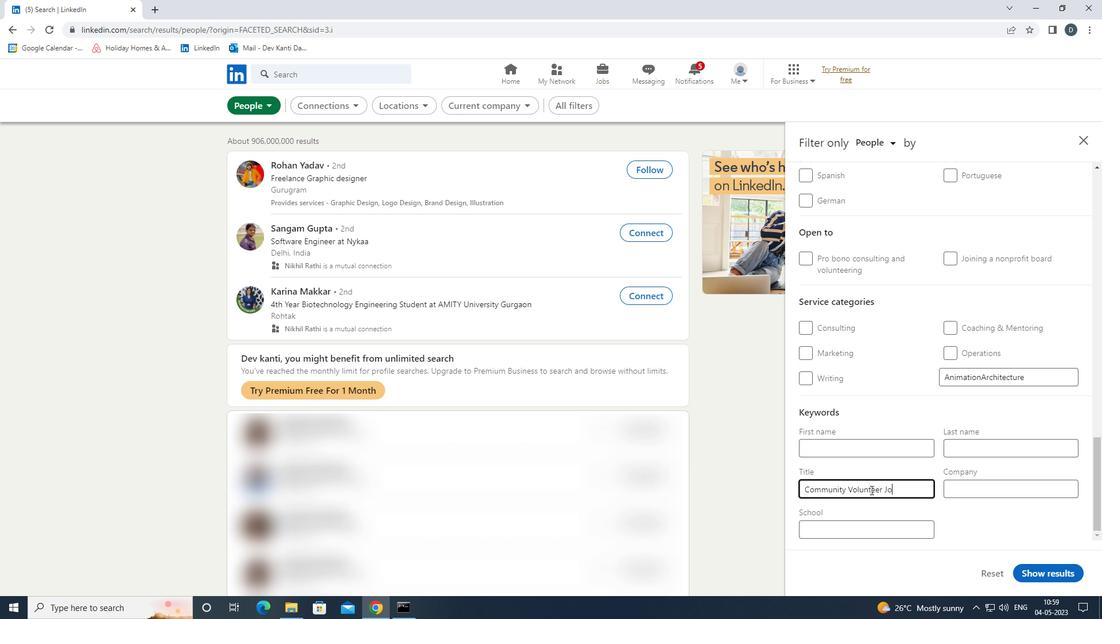 
Action: Mouse moved to (1054, 570)
Screenshot: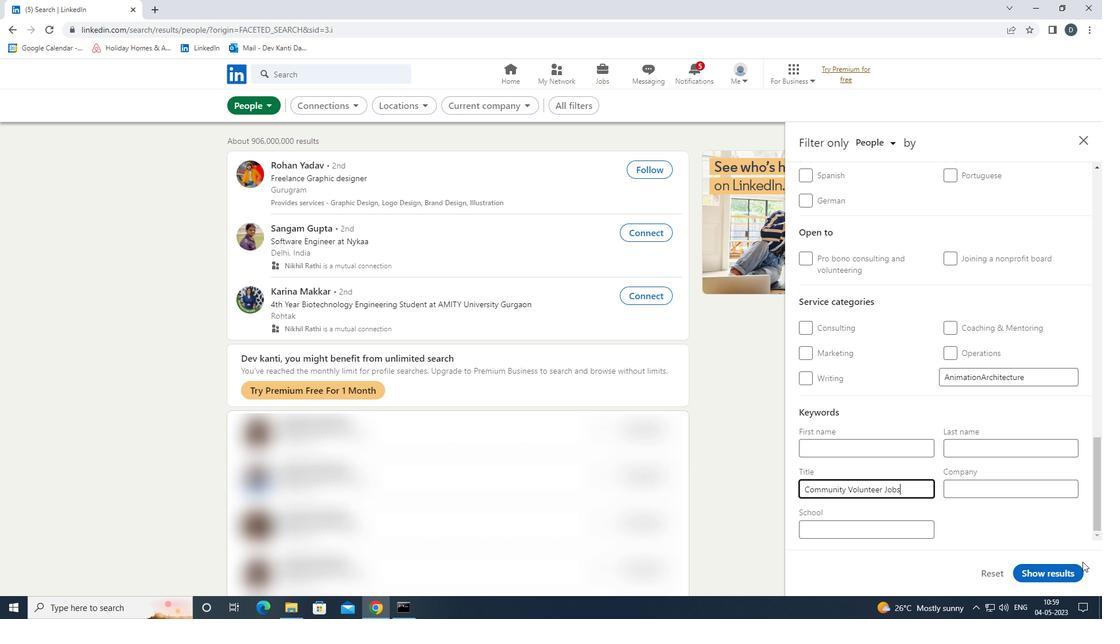 
Action: Mouse pressed left at (1054, 570)
Screenshot: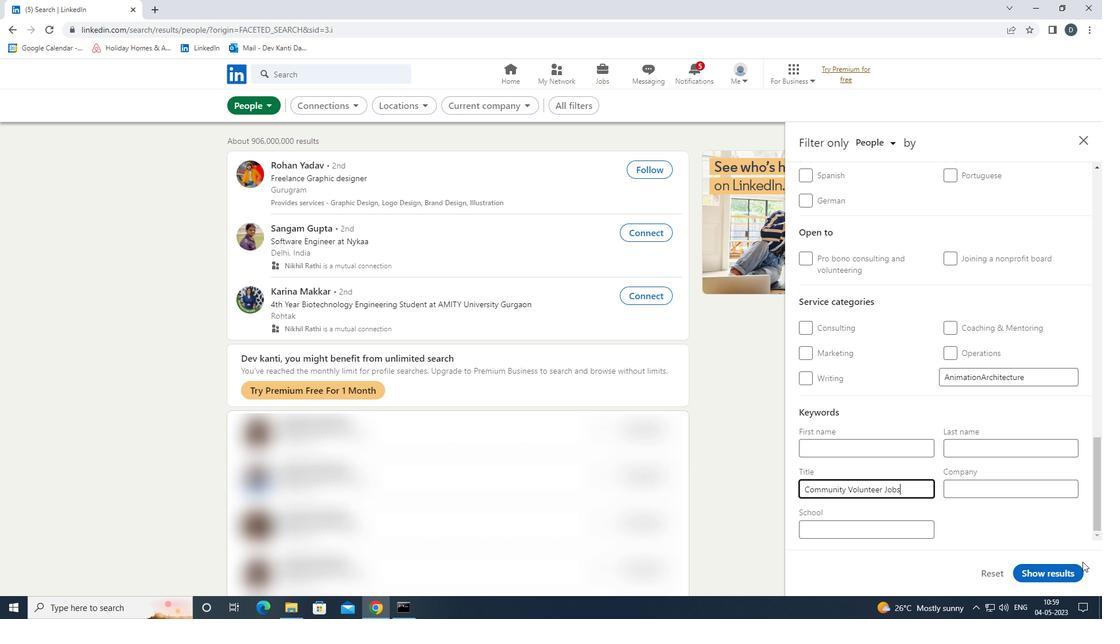 
Action: Mouse moved to (482, 105)
Screenshot: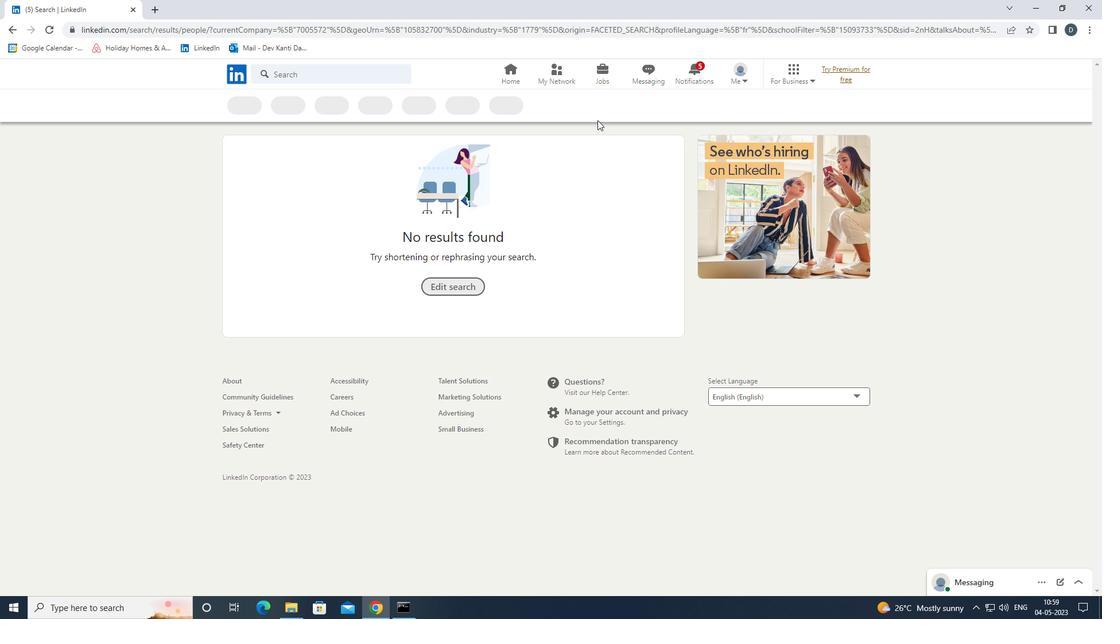 
